 Task: Add a signature Katherine Jones containing With heartfelt thanks and warm wishes, Katherine Jones to email address softage.8@softage.net and add a label Green initiatives
Action: Mouse moved to (1149, 57)
Screenshot: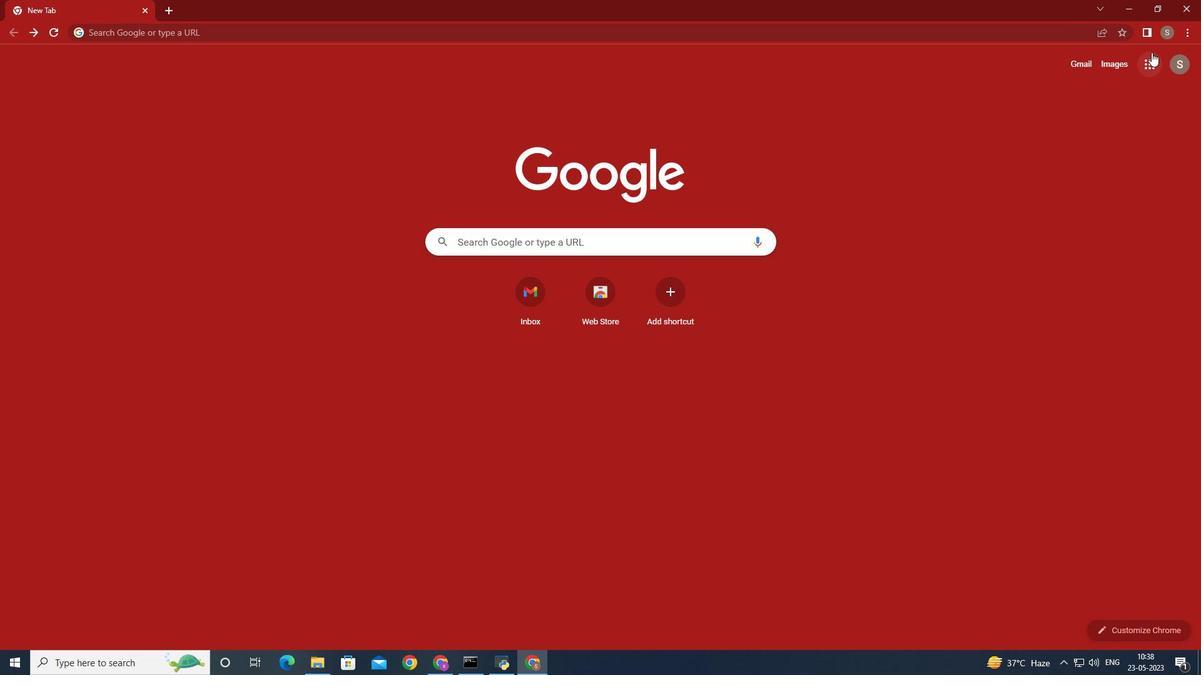 
Action: Mouse pressed left at (1149, 57)
Screenshot: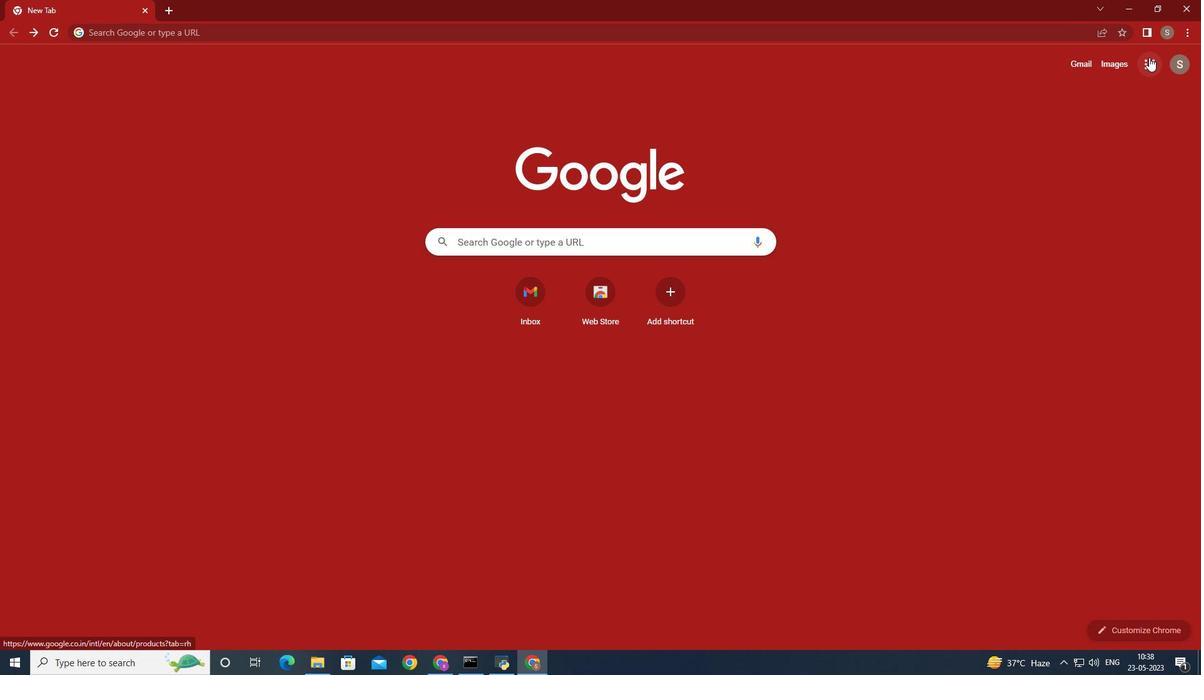 
Action: Mouse moved to (1110, 105)
Screenshot: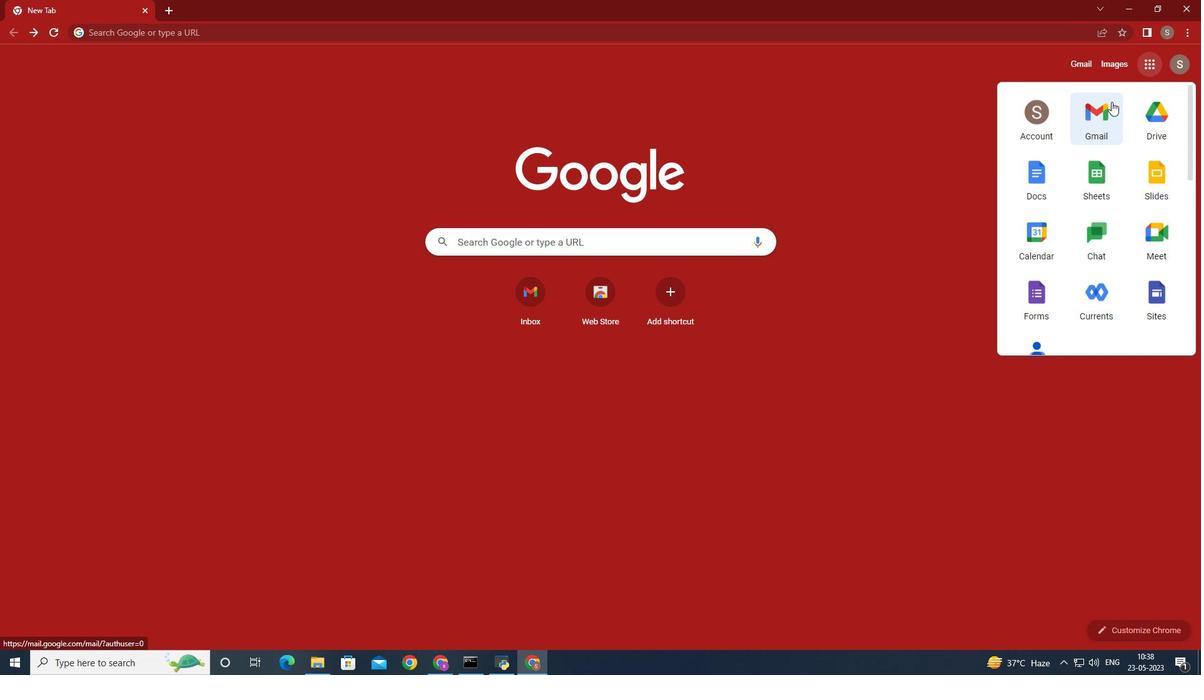 
Action: Mouse pressed left at (1110, 105)
Screenshot: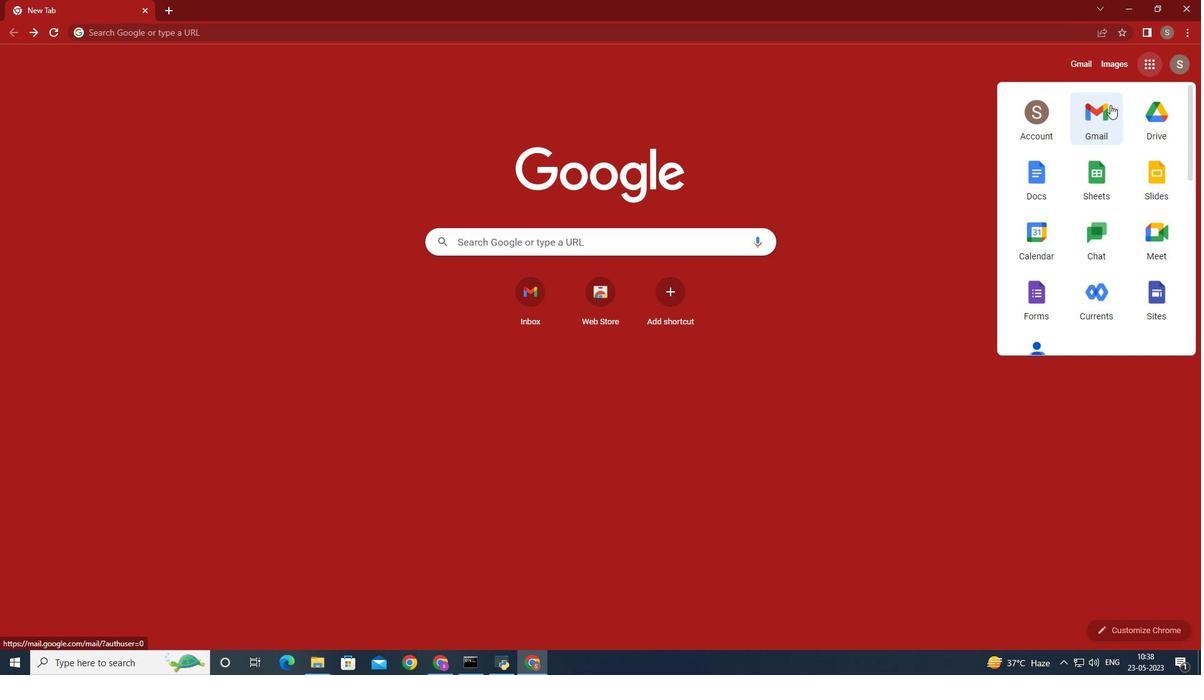 
Action: Mouse moved to (1060, 92)
Screenshot: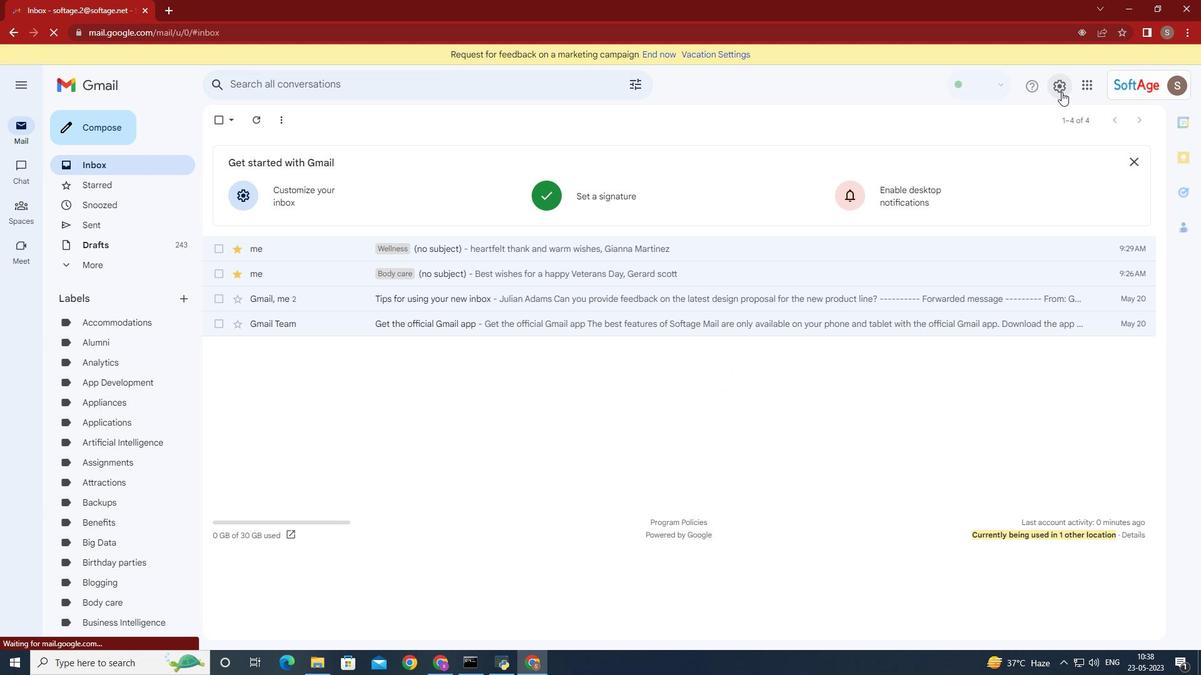 
Action: Mouse pressed left at (1060, 92)
Screenshot: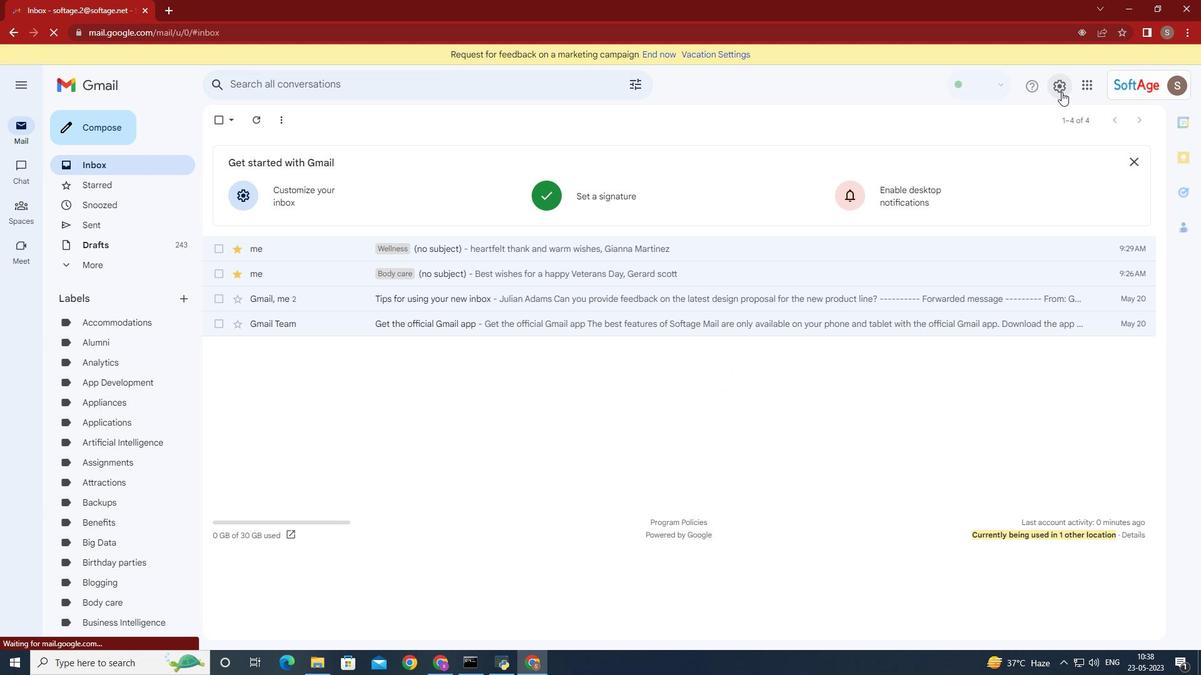 
Action: Mouse moved to (1054, 150)
Screenshot: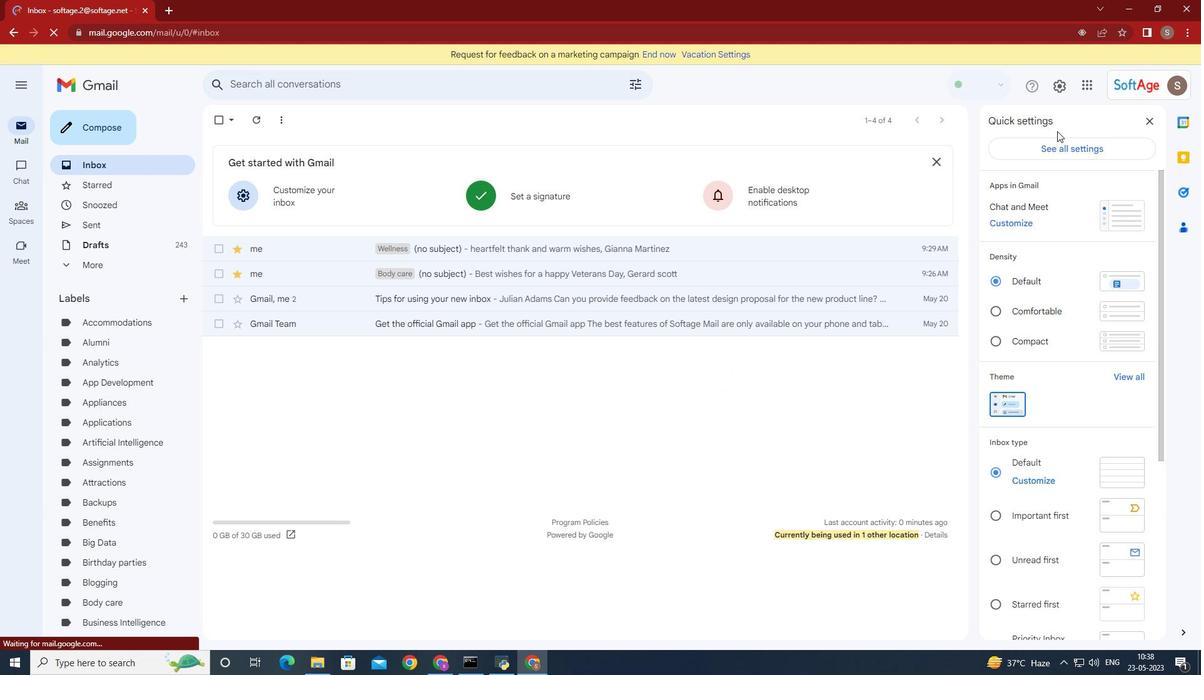 
Action: Mouse pressed left at (1054, 150)
Screenshot: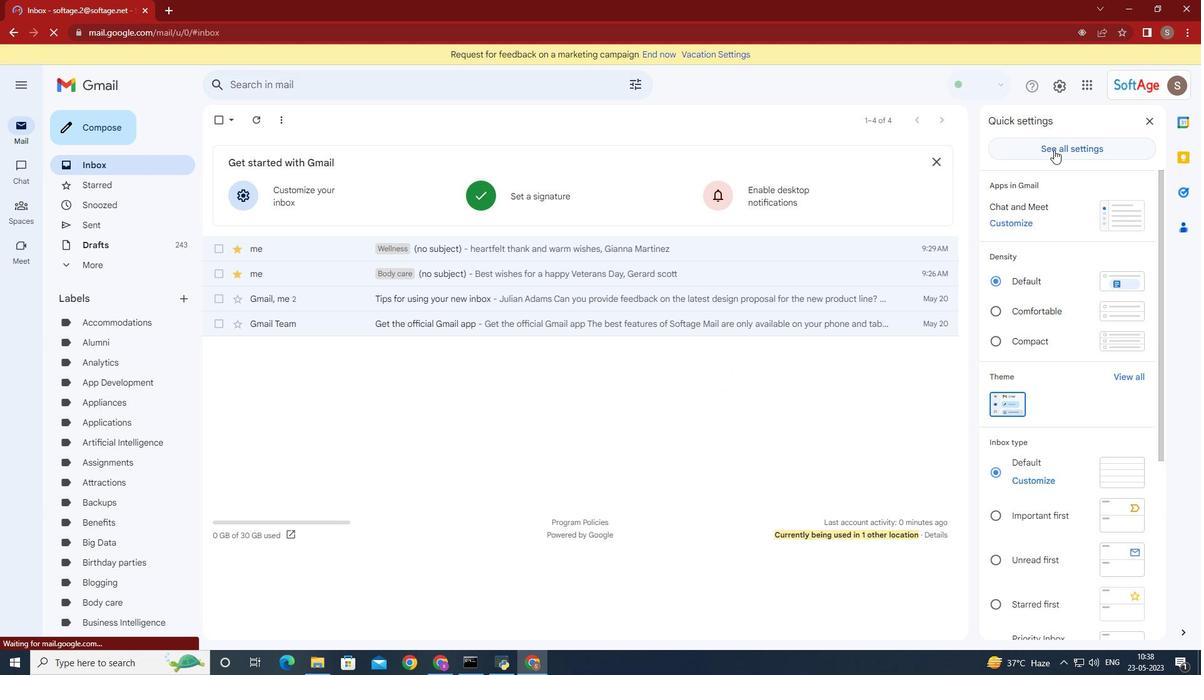 
Action: Mouse moved to (538, 369)
Screenshot: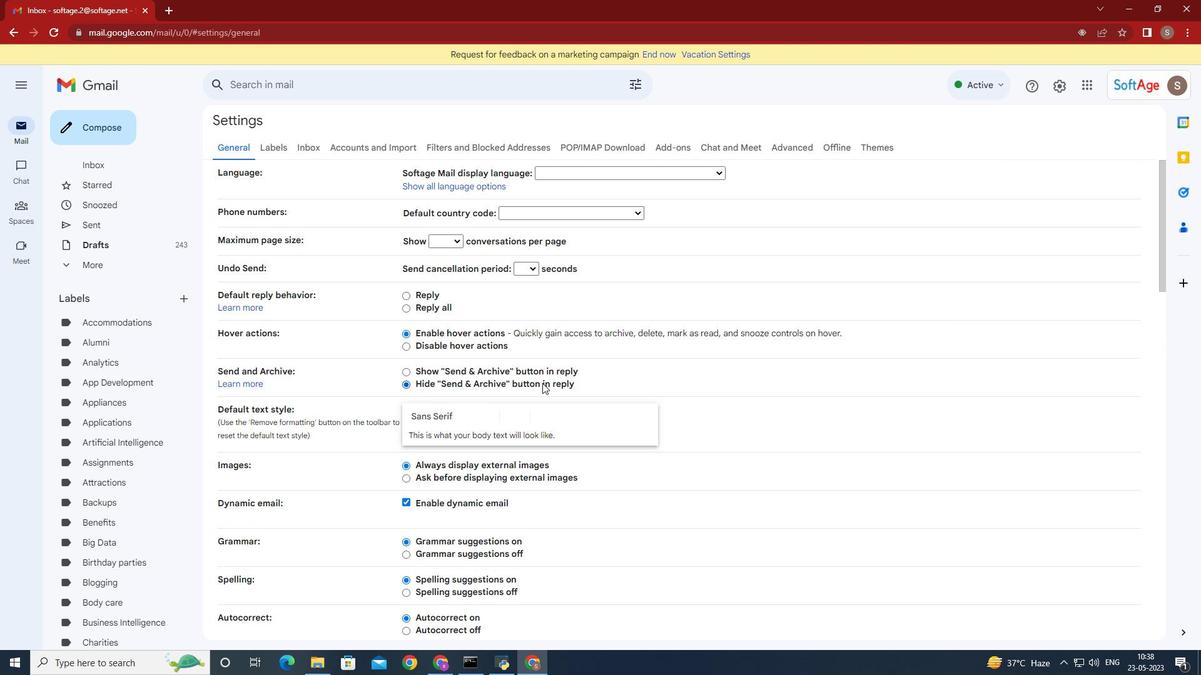 
Action: Mouse scrolled (538, 368) with delta (0, 0)
Screenshot: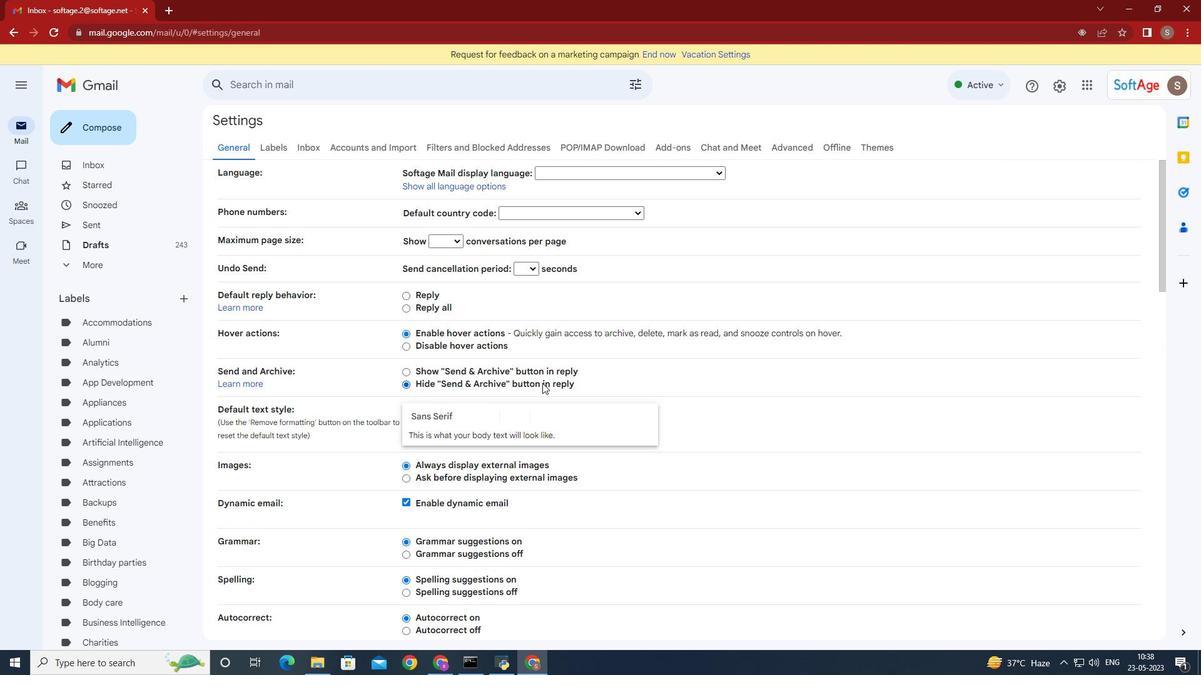 
Action: Mouse scrolled (538, 368) with delta (0, 0)
Screenshot: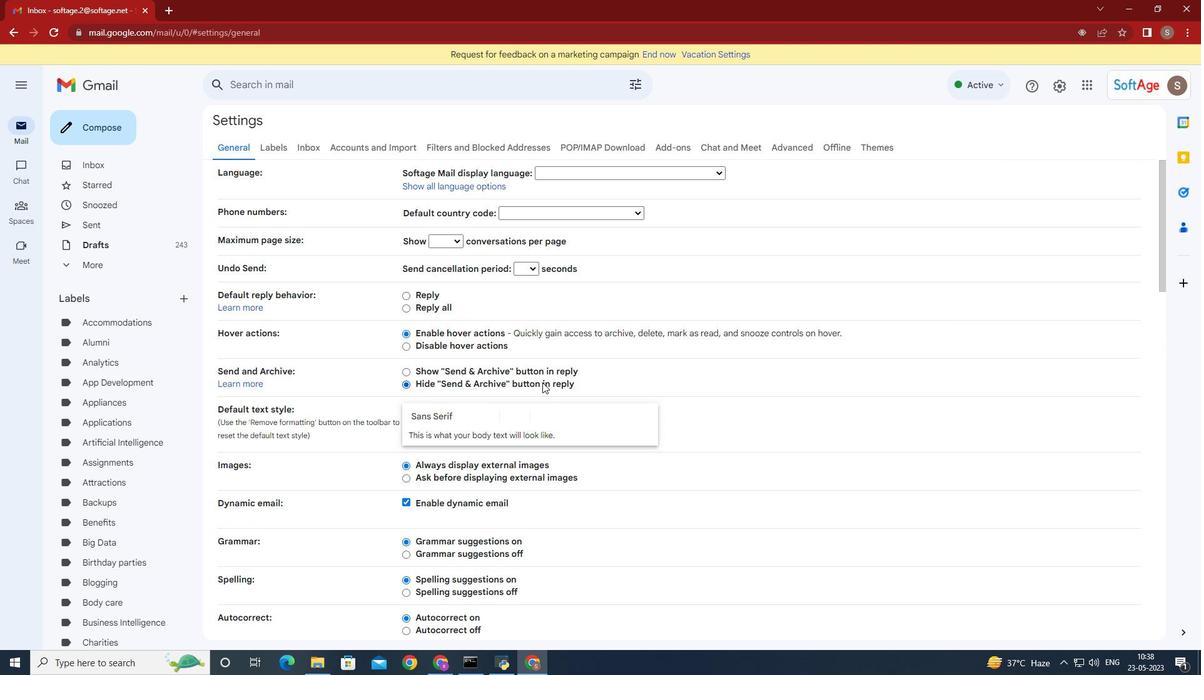 
Action: Mouse scrolled (538, 368) with delta (0, 0)
Screenshot: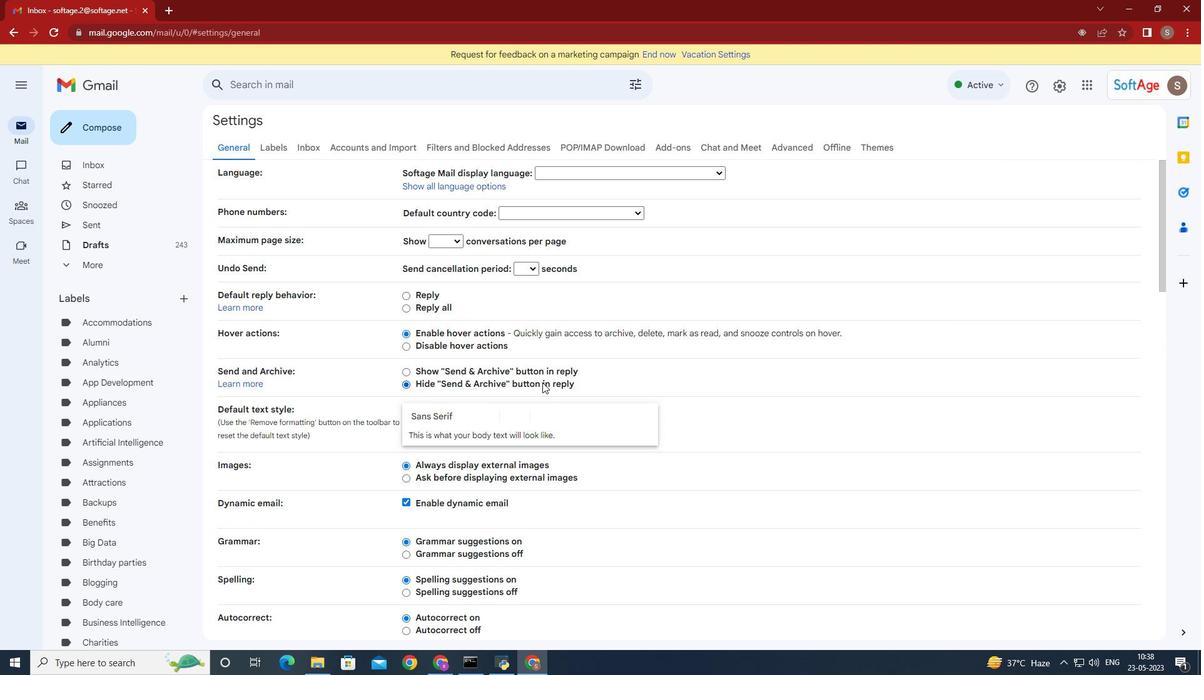 
Action: Mouse scrolled (538, 368) with delta (0, 0)
Screenshot: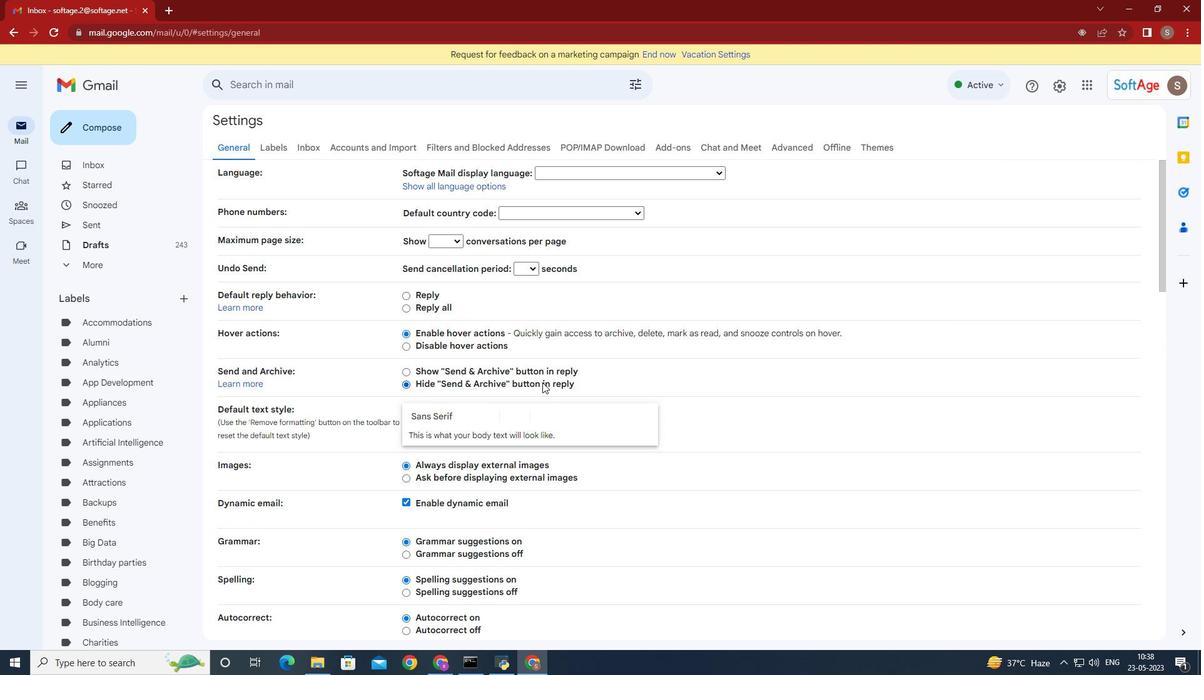 
Action: Mouse scrolled (538, 368) with delta (0, 0)
Screenshot: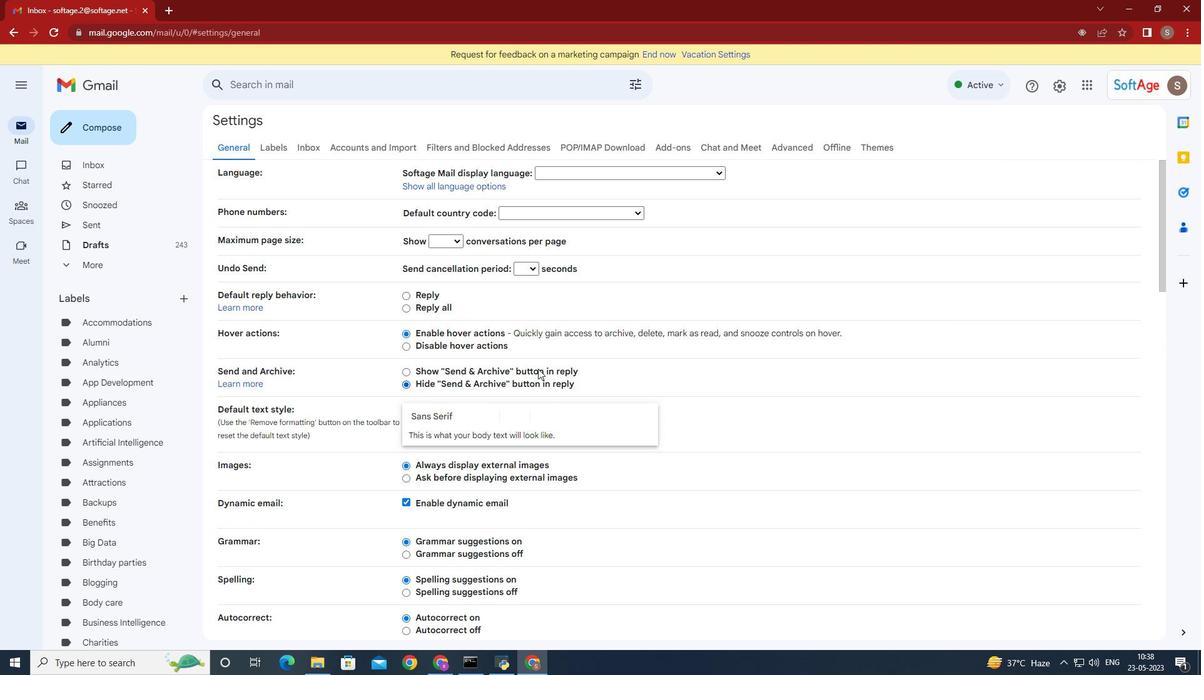 
Action: Mouse moved to (538, 368)
Screenshot: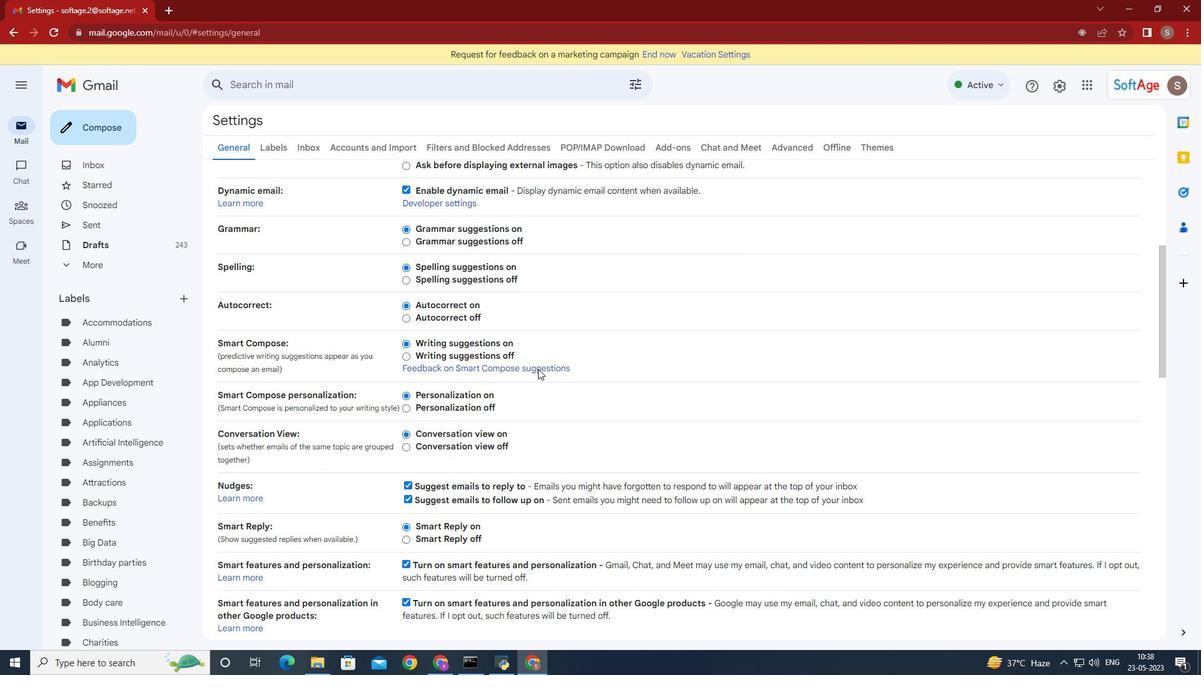 
Action: Mouse scrolled (538, 368) with delta (0, 0)
Screenshot: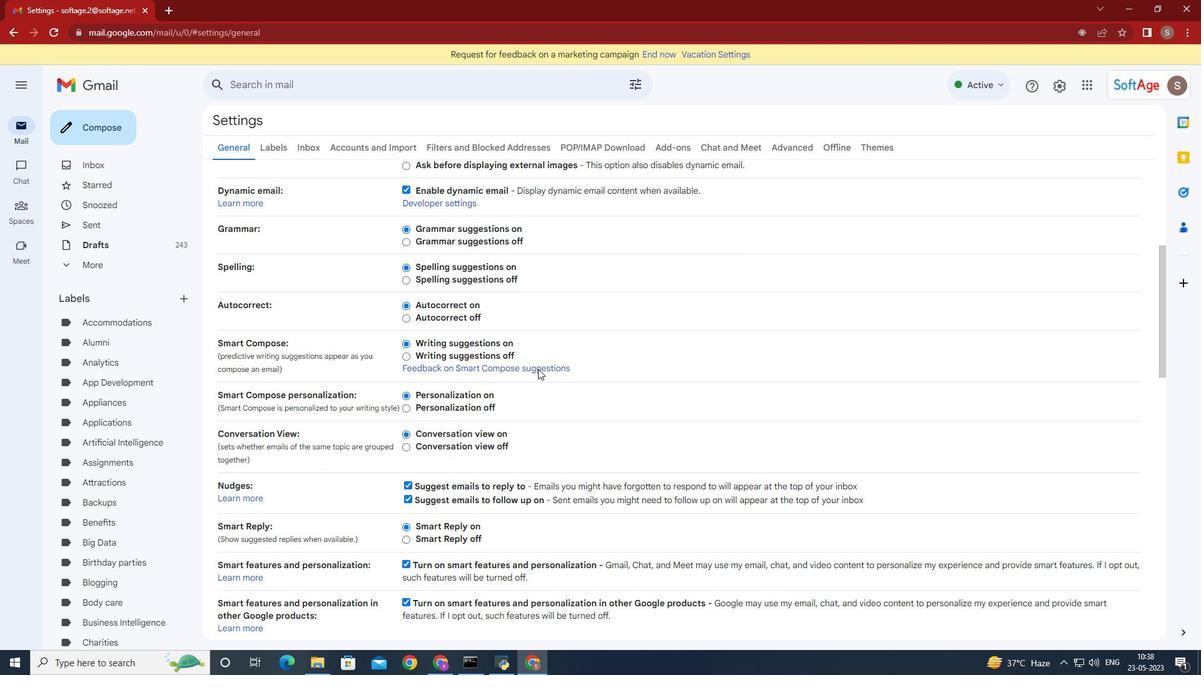 
Action: Mouse scrolled (538, 368) with delta (0, 0)
Screenshot: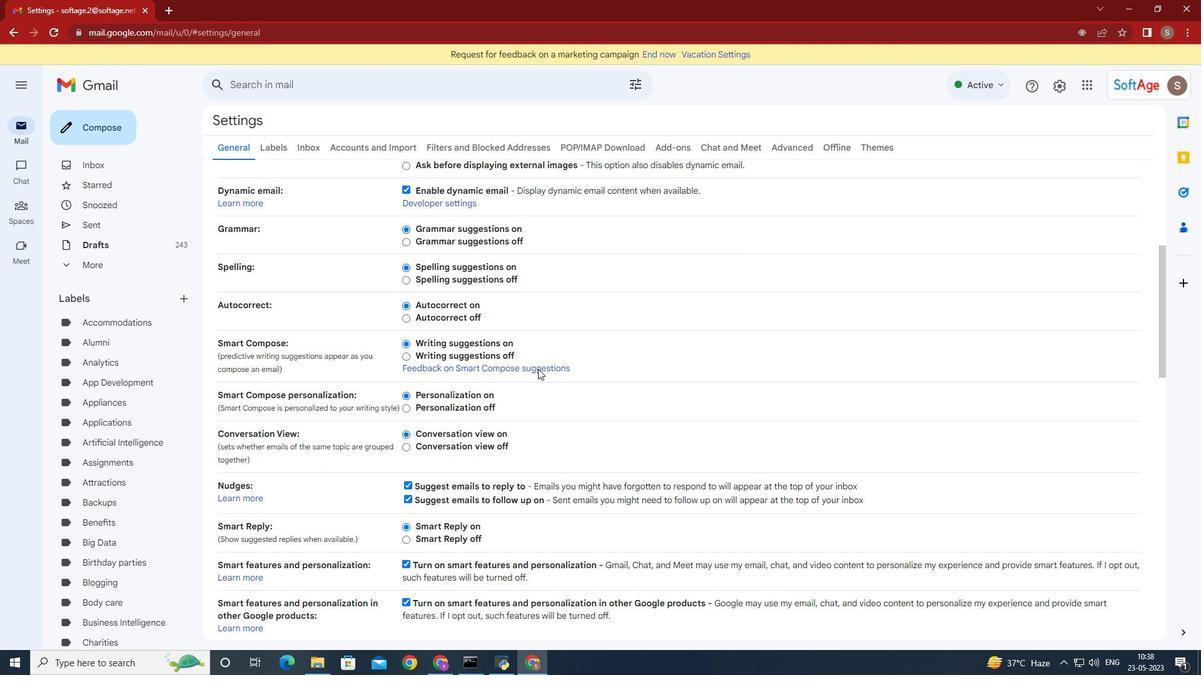 
Action: Mouse scrolled (538, 368) with delta (0, 0)
Screenshot: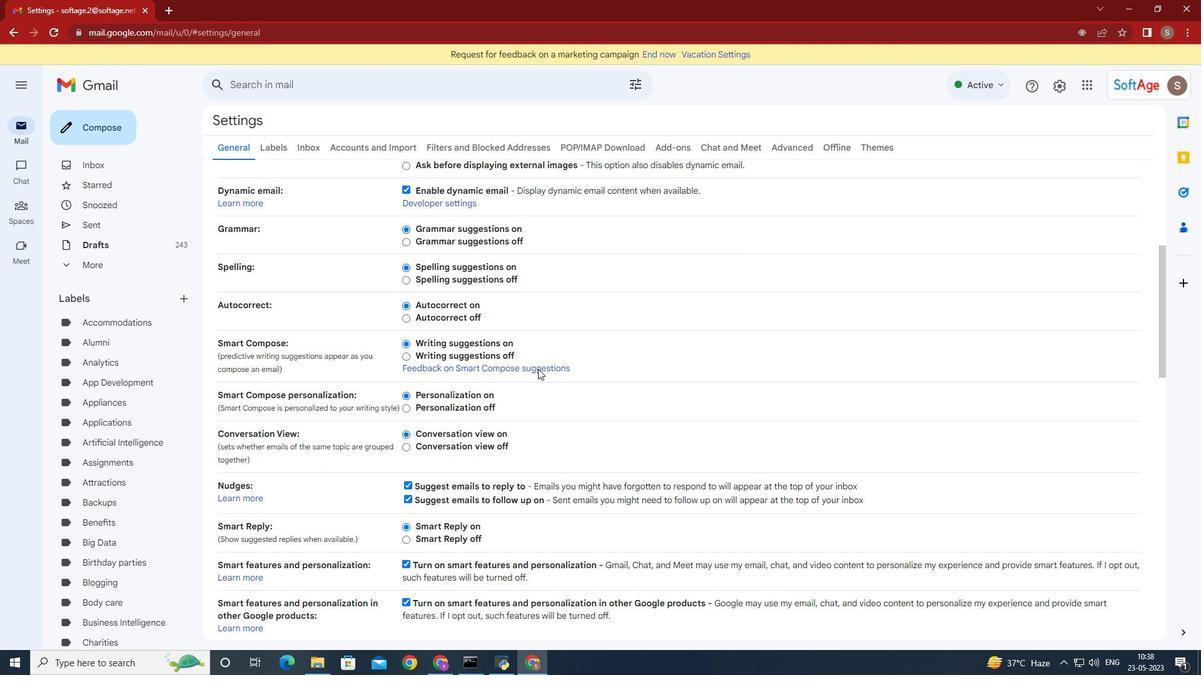 
Action: Mouse scrolled (538, 368) with delta (0, 0)
Screenshot: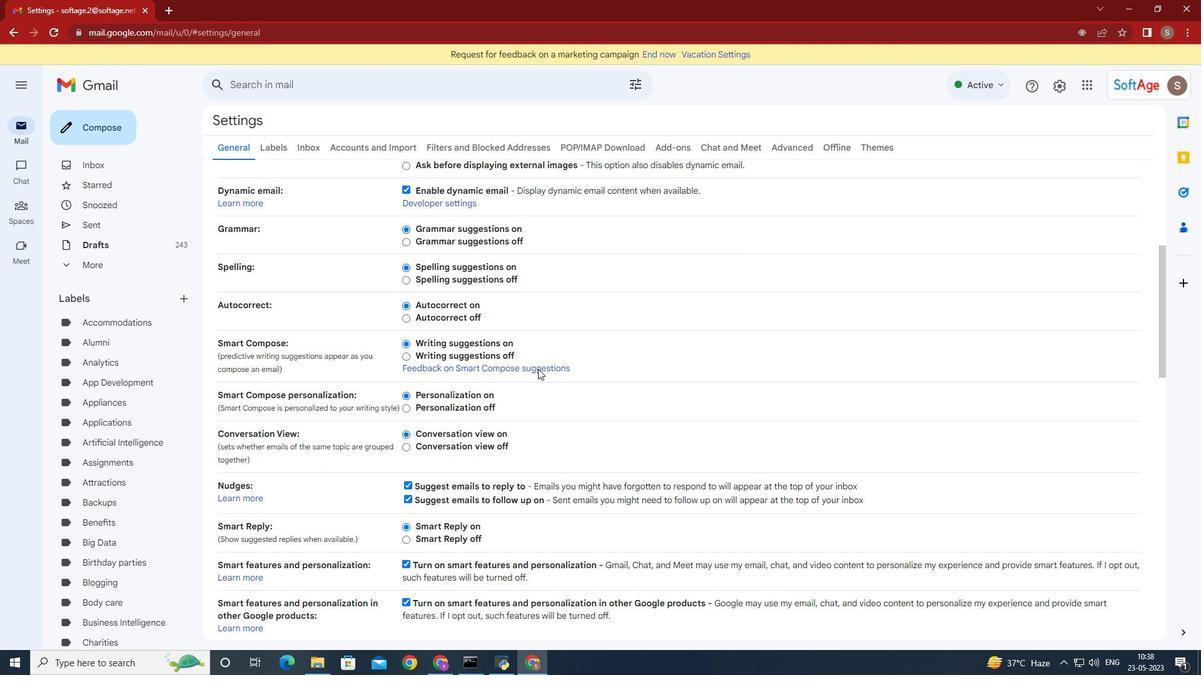 
Action: Mouse scrolled (538, 368) with delta (0, 0)
Screenshot: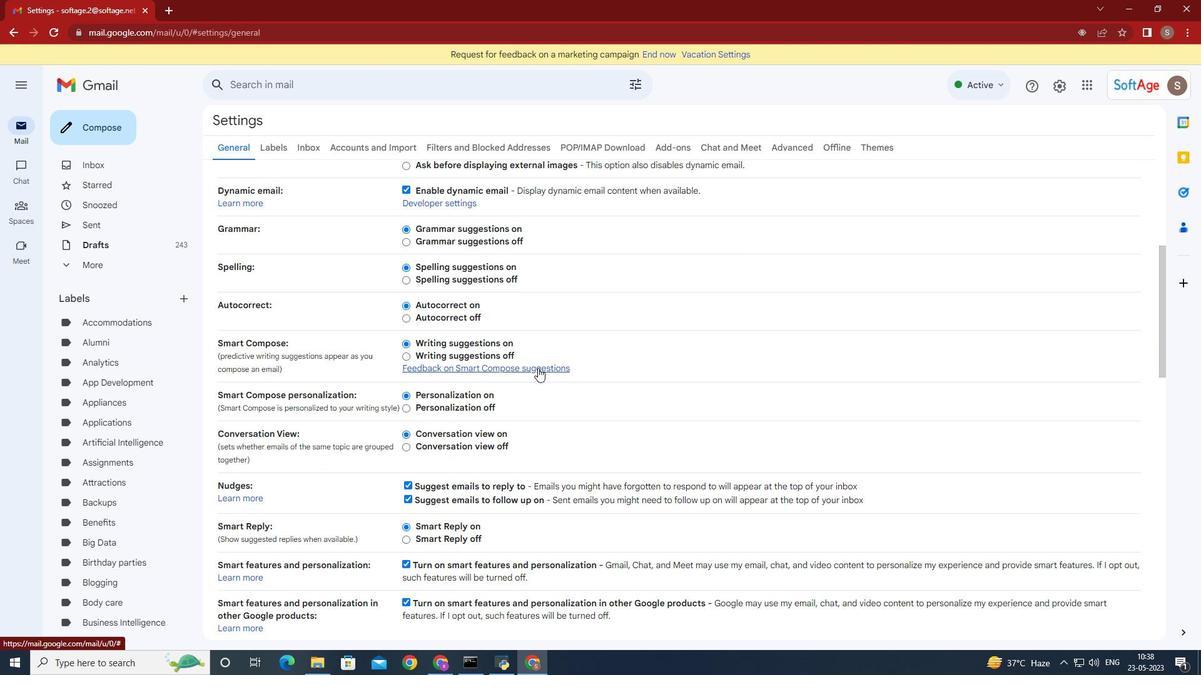 
Action: Mouse scrolled (538, 368) with delta (0, 0)
Screenshot: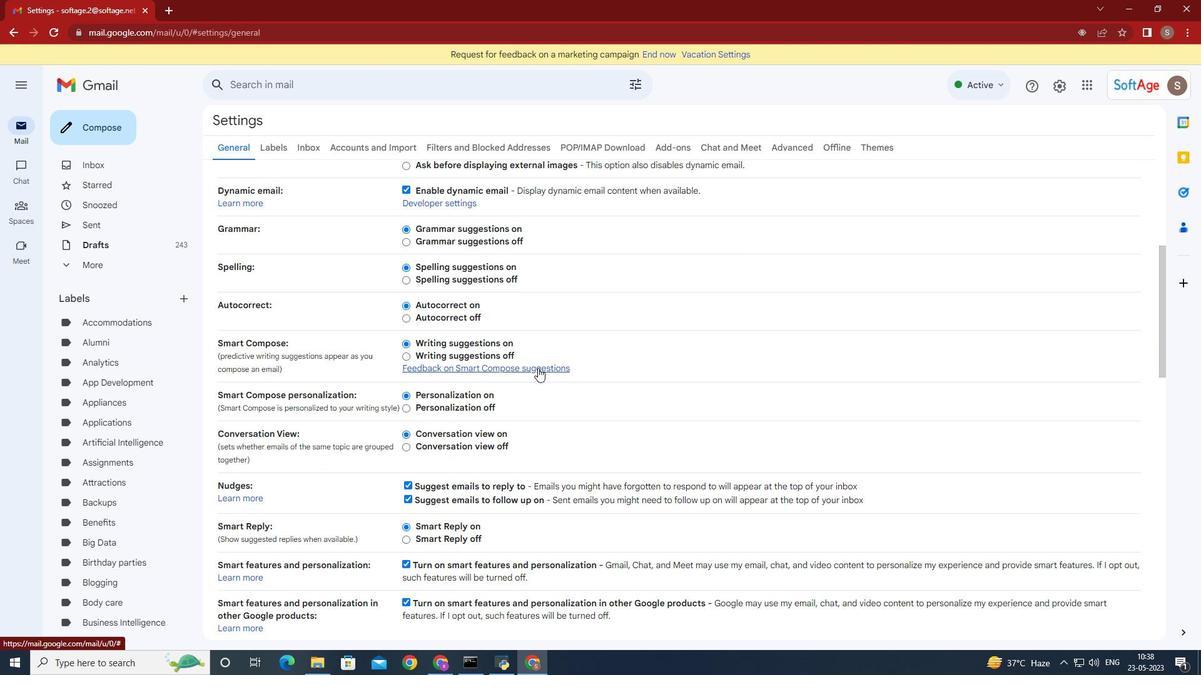 
Action: Mouse scrolled (538, 368) with delta (0, 0)
Screenshot: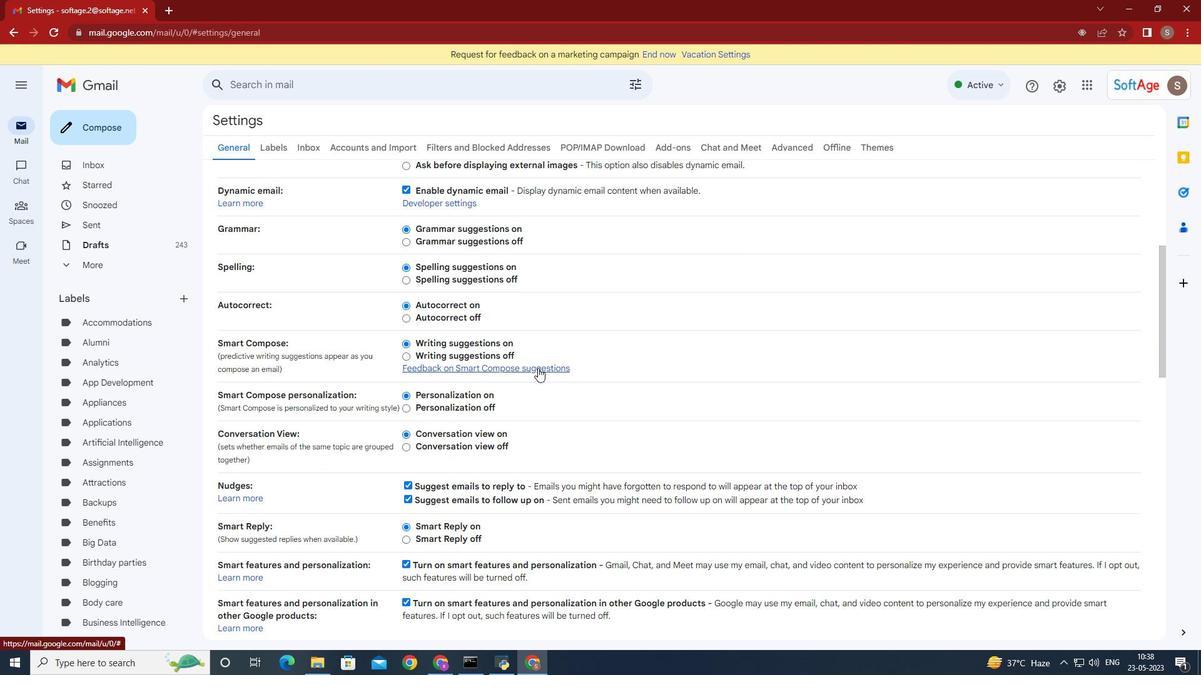 
Action: Mouse scrolled (538, 368) with delta (0, 0)
Screenshot: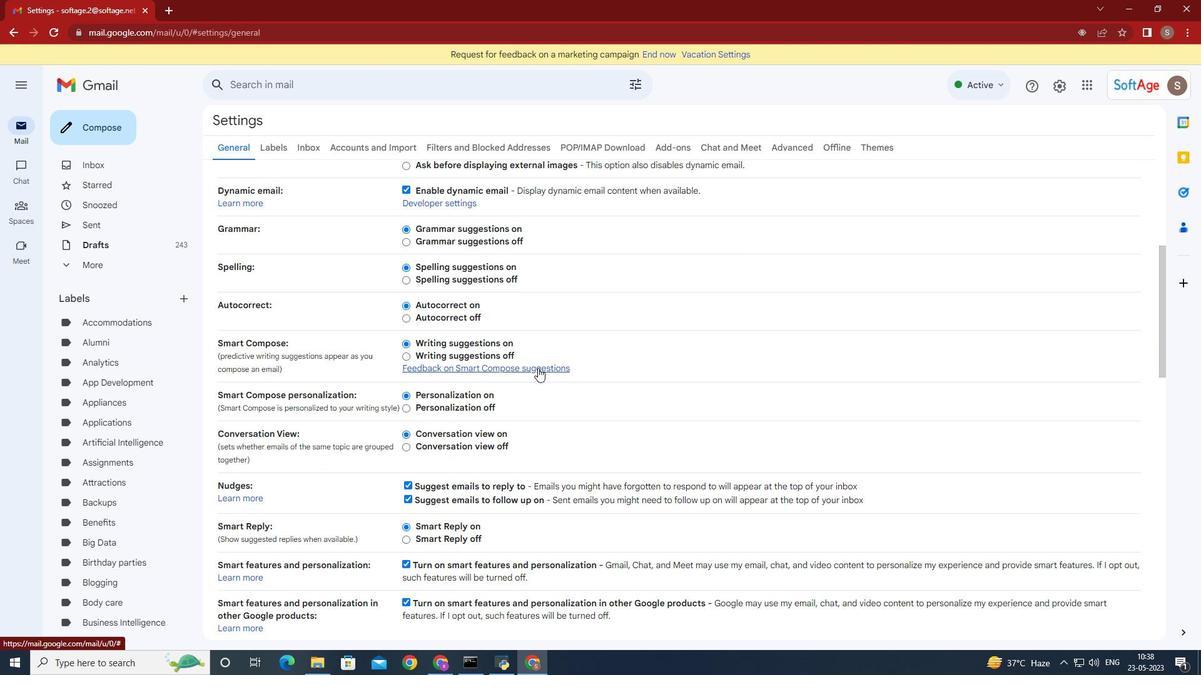 
Action: Mouse scrolled (538, 368) with delta (0, 0)
Screenshot: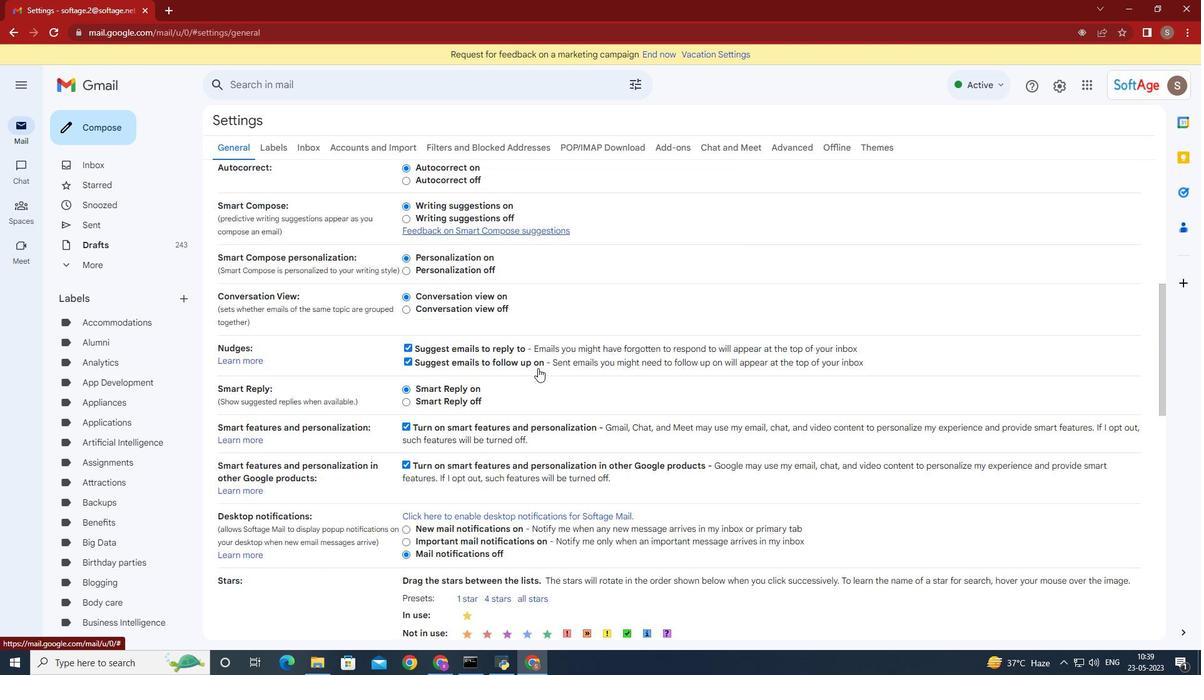 
Action: Mouse moved to (466, 513)
Screenshot: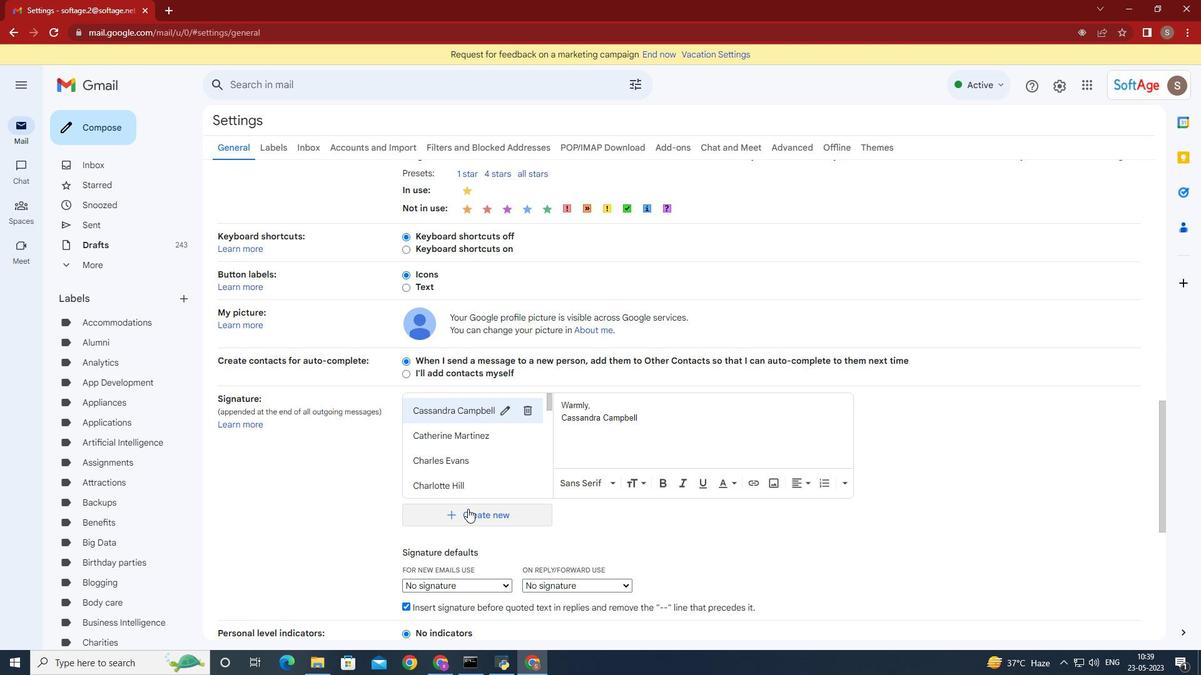 
Action: Mouse pressed left at (466, 513)
Screenshot: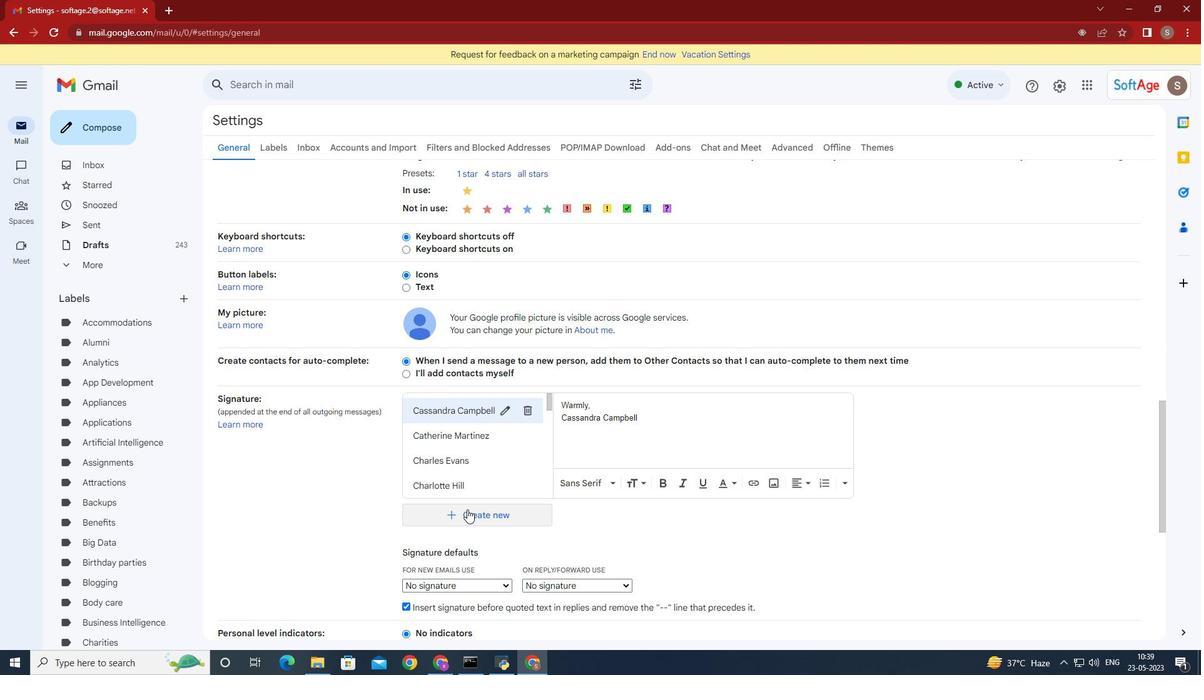 
Action: Mouse moved to (466, 511)
Screenshot: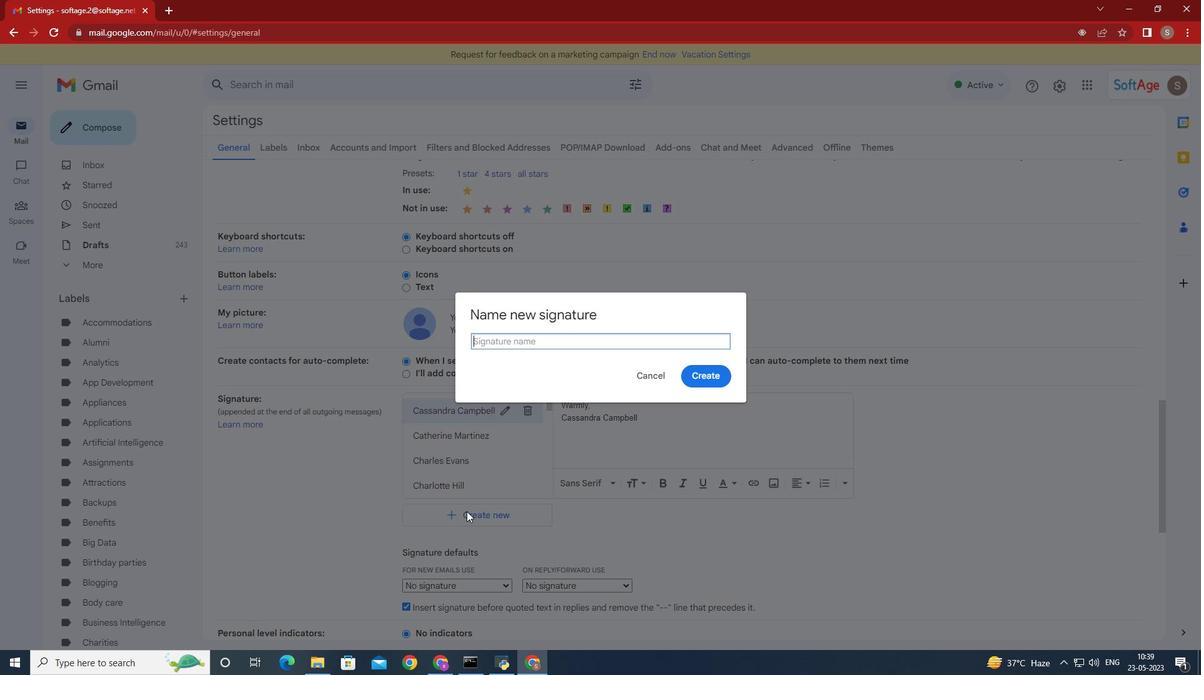 
Action: Key pressed <Key.shift><Key.shift><Key.shift><Key.shift><Key.shift><Key.shift><Key.shift><Key.shift><Key.shift><Key.shift><Key.shift><Key.shift><Key.shift><Key.shift><Key.shift><Key.shift><Key.shift><Key.shift><Key.shift><Key.shift><Key.shift><Key.shift>Katherine<Key.space><Key.caps_lock>J<Key.caps_lock>ones<Key.space>
Screenshot: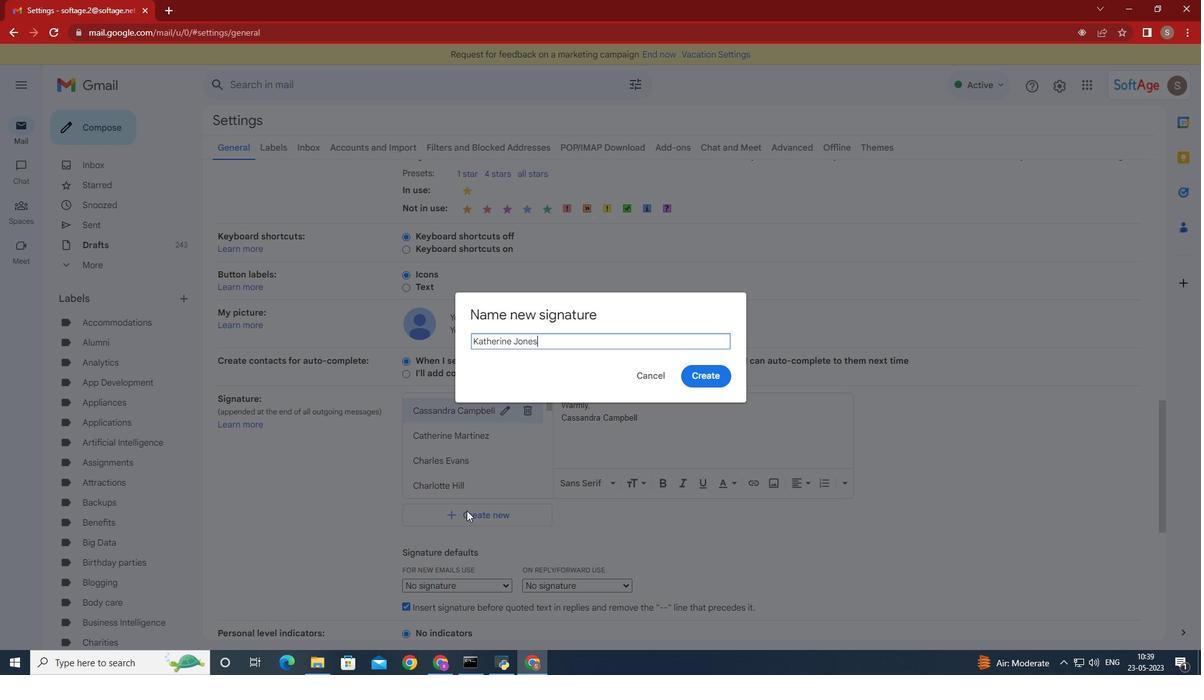 
Action: Mouse moved to (692, 374)
Screenshot: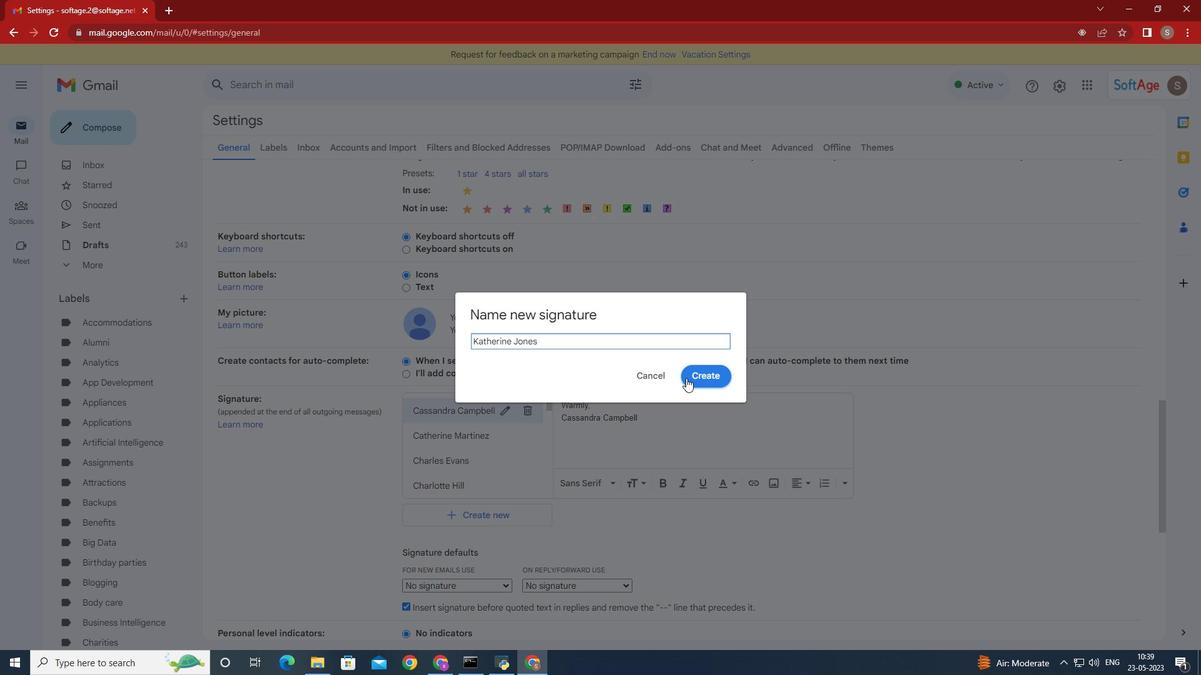 
Action: Mouse pressed left at (692, 374)
Screenshot: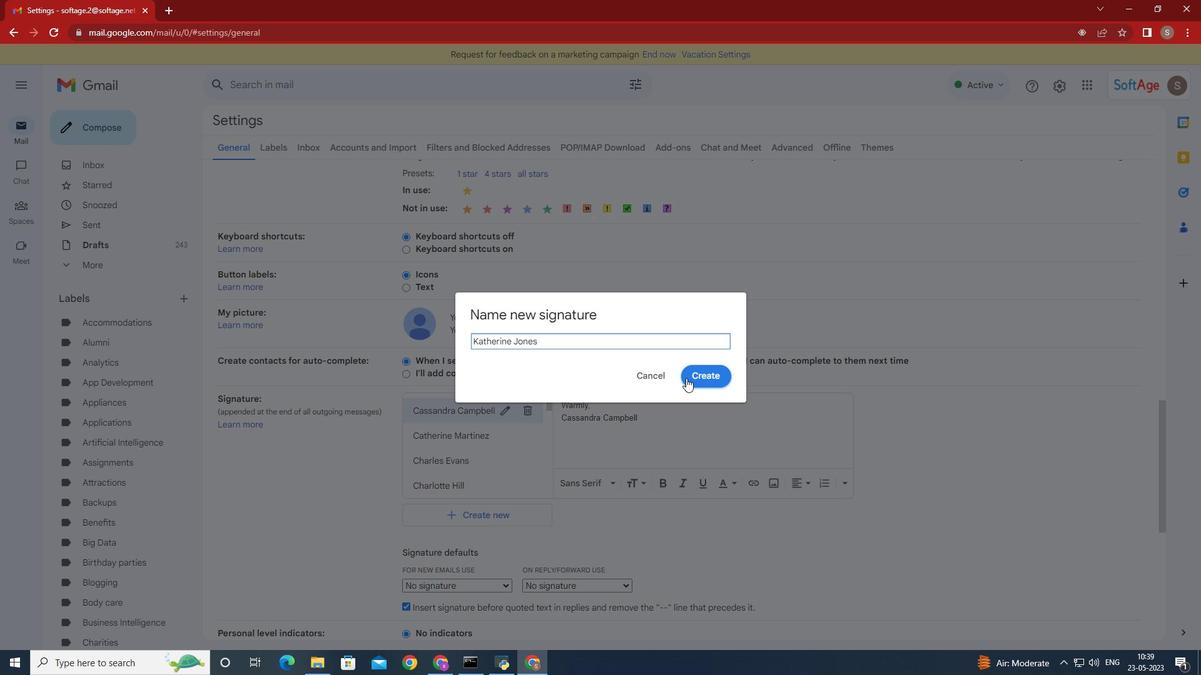 
Action: Mouse moved to (600, 385)
Screenshot: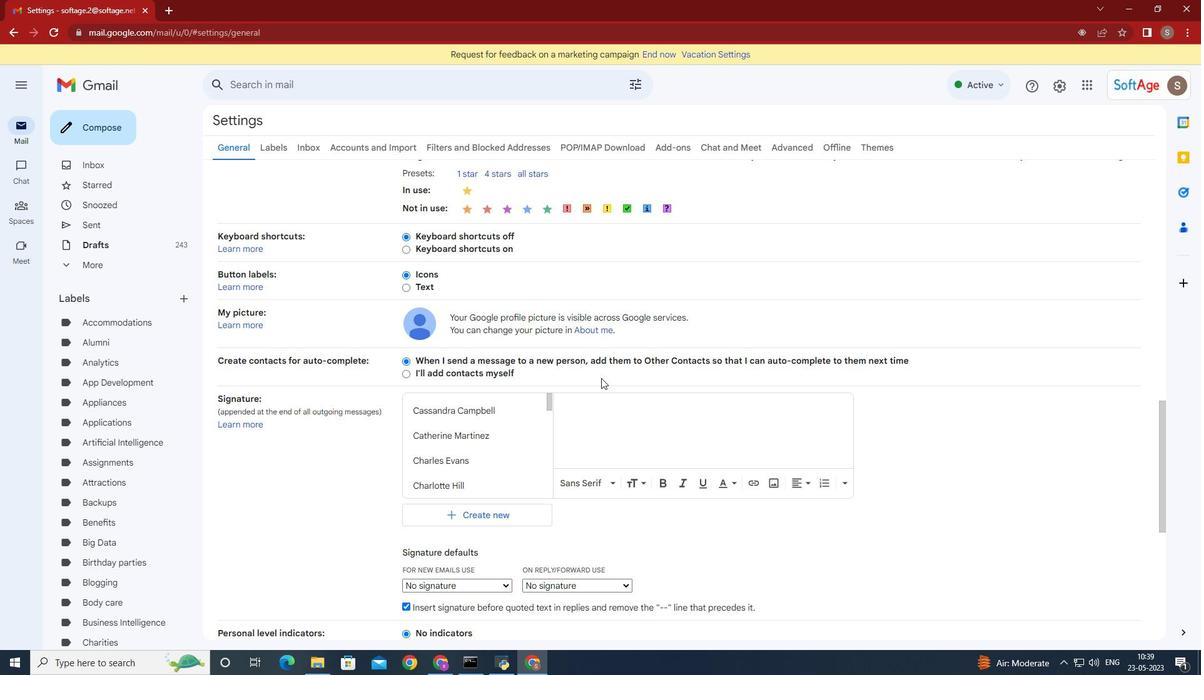 
Action: Key pressed hearty<Key.backspace>felt<Key.space>thanjks<Key.backspace><Key.backspace><Key.backspace>ks<Key.space>and<Key.space>warm<Key.space>wishes<Key.space>,<Key.enter><Key.shift><Key.shift><Key.shift><Key.shift><Key.shift><Key.shift><Key.shift><Key.shift><Key.shift><Key.shift><Key.shift><Key.shift><Key.shift><Key.shift><Key.shift><Key.shift><Key.shift><Key.shift><Key.shift><Key.shift><Key.shift><Key.shift><Key.shift><Key.shift><Key.shift><Key.shift><Key.shift><Key.shift><Key.shift><Key.shift><Key.shift><Key.shift><Key.shift><Key.shift><Key.shift><Key.shift><Key.shift><Key.shift><Key.shift><Key.shift><Key.shift><Key.shift><Key.shift><Key.shift><Key.shift><Key.shift>Katherine<Key.space><Key.shift><Key.shift>Jones
Screenshot: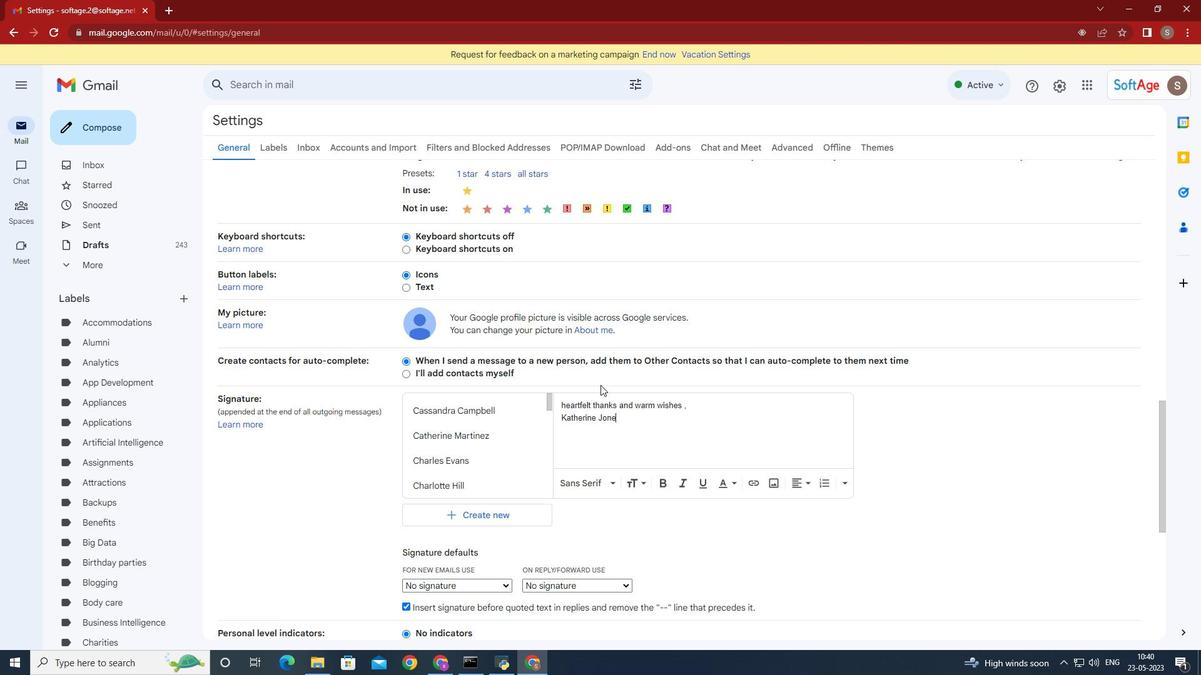 
Action: Mouse moved to (532, 492)
Screenshot: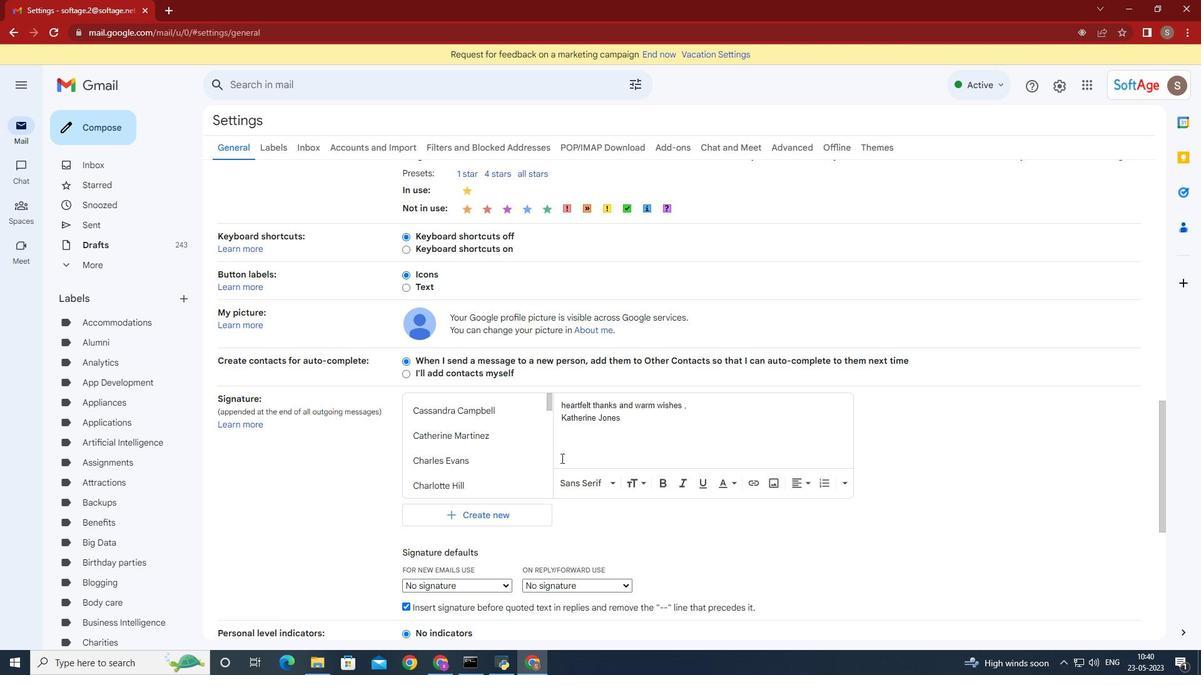 
Action: Mouse scrolled (532, 491) with delta (0, 0)
Screenshot: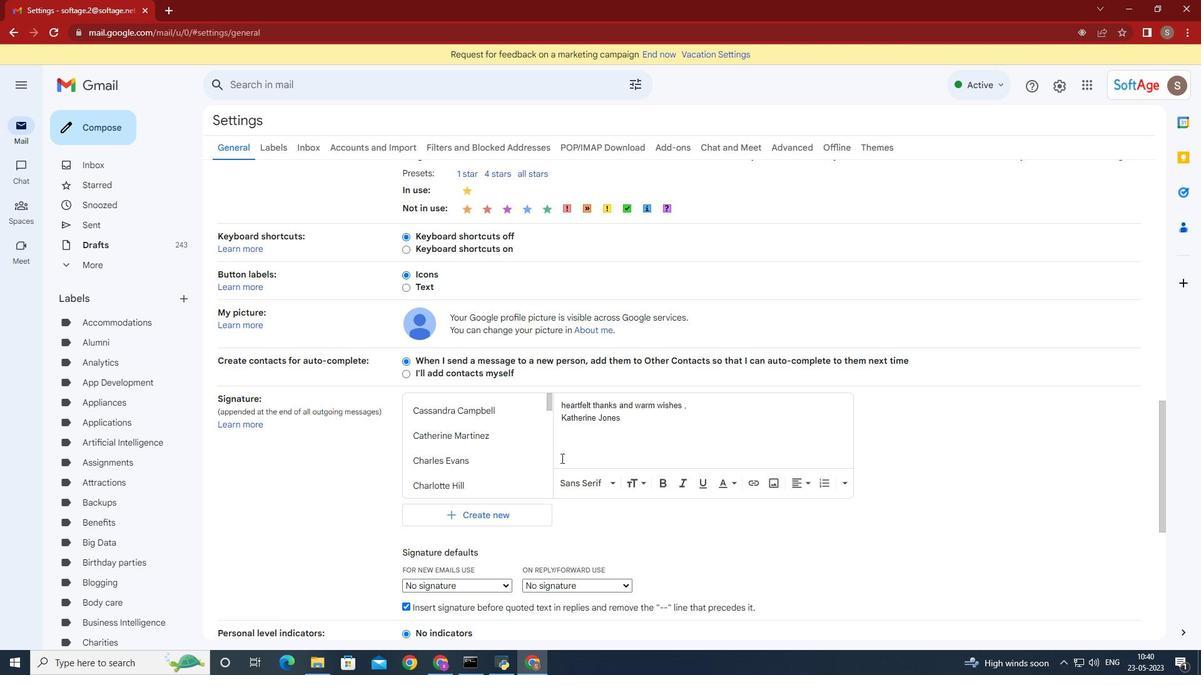
Action: Mouse moved to (531, 493)
Screenshot: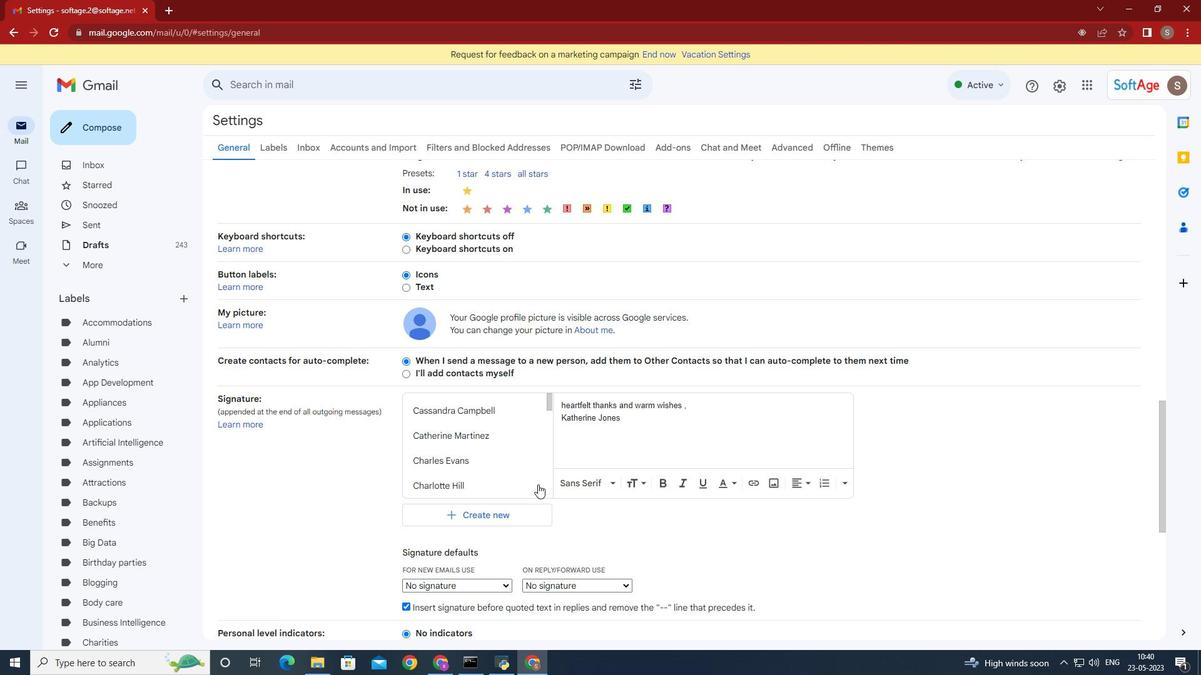 
Action: Mouse scrolled (531, 492) with delta (0, 0)
Screenshot: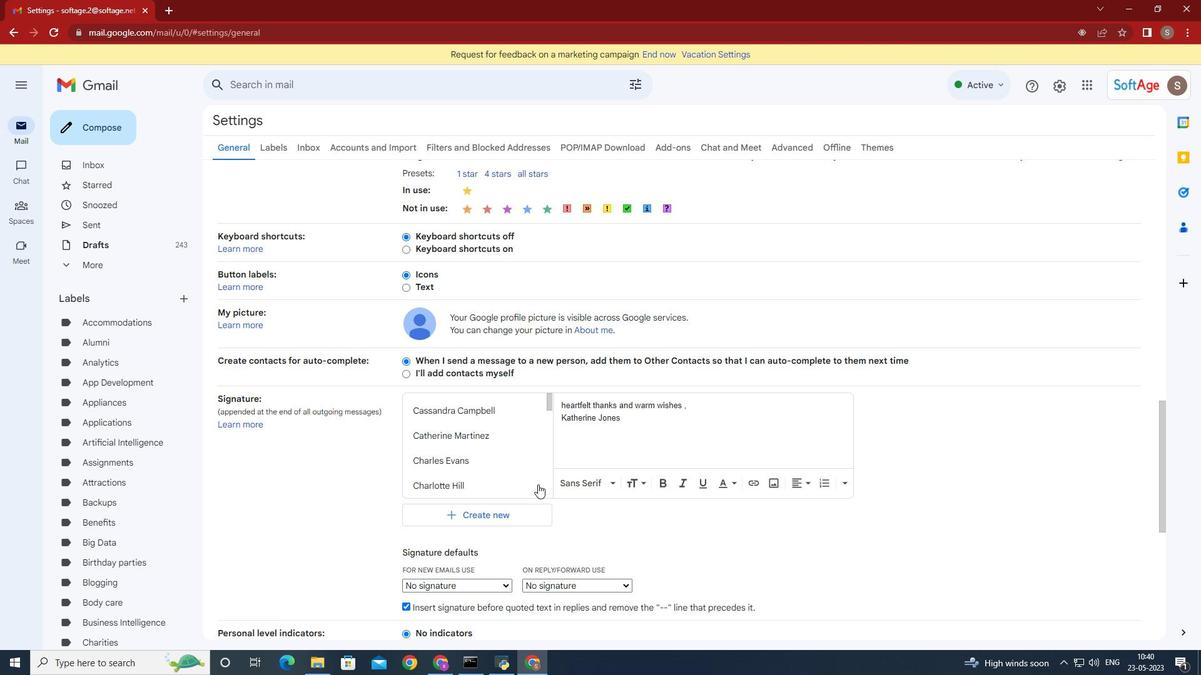 
Action: Mouse moved to (480, 579)
Screenshot: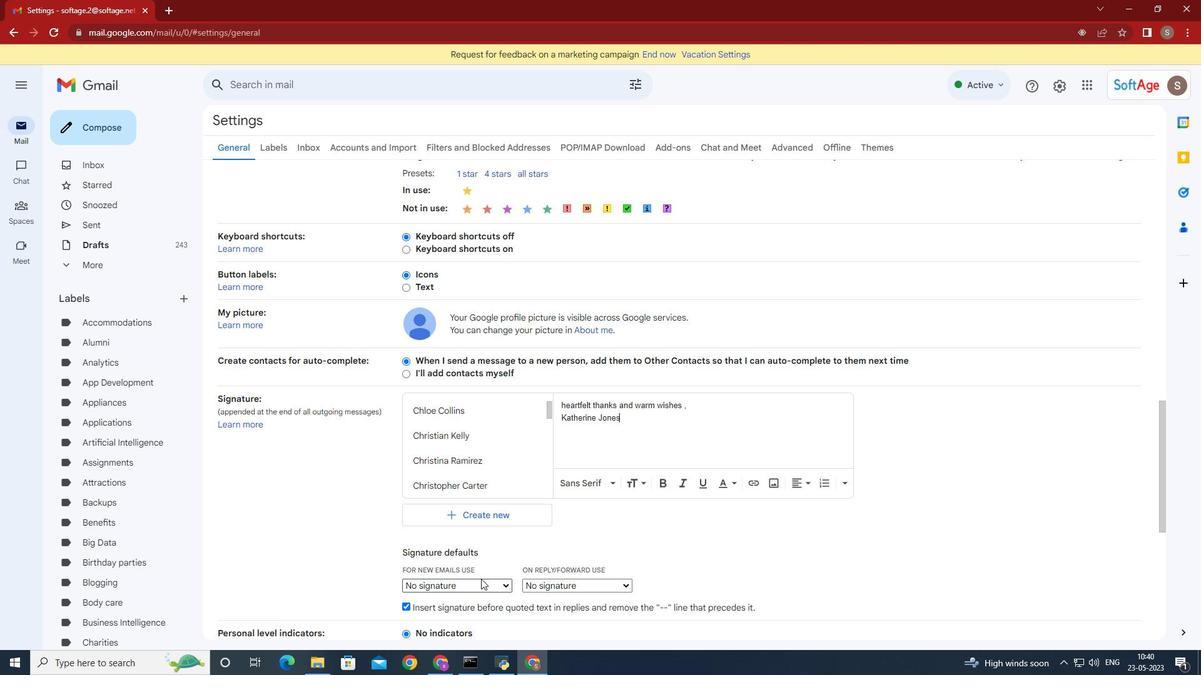 
Action: Mouse scrolled (480, 578) with delta (0, 0)
Screenshot: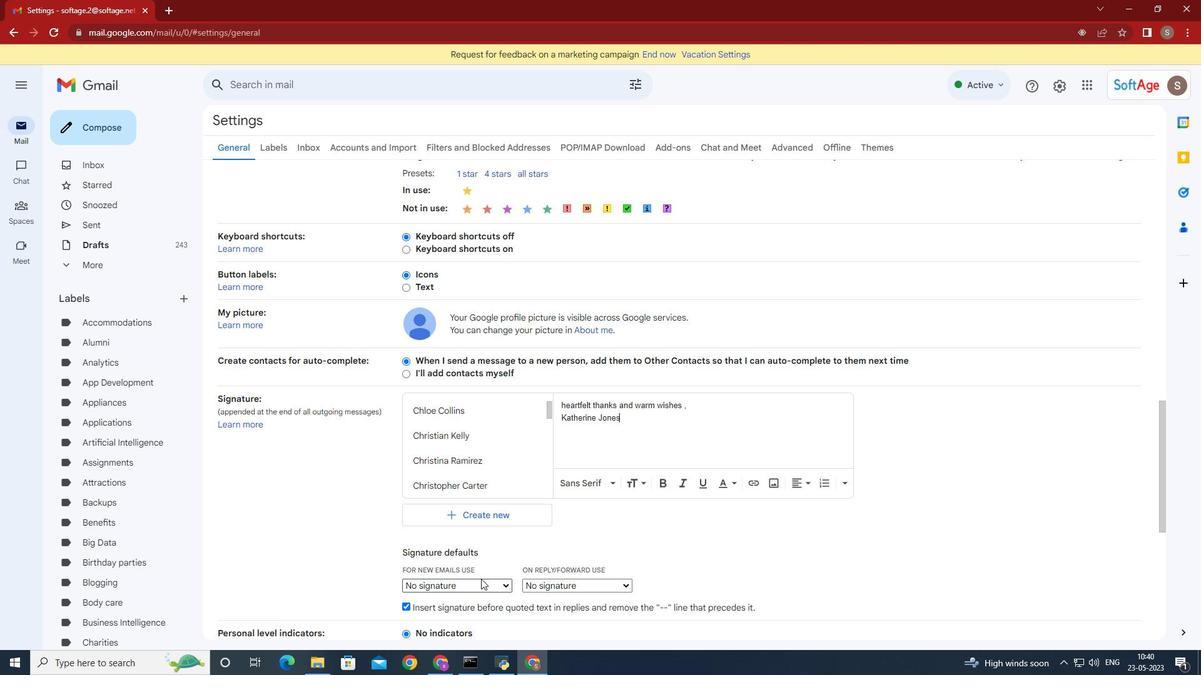 
Action: Mouse moved to (483, 509)
Screenshot: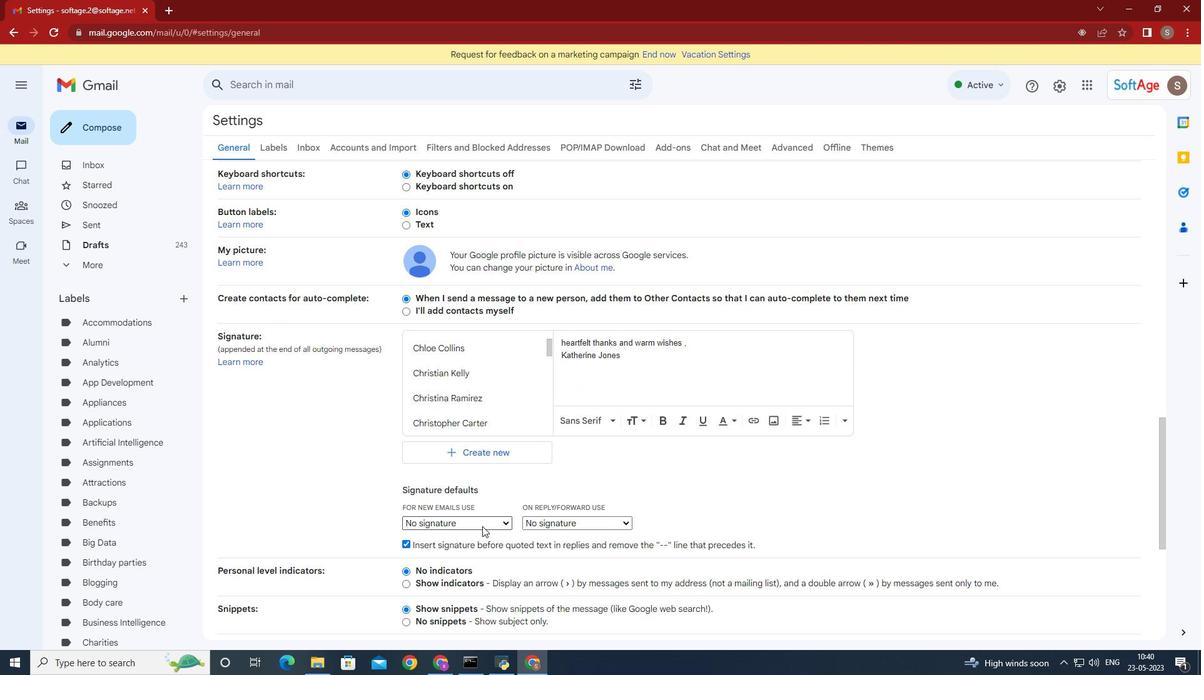 
Action: Mouse pressed left at (483, 509)
Screenshot: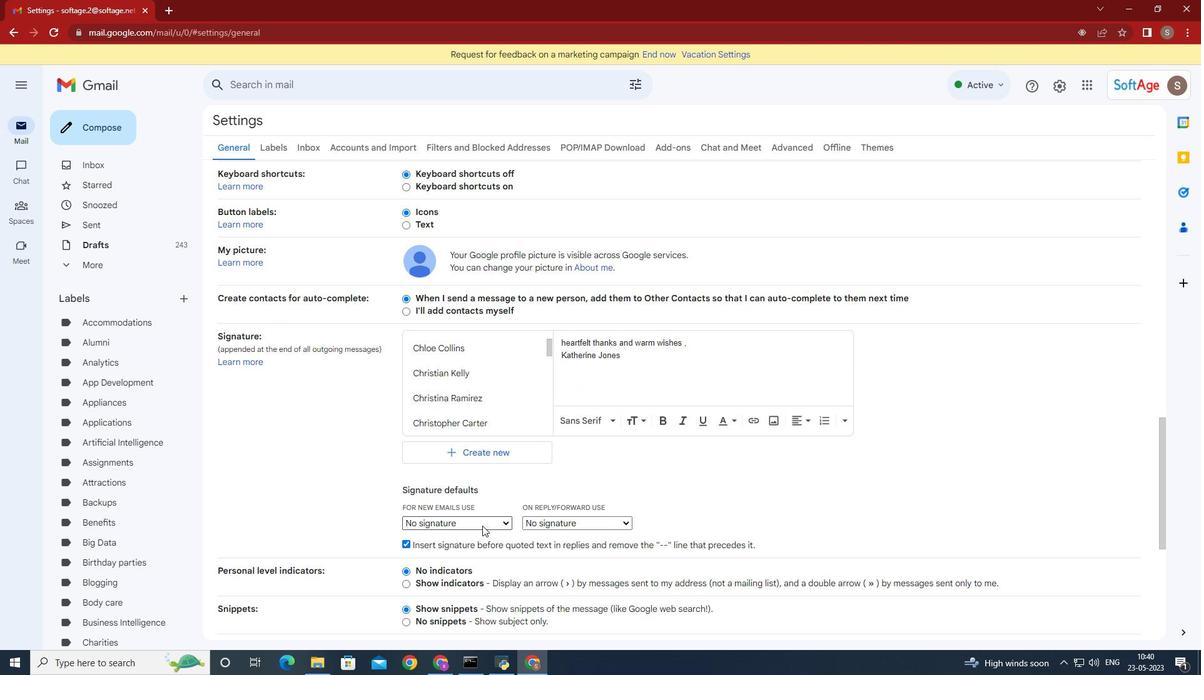 
Action: Mouse moved to (483, 519)
Screenshot: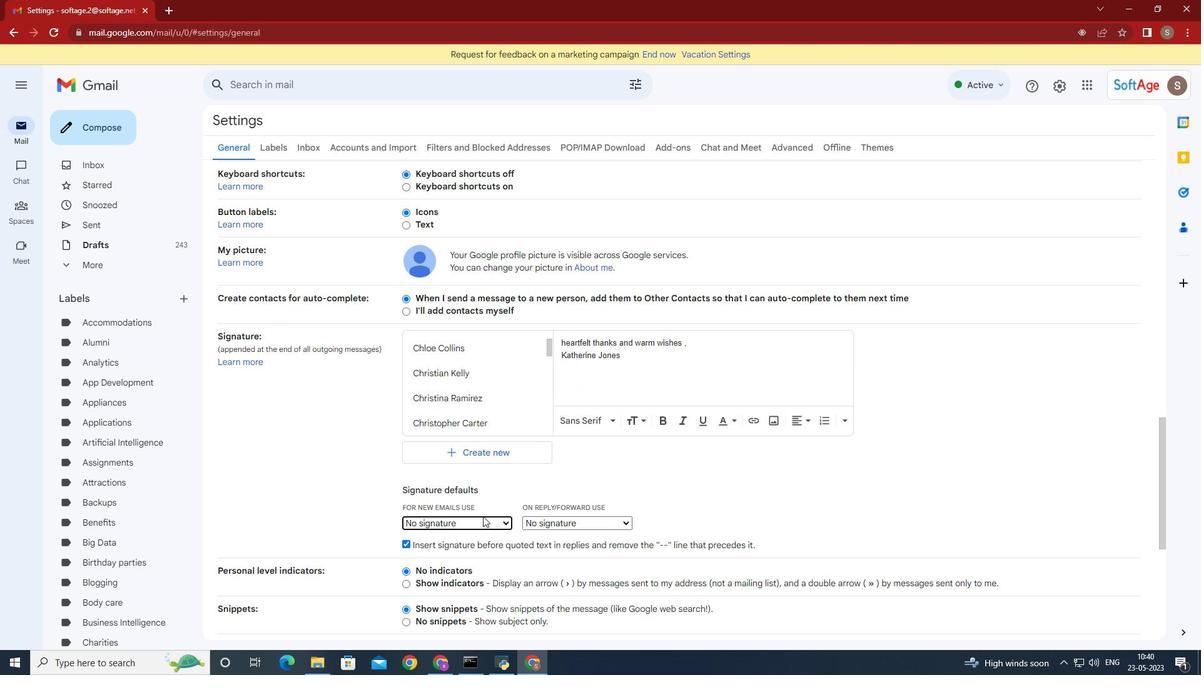 
Action: Mouse pressed left at (483, 519)
Screenshot: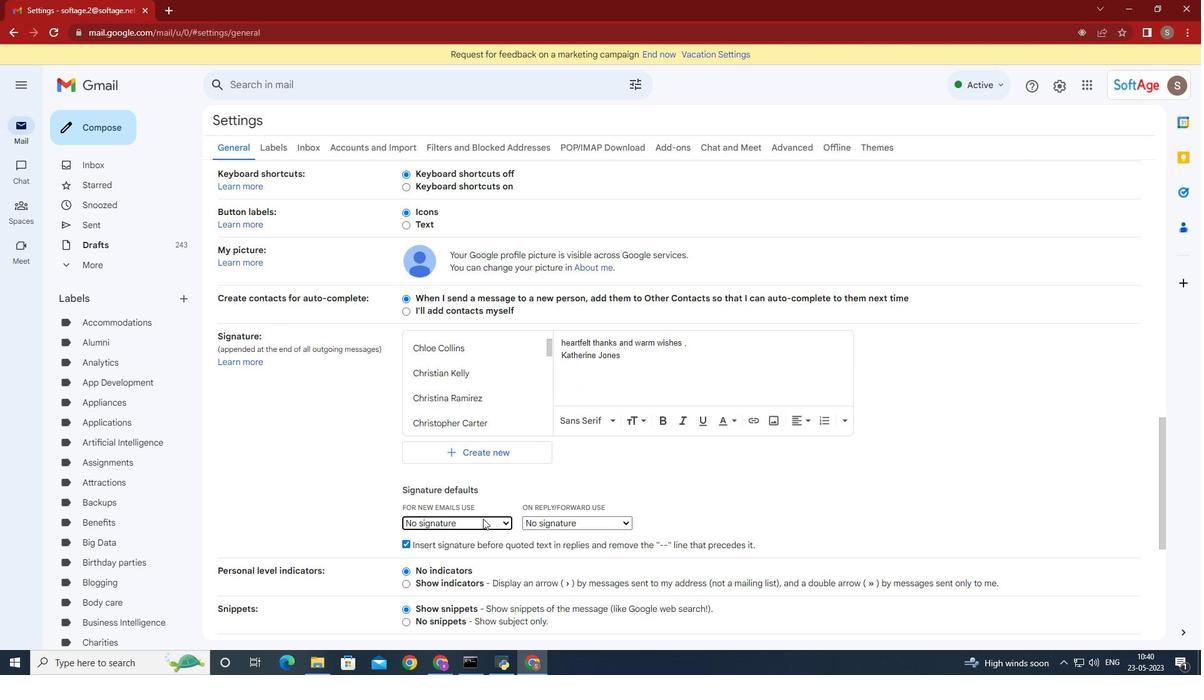 
Action: Mouse scrolled (483, 518) with delta (0, 0)
Screenshot: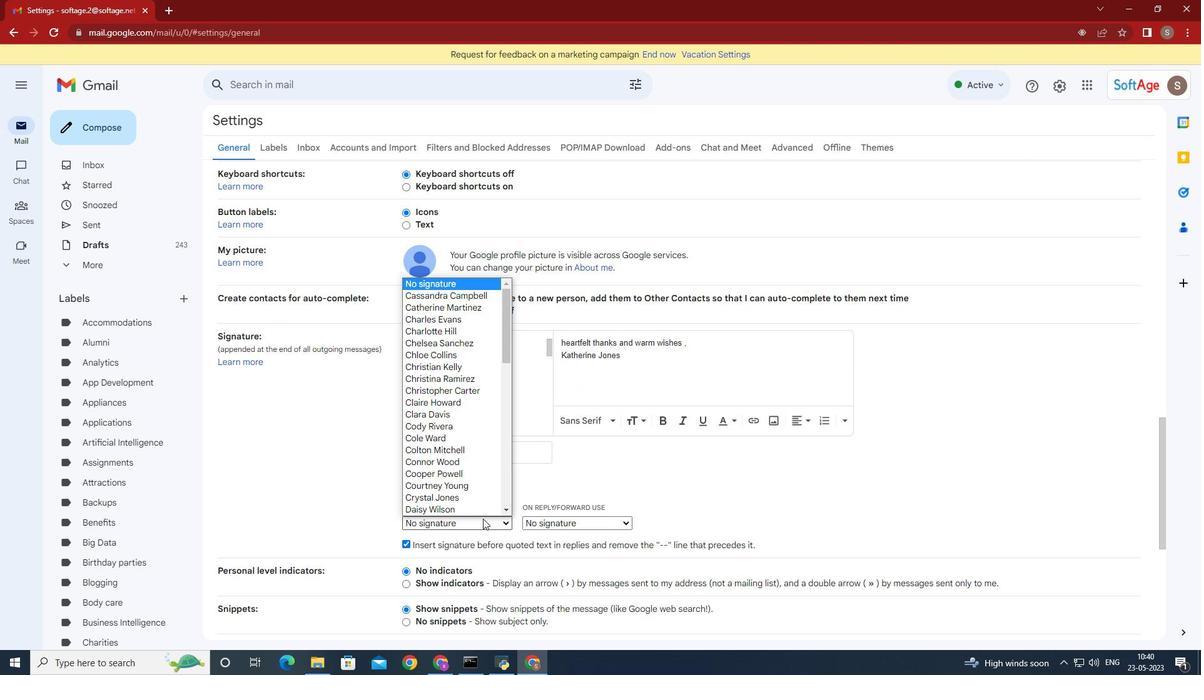 
Action: Mouse scrolled (483, 518) with delta (0, 0)
Screenshot: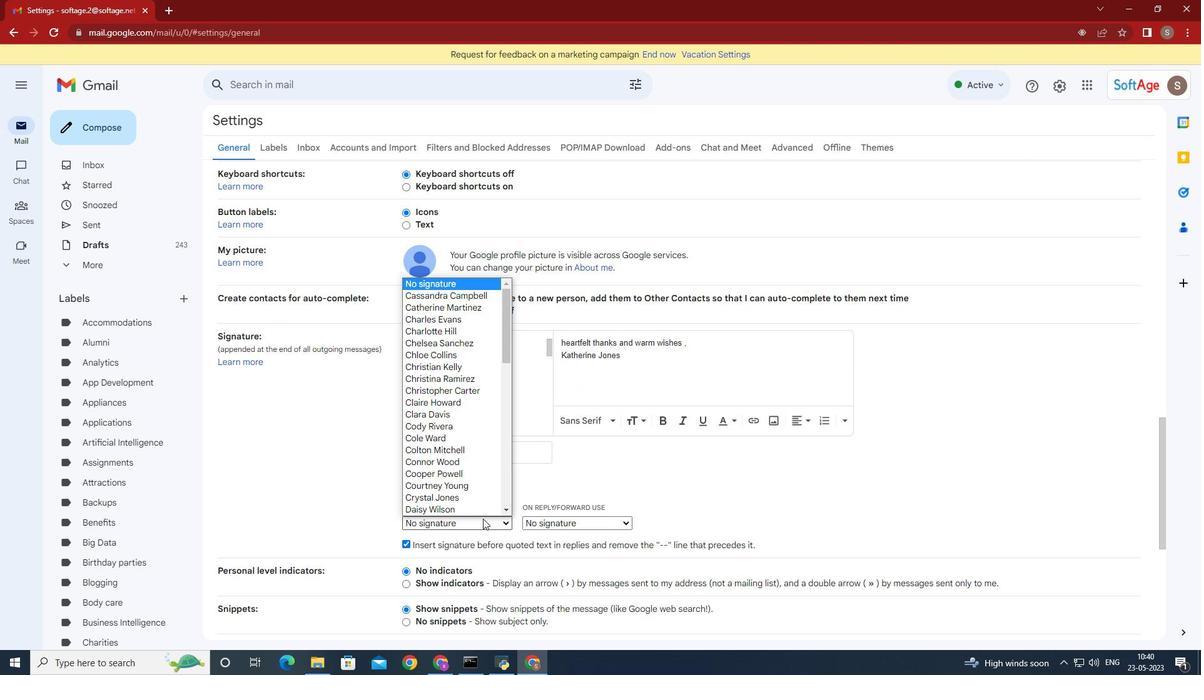 
Action: Mouse scrolled (483, 518) with delta (0, 0)
Screenshot: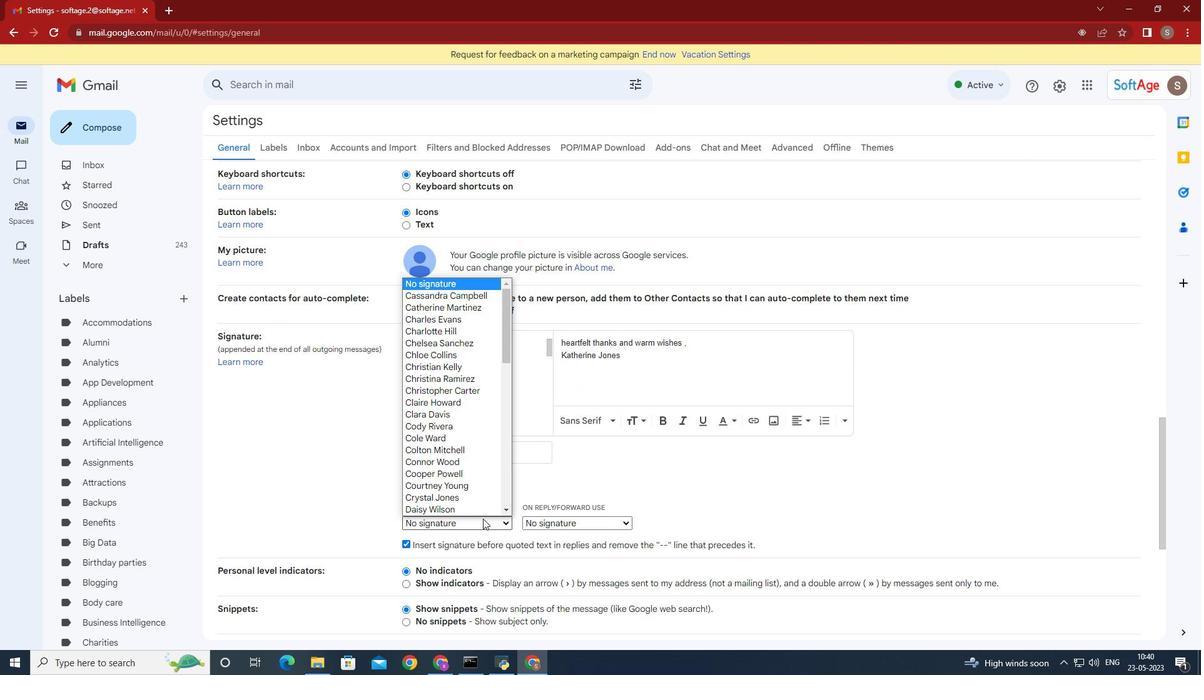 
Action: Mouse scrolled (483, 518) with delta (0, 0)
Screenshot: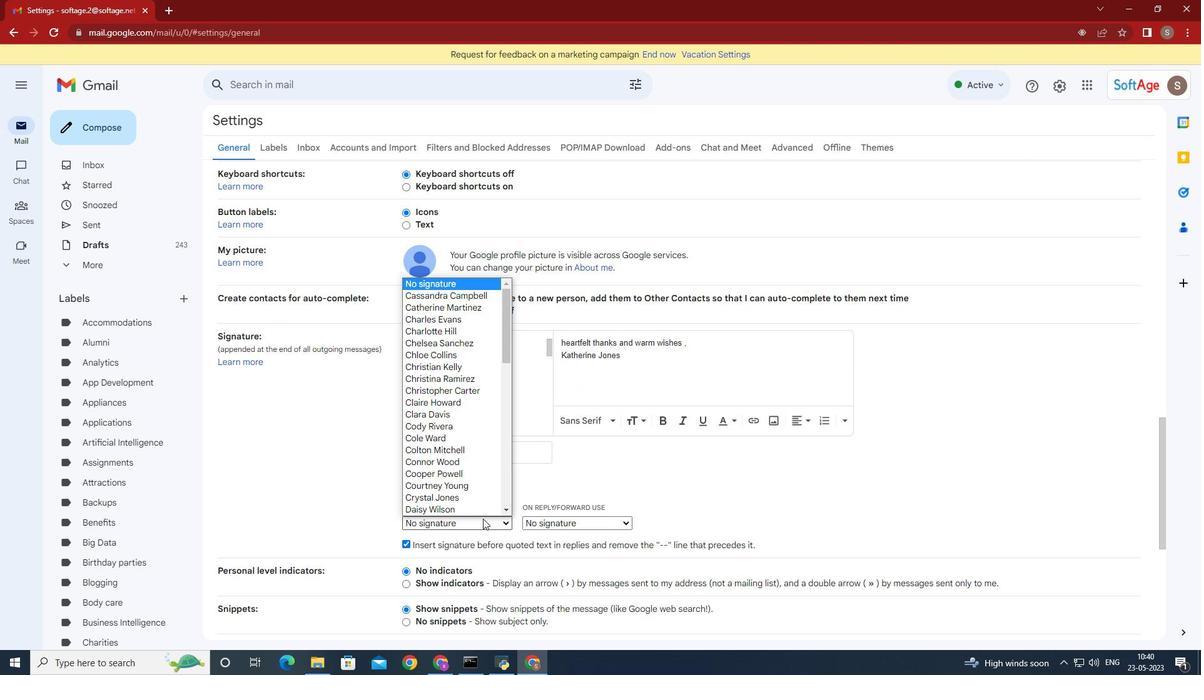 
Action: Mouse moved to (449, 273)
Screenshot: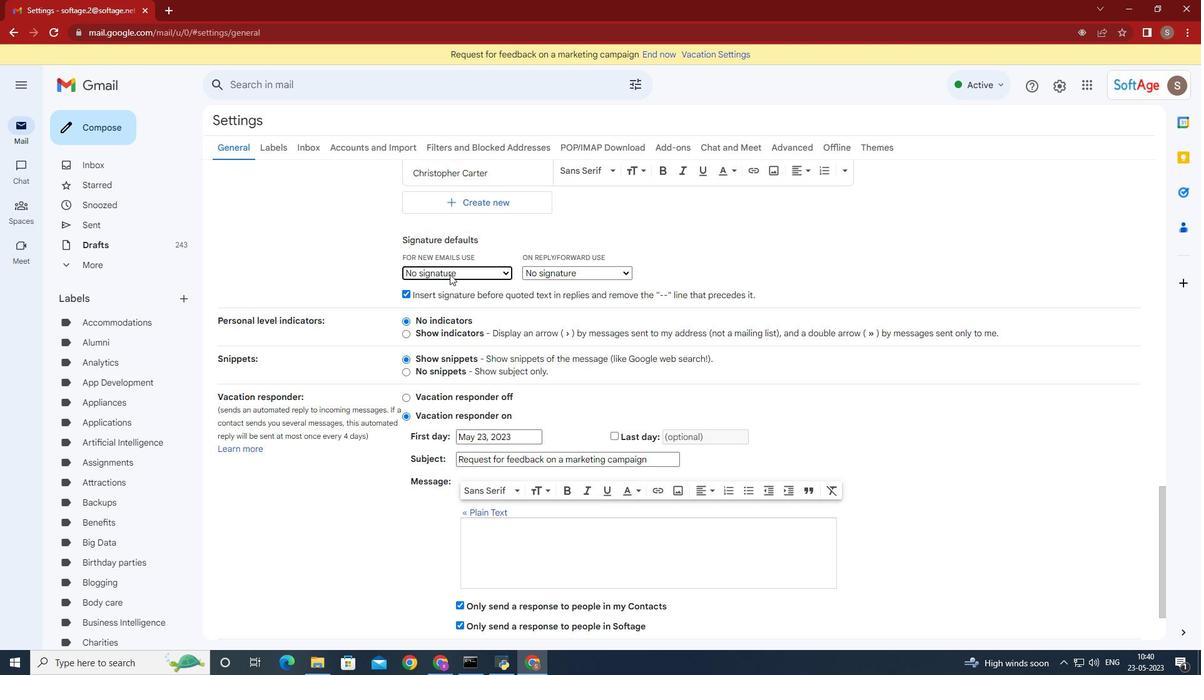 
Action: Mouse pressed left at (449, 273)
Screenshot: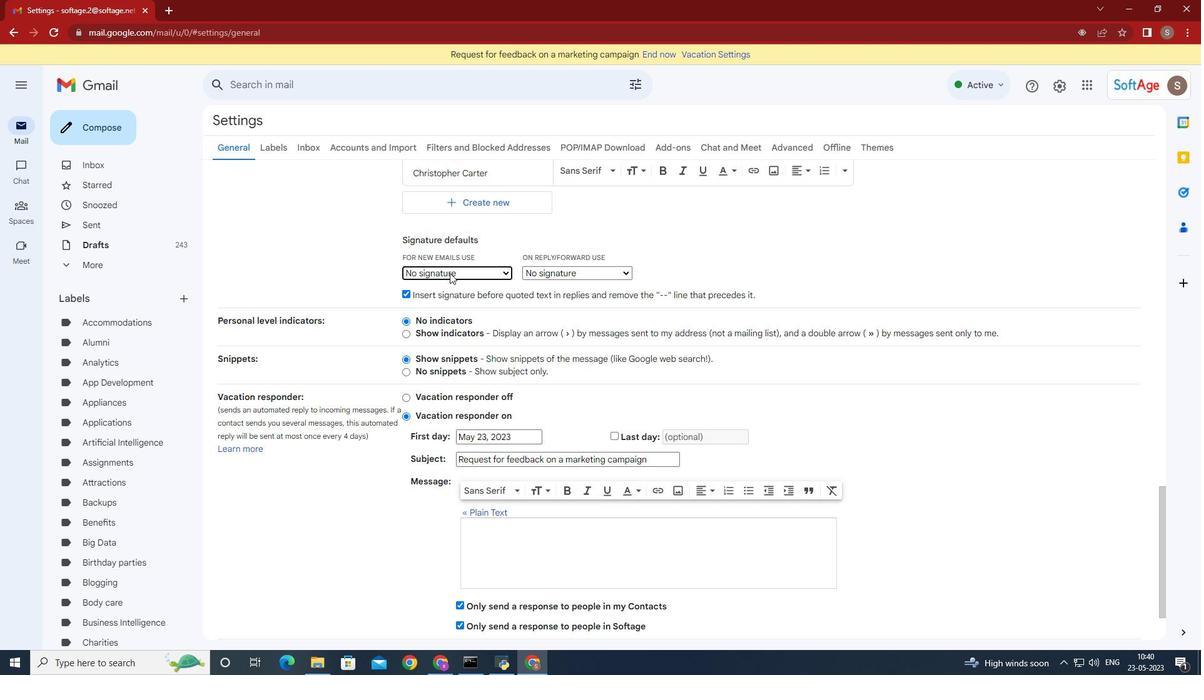 
Action: Mouse moved to (442, 373)
Screenshot: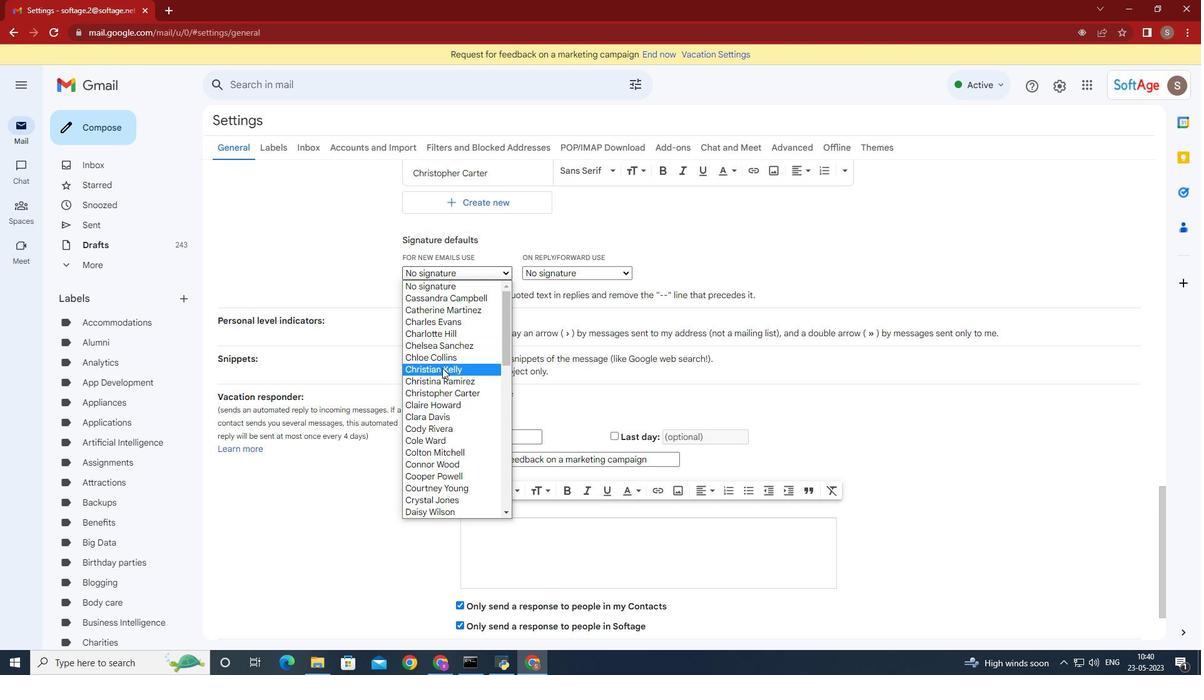 
Action: Mouse scrolled (442, 372) with delta (0, 0)
Screenshot: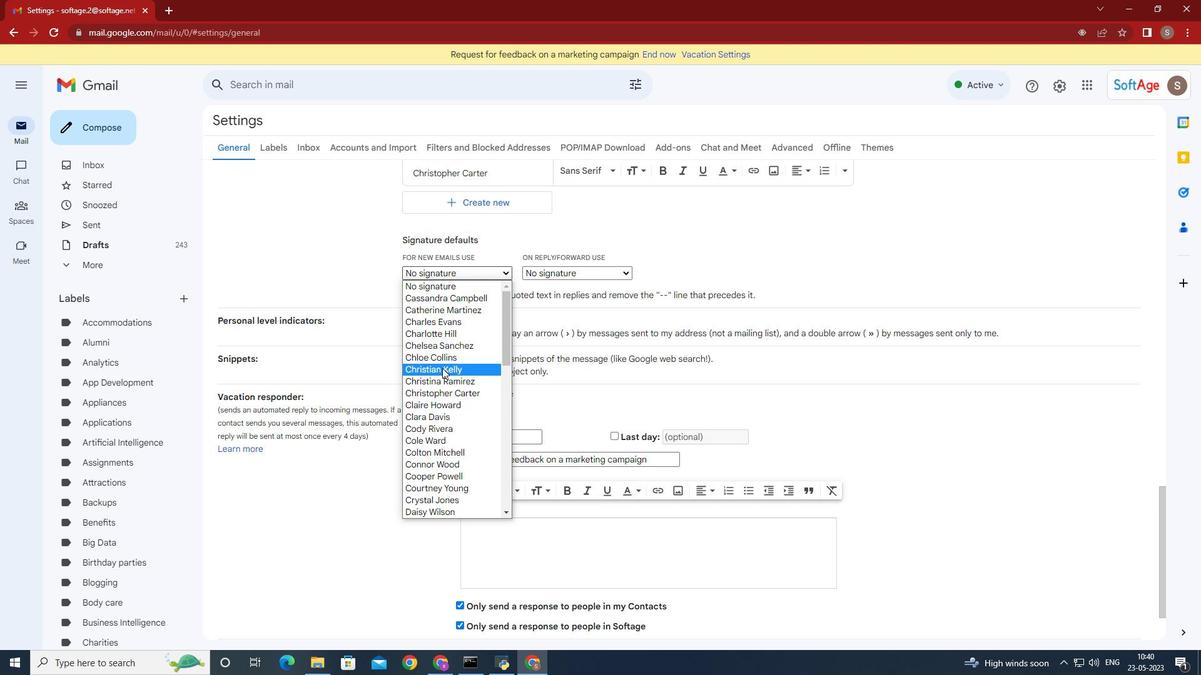 
Action: Mouse scrolled (442, 372) with delta (0, 0)
Screenshot: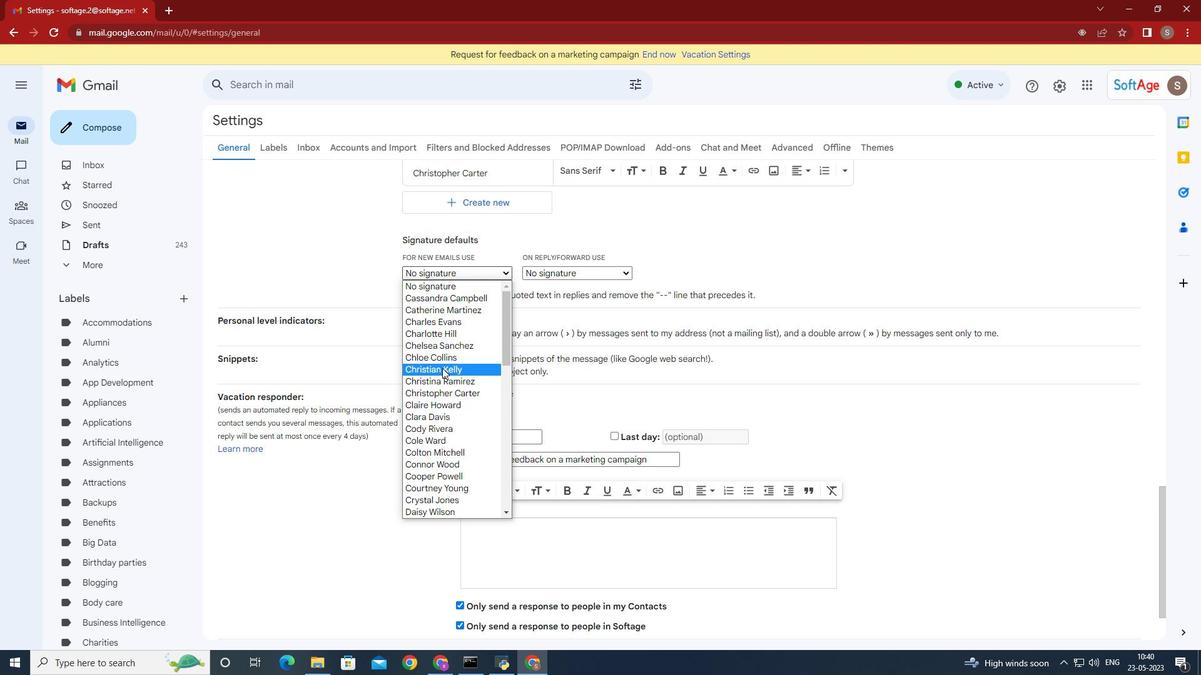 
Action: Mouse moved to (442, 373)
Screenshot: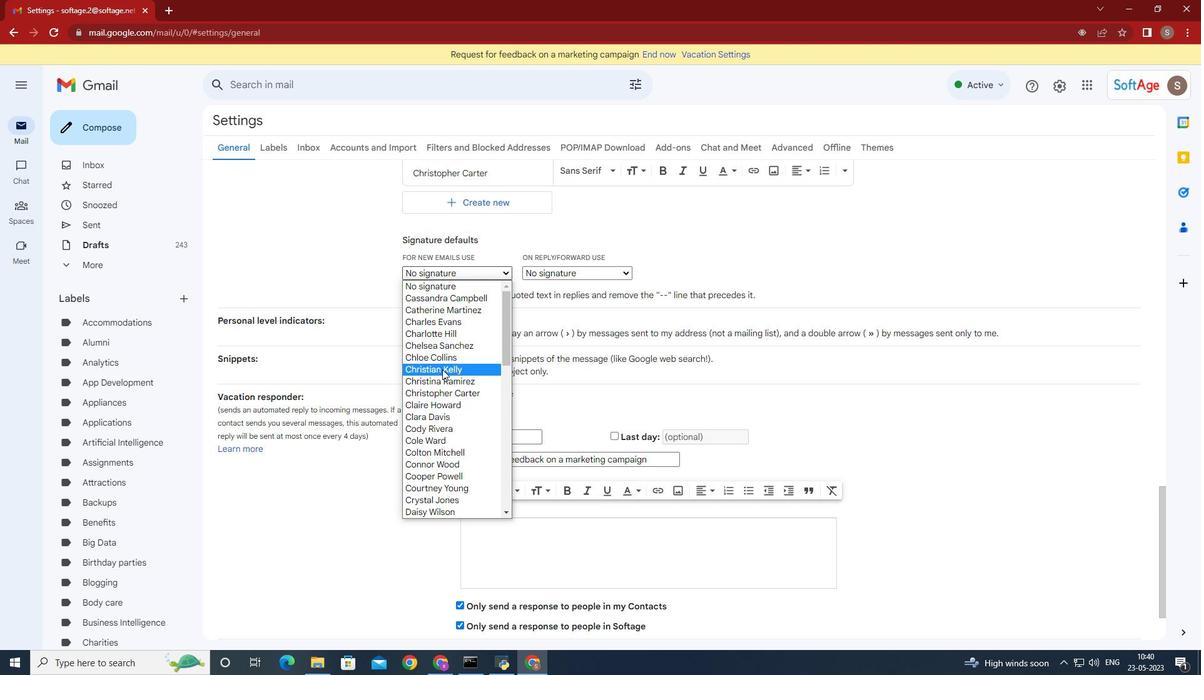 
Action: Mouse scrolled (442, 373) with delta (0, 0)
Screenshot: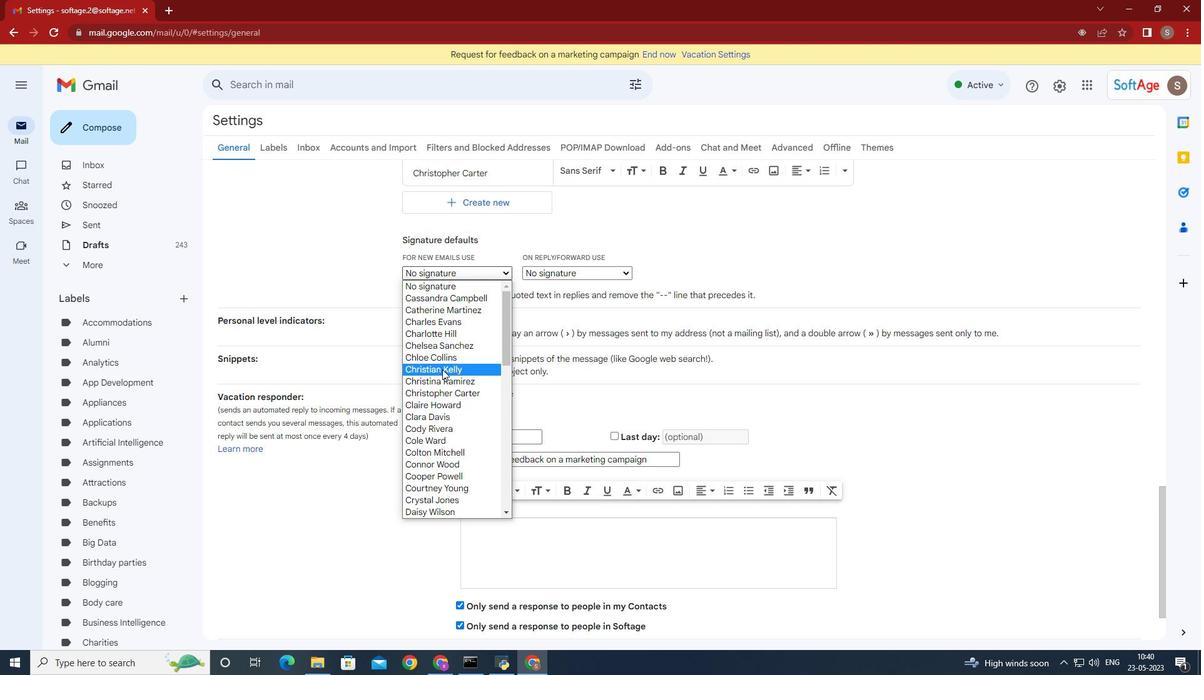 
Action: Mouse moved to (443, 393)
Screenshot: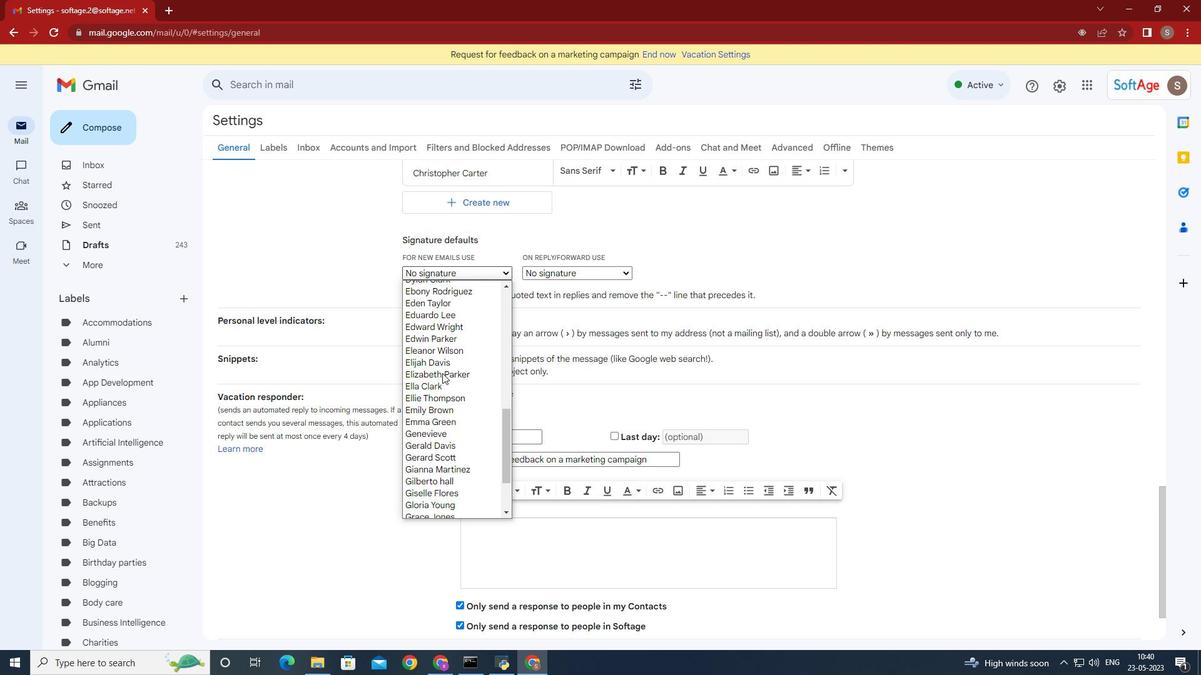 
Action: Mouse scrolled (443, 392) with delta (0, 0)
Screenshot: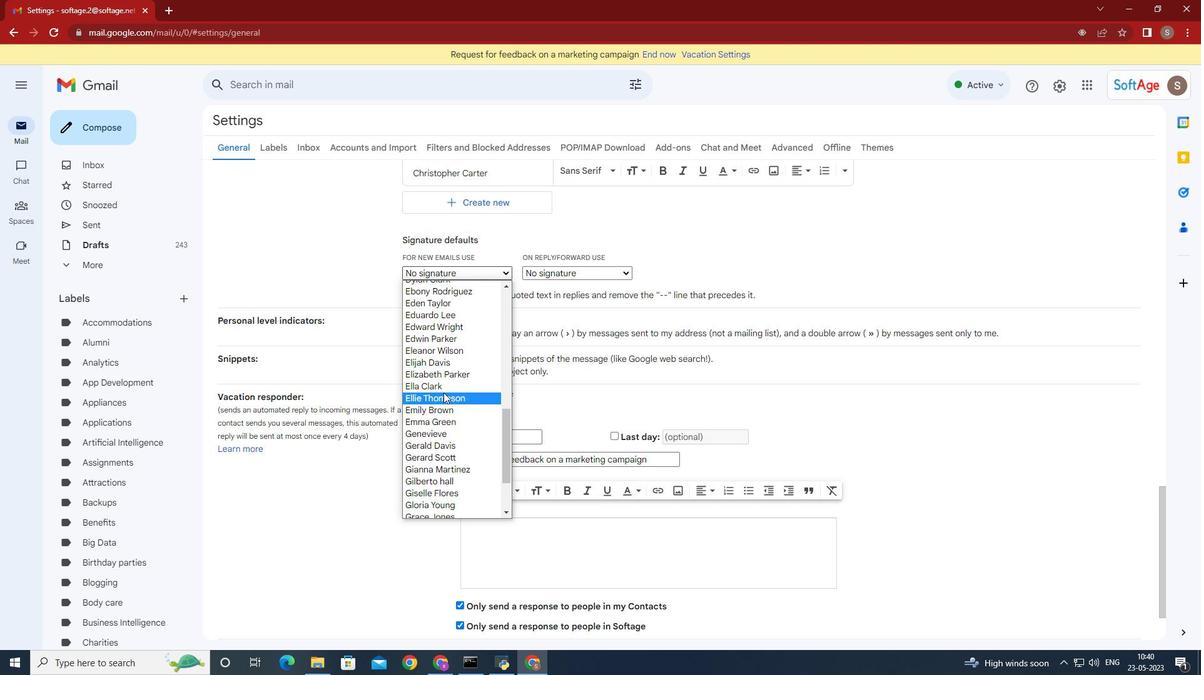 
Action: Mouse scrolled (443, 392) with delta (0, 0)
Screenshot: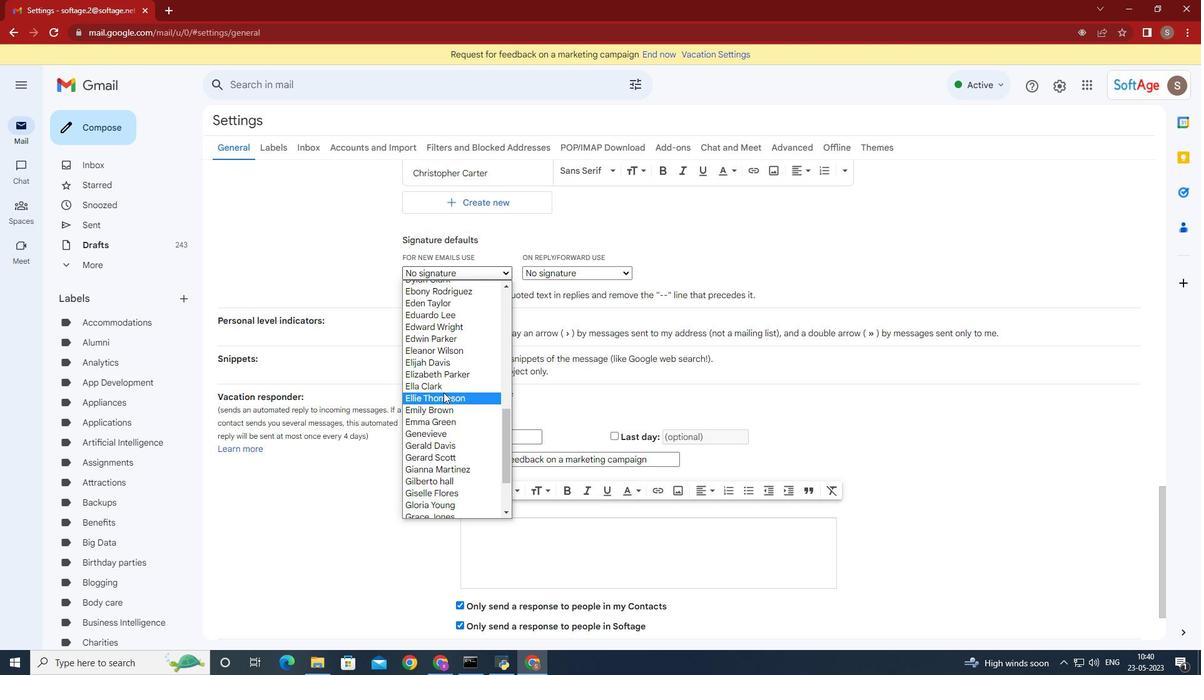 
Action: Mouse scrolled (443, 392) with delta (0, 0)
Screenshot: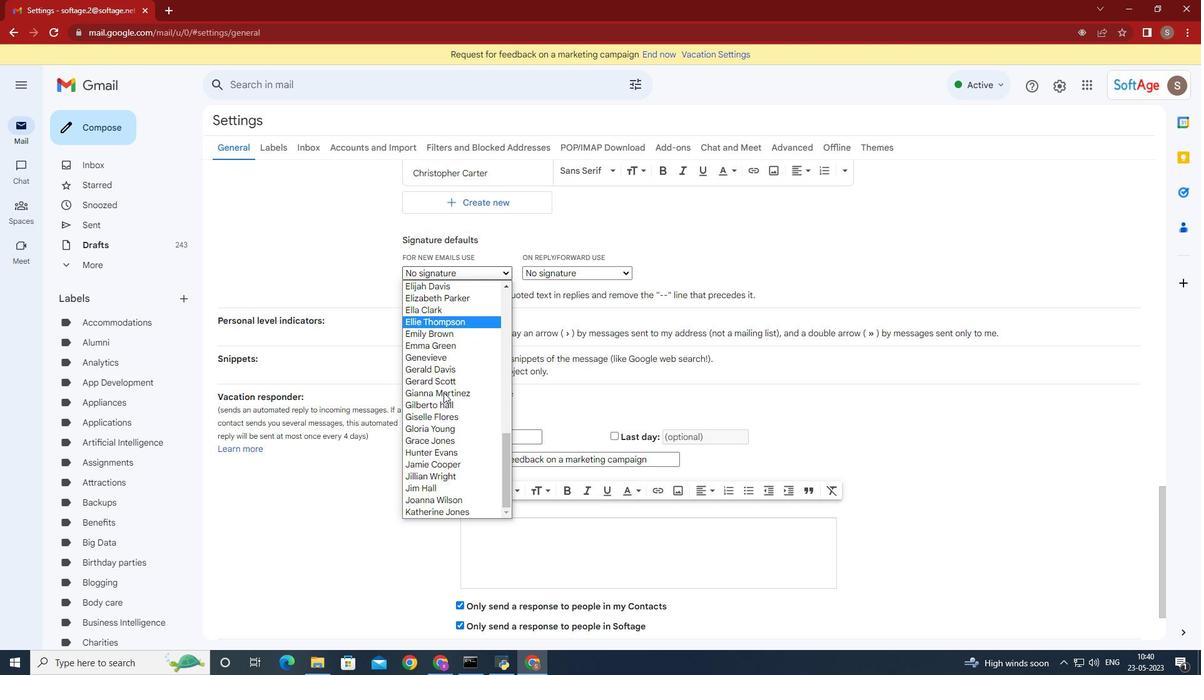 
Action: Mouse moved to (443, 393)
Screenshot: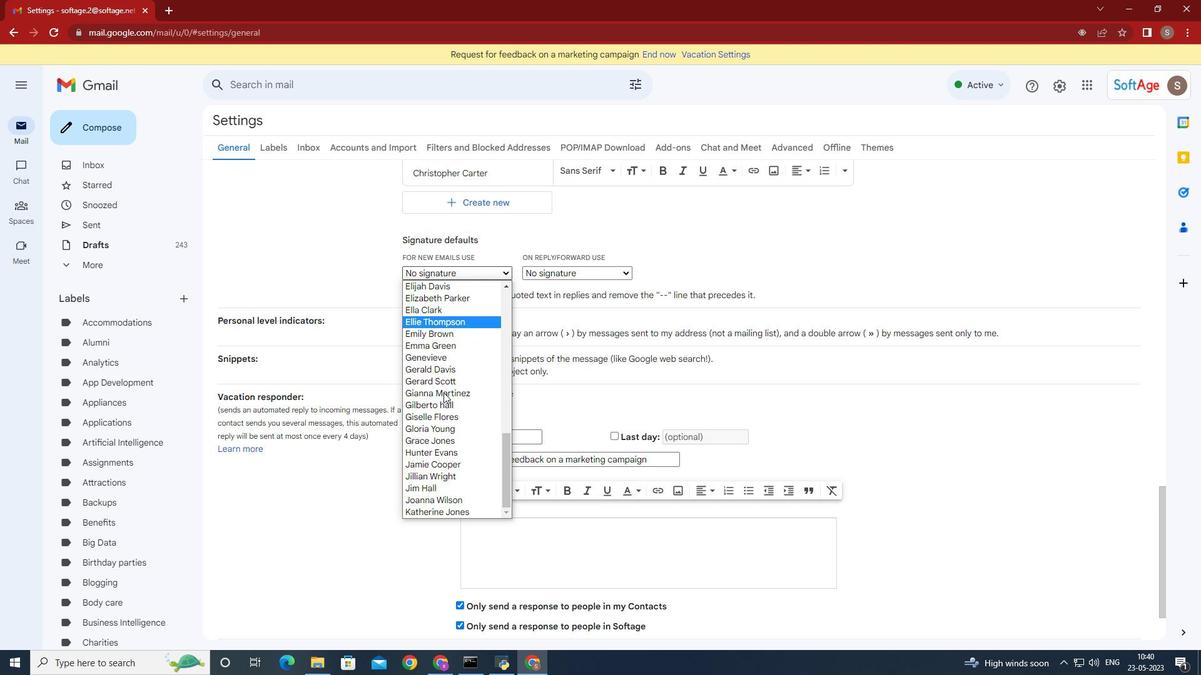 
Action: Mouse scrolled (443, 393) with delta (0, 0)
Screenshot: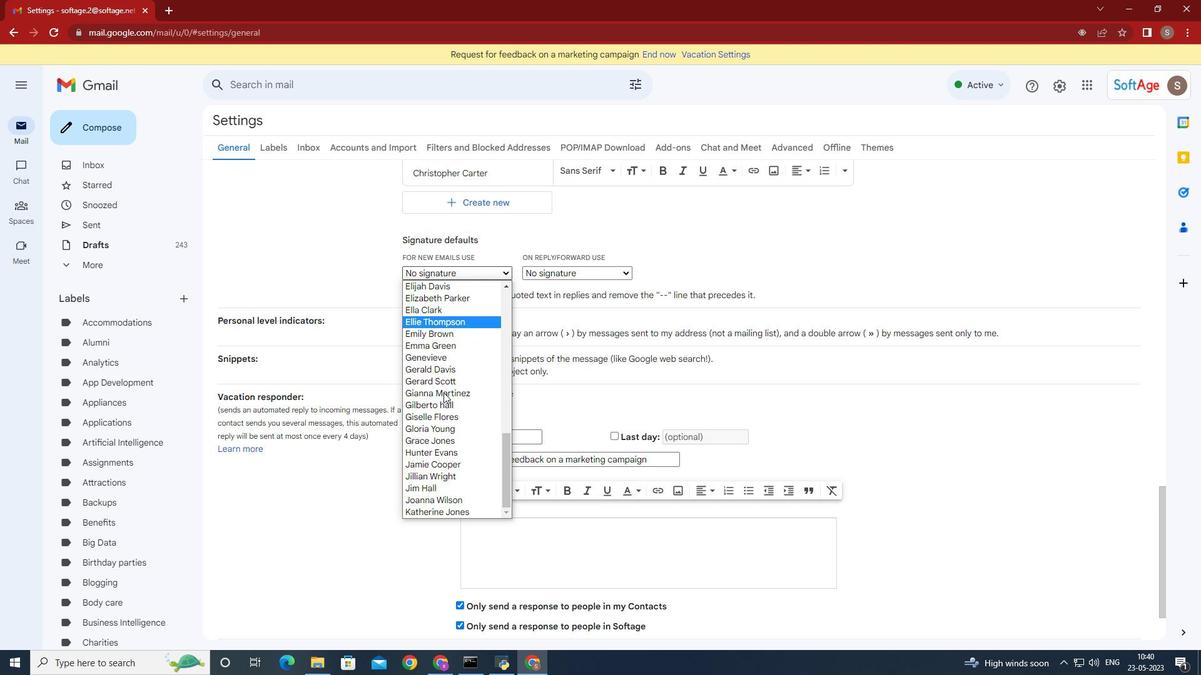 
Action: Mouse scrolled (443, 393) with delta (0, 0)
Screenshot: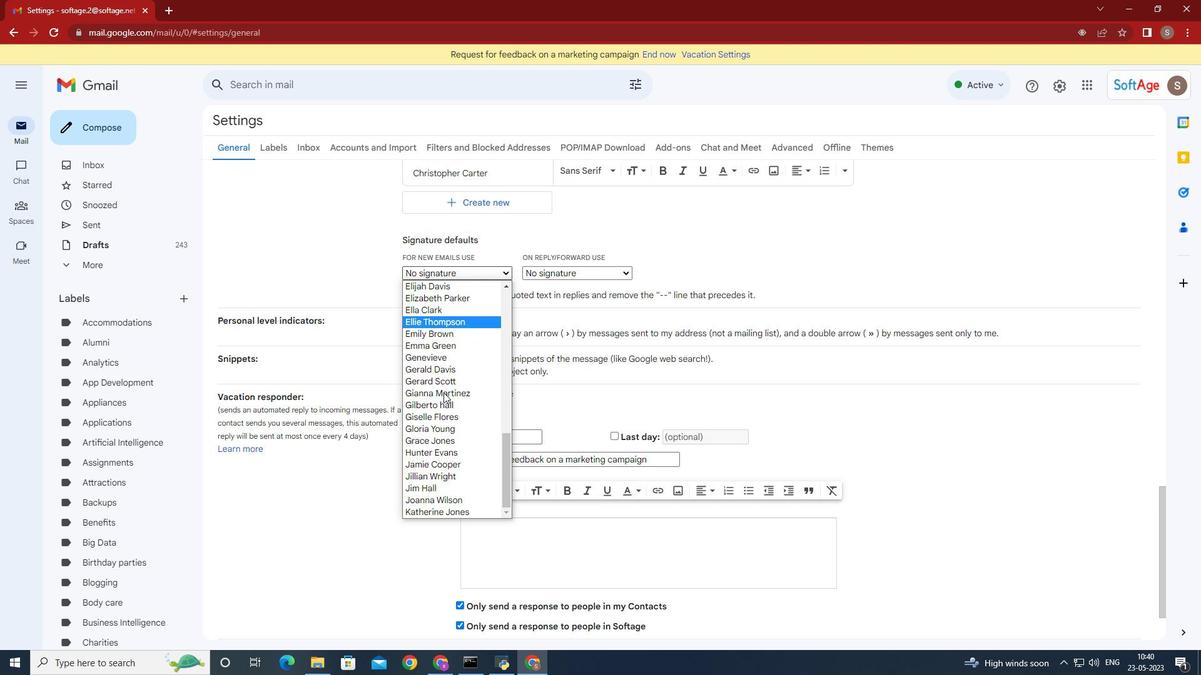 
Action: Mouse moved to (463, 515)
Screenshot: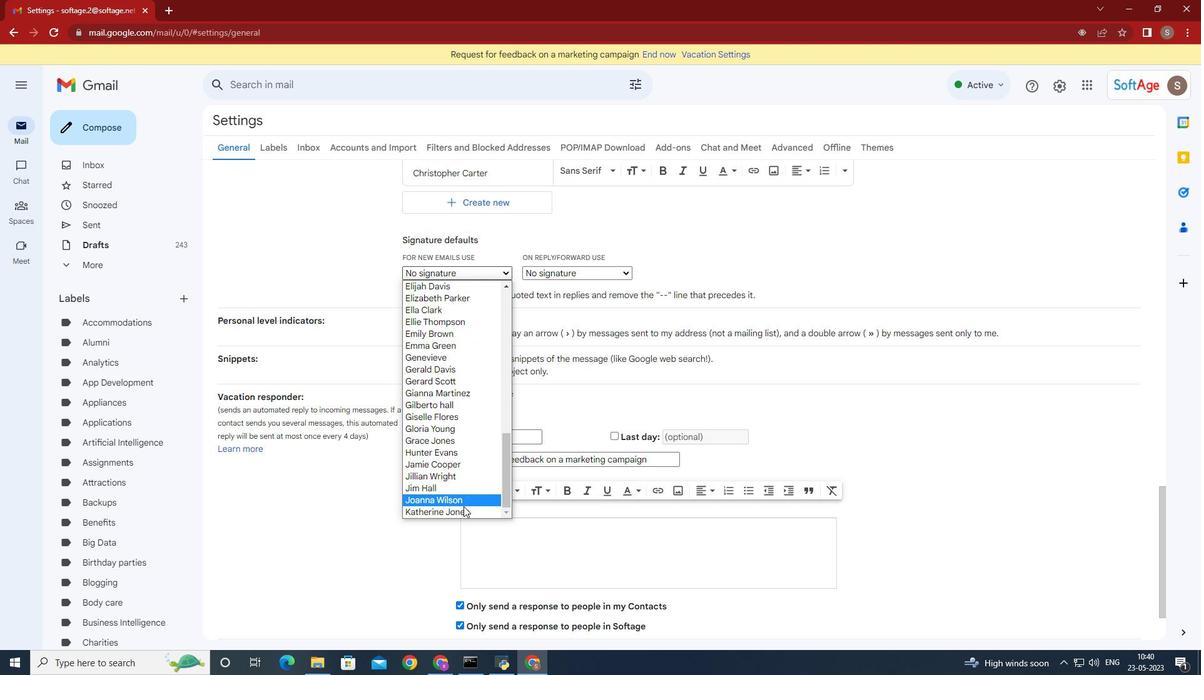 
Action: Mouse pressed left at (463, 515)
Screenshot: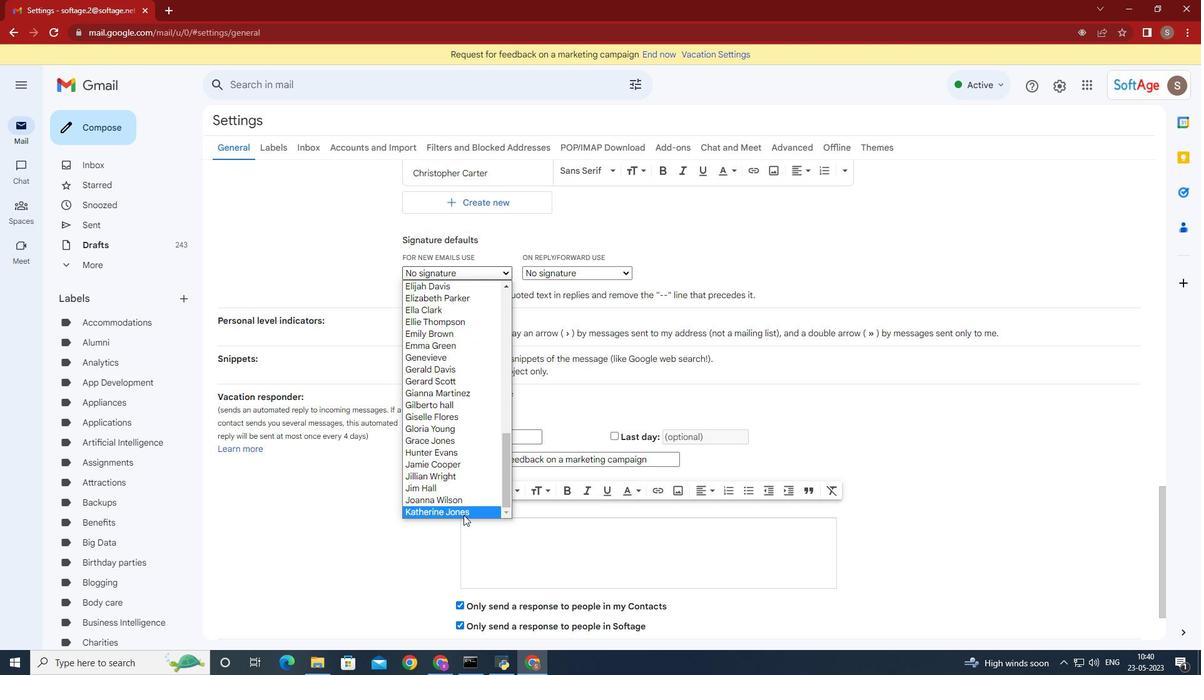 
Action: Mouse moved to (571, 265)
Screenshot: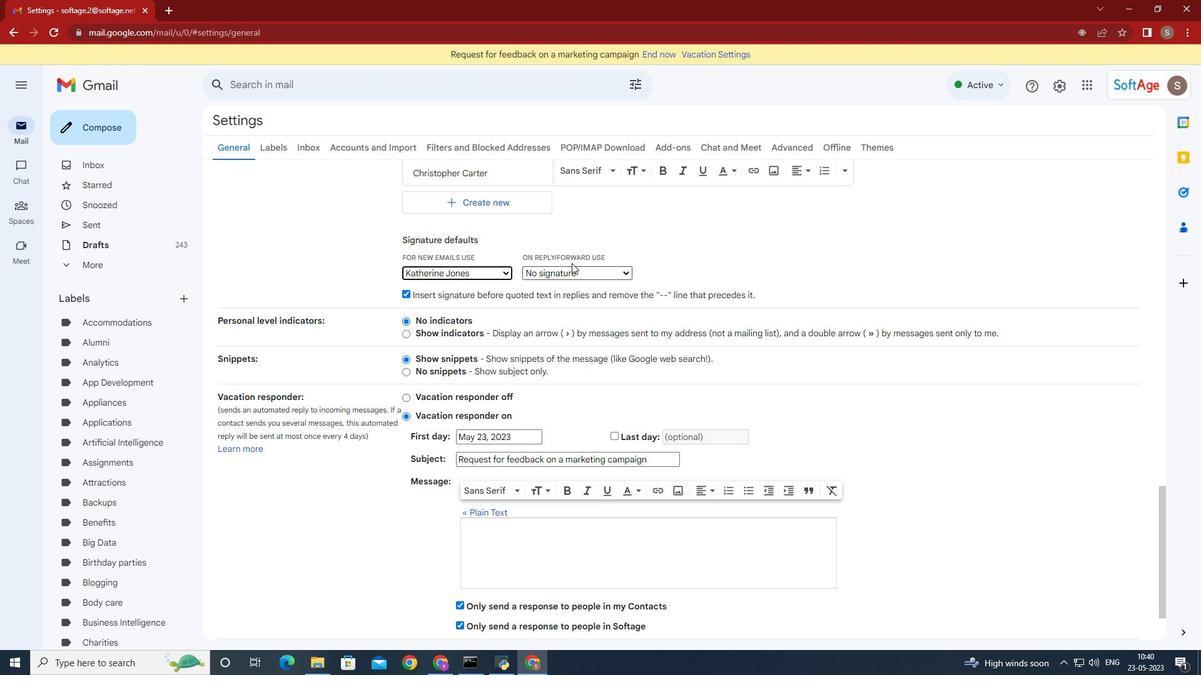 
Action: Mouse pressed left at (571, 265)
Screenshot: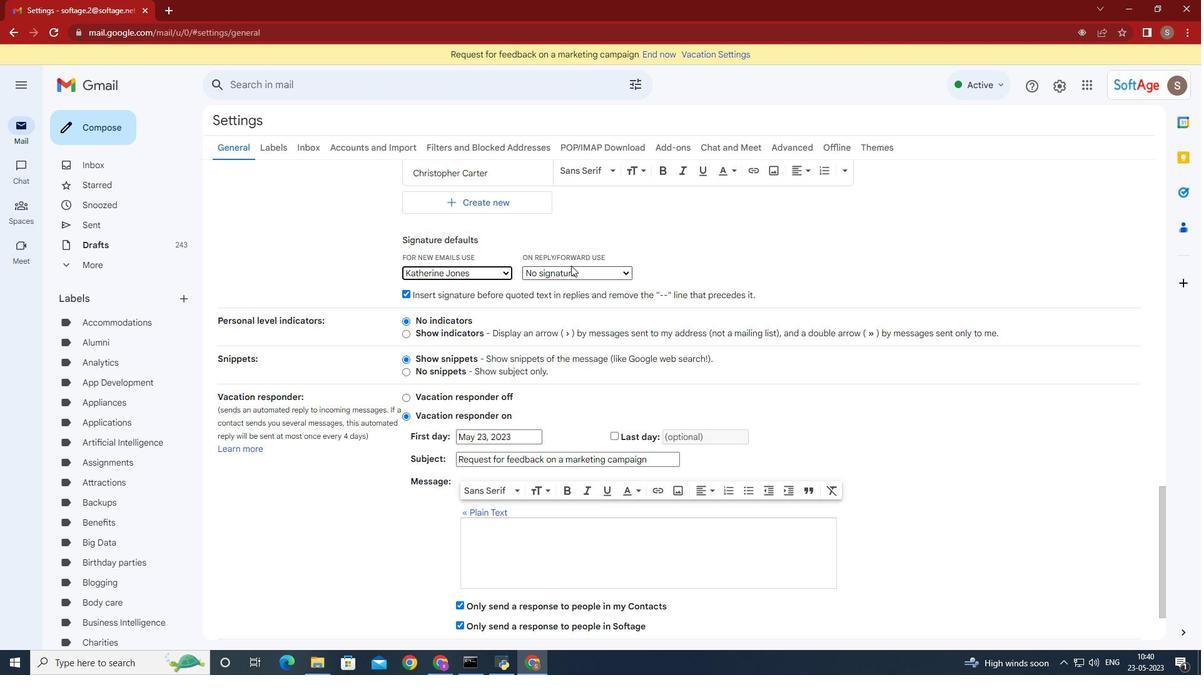 
Action: Mouse moved to (571, 270)
Screenshot: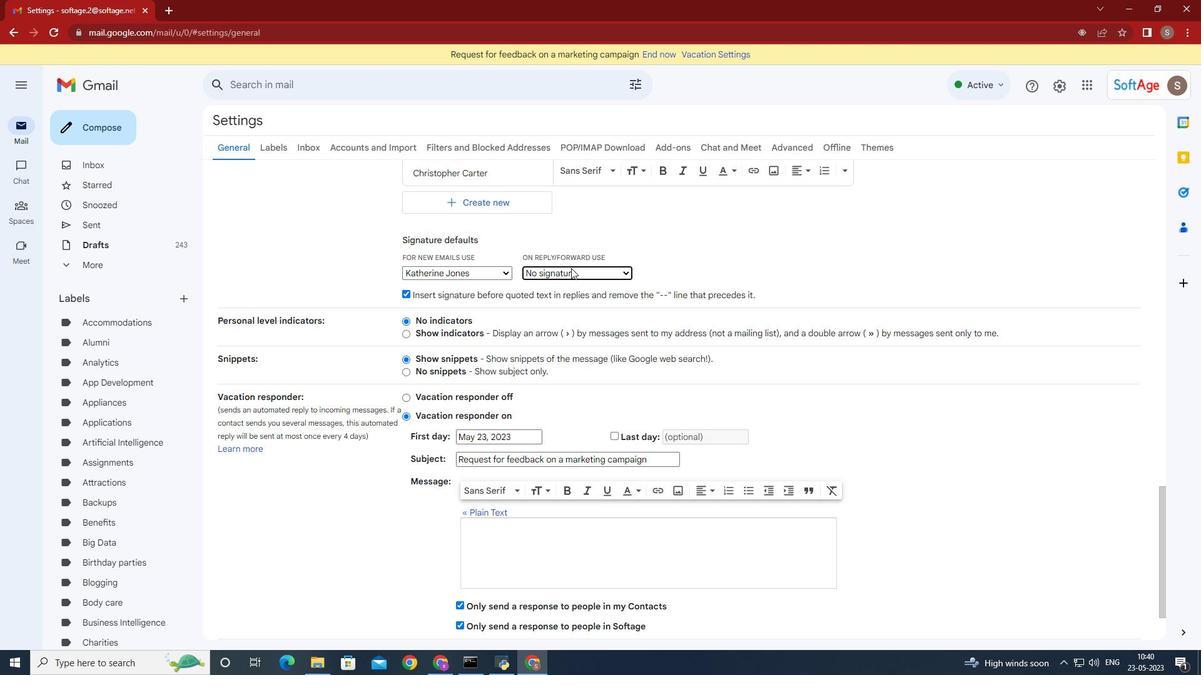
Action: Mouse pressed left at (571, 270)
Screenshot: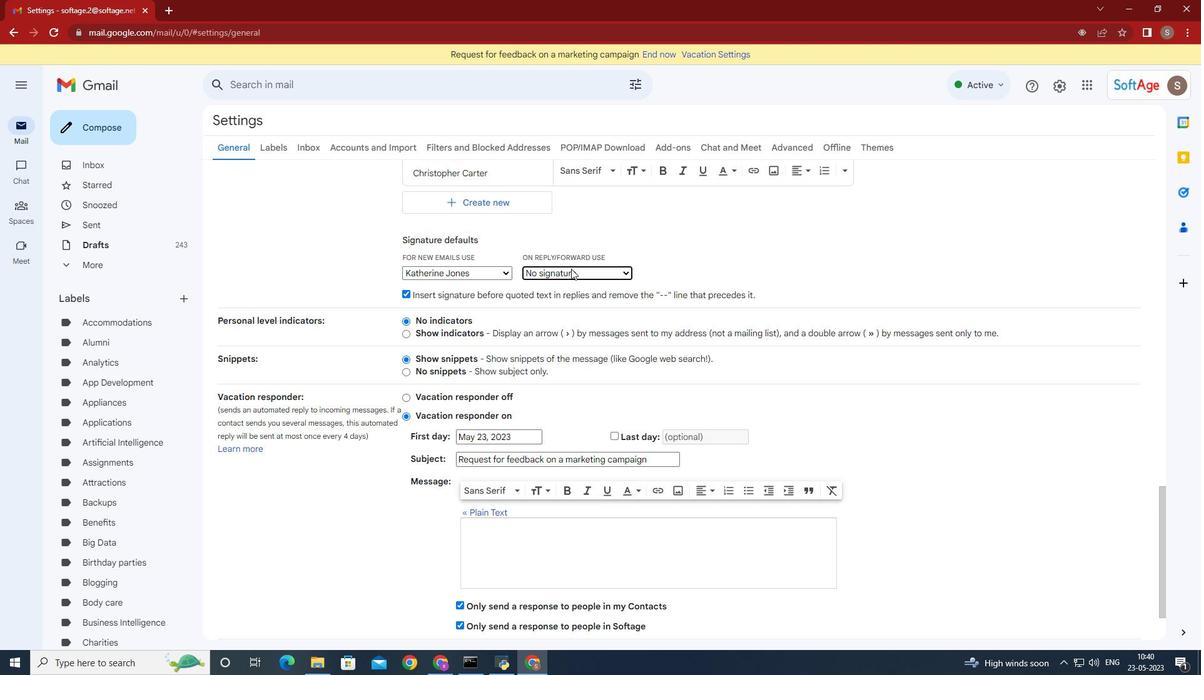 
Action: Mouse moved to (568, 314)
Screenshot: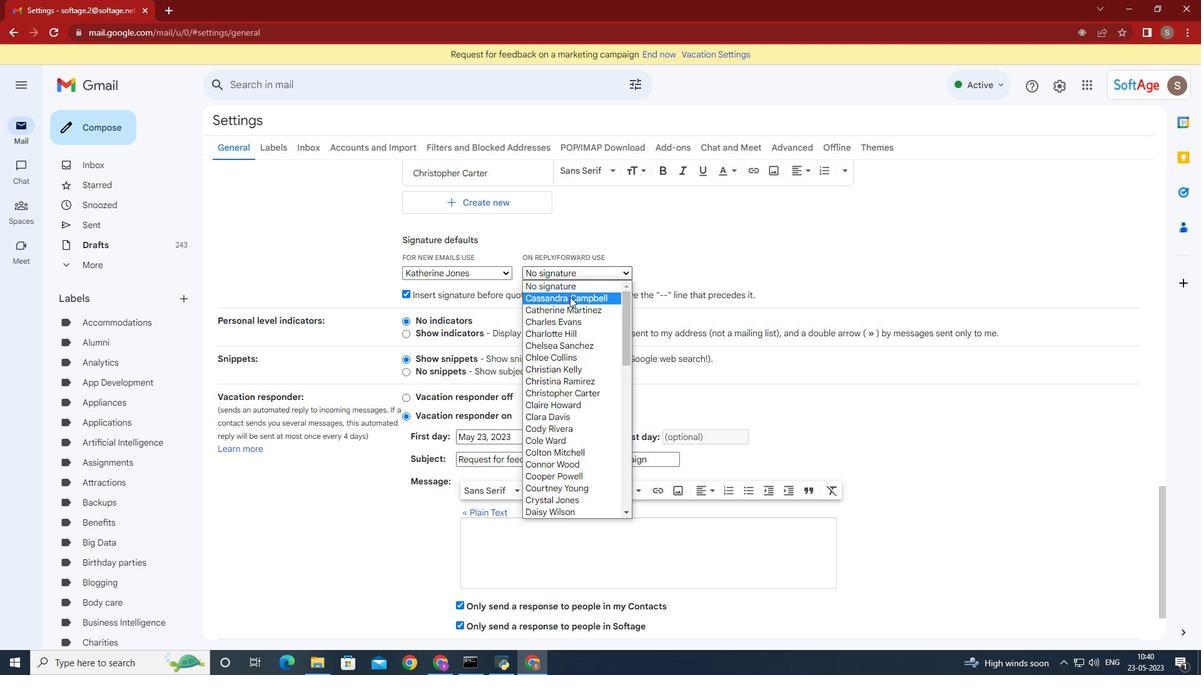 
Action: Mouse scrolled (568, 313) with delta (0, 0)
Screenshot: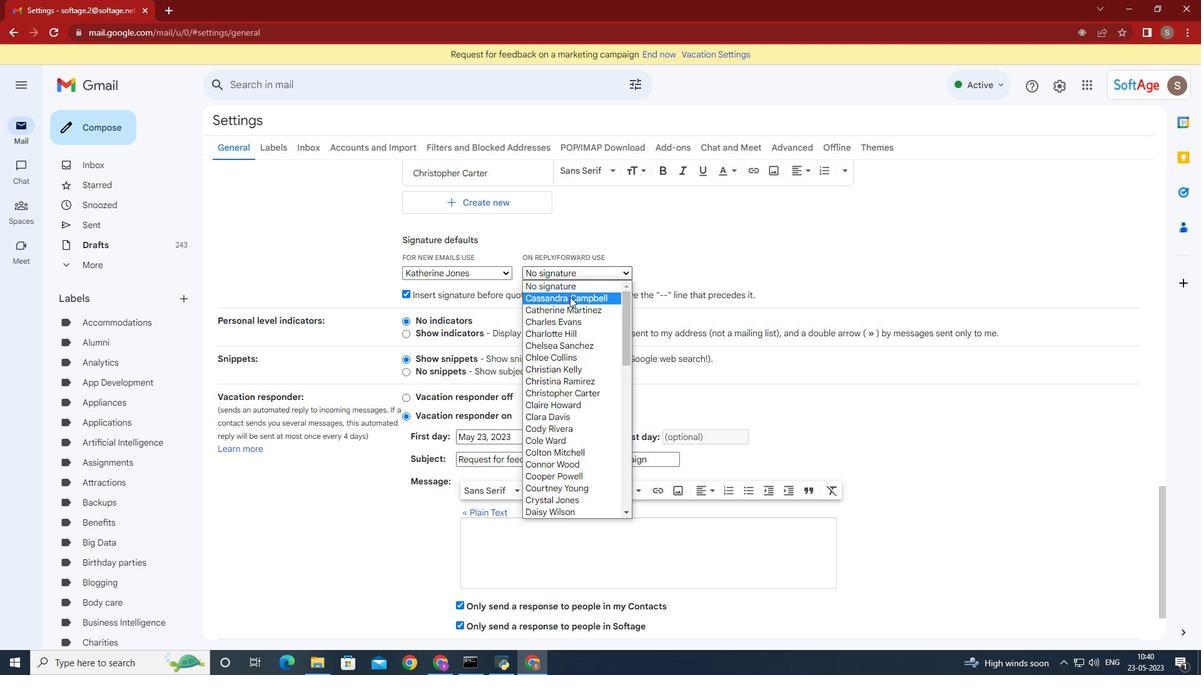 
Action: Mouse moved to (567, 346)
Screenshot: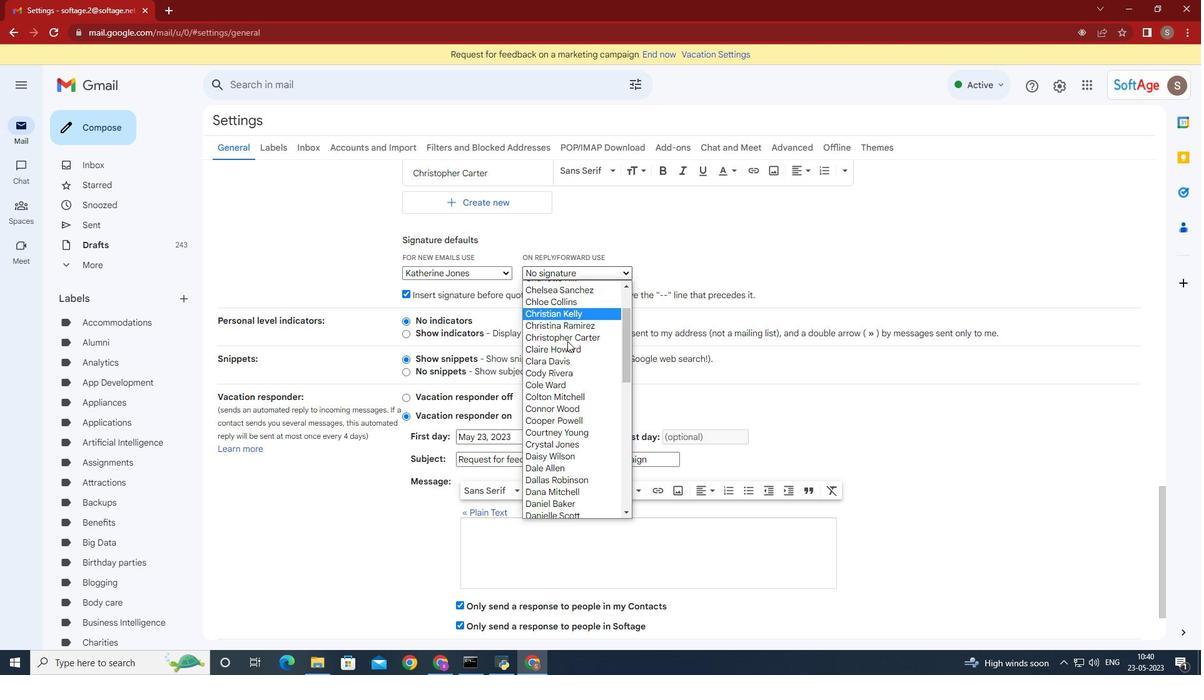
Action: Mouse scrolled (567, 345) with delta (0, 0)
Screenshot: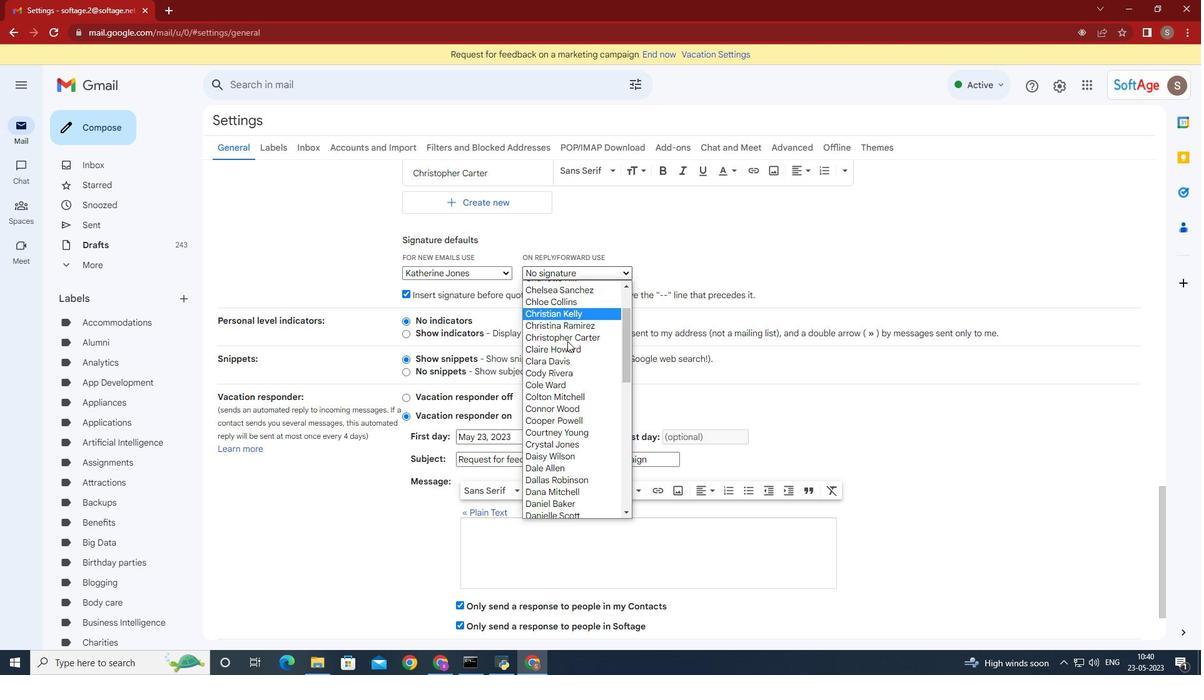 
Action: Mouse scrolled (567, 345) with delta (0, 0)
Screenshot: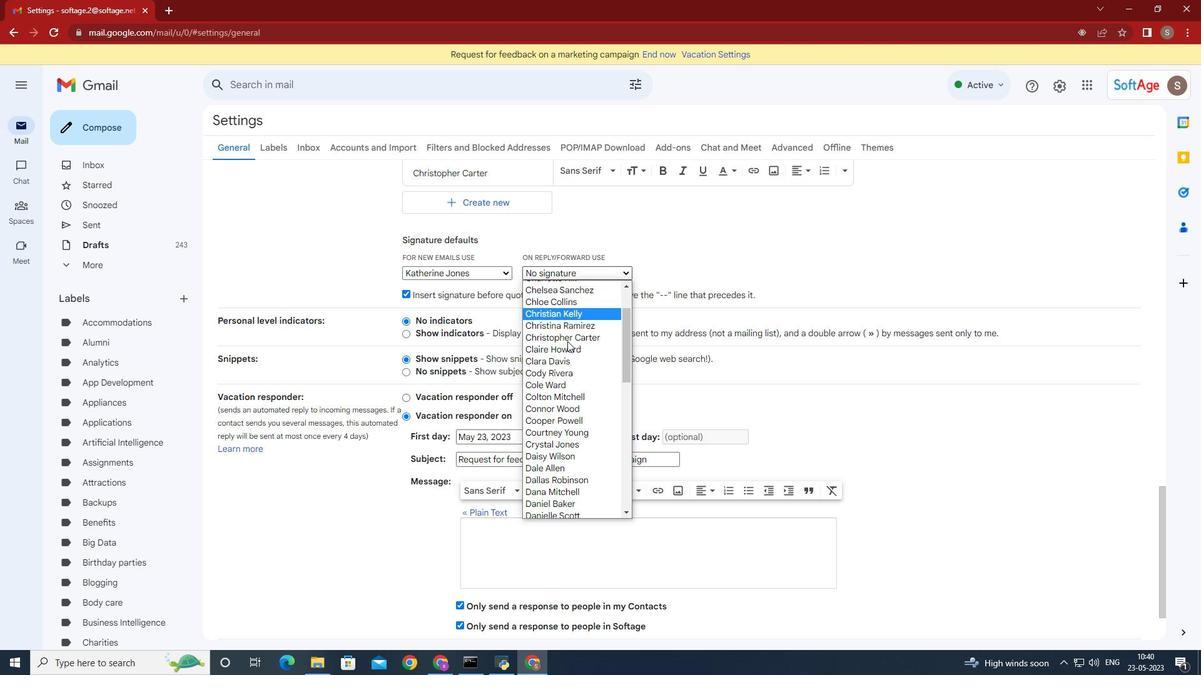 
Action: Mouse moved to (567, 346)
Screenshot: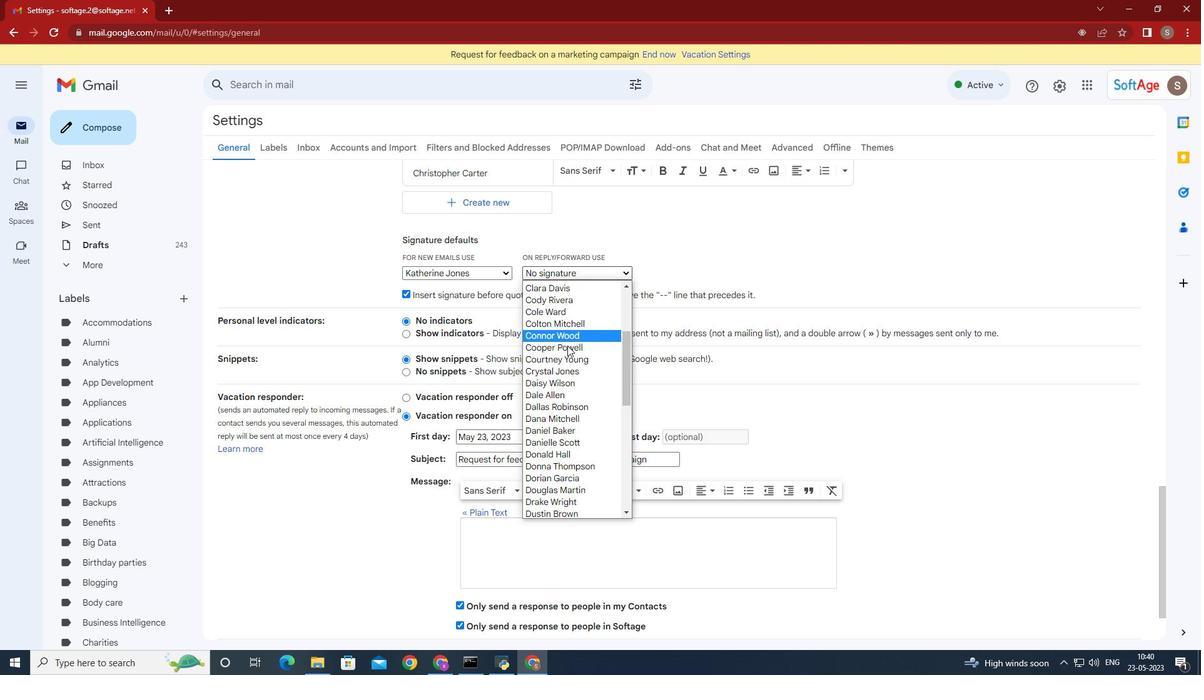 
Action: Mouse scrolled (567, 345) with delta (0, 0)
Screenshot: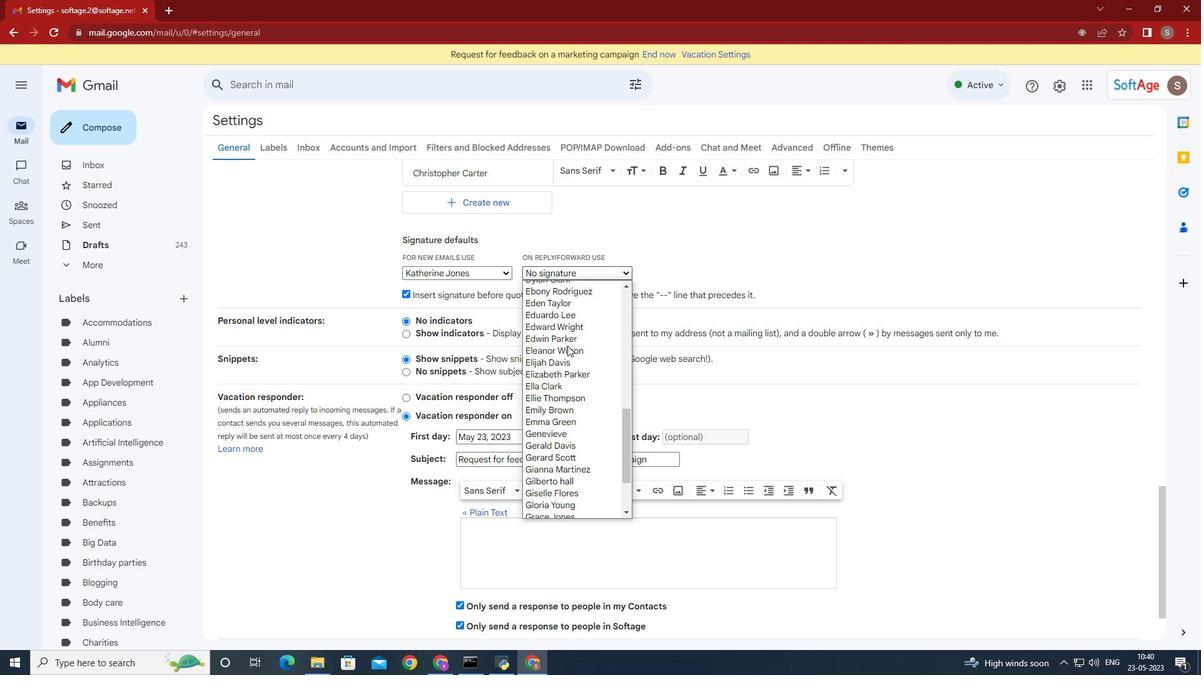 
Action: Mouse scrolled (567, 345) with delta (0, 0)
Screenshot: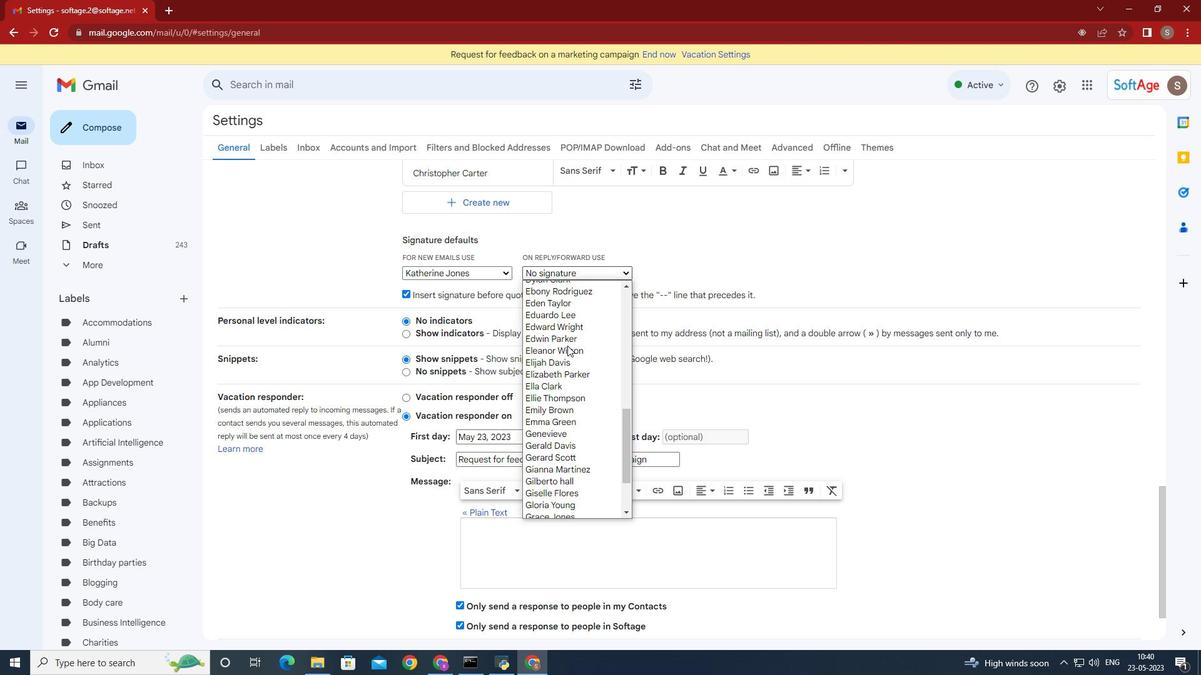 
Action: Mouse scrolled (567, 345) with delta (0, 0)
Screenshot: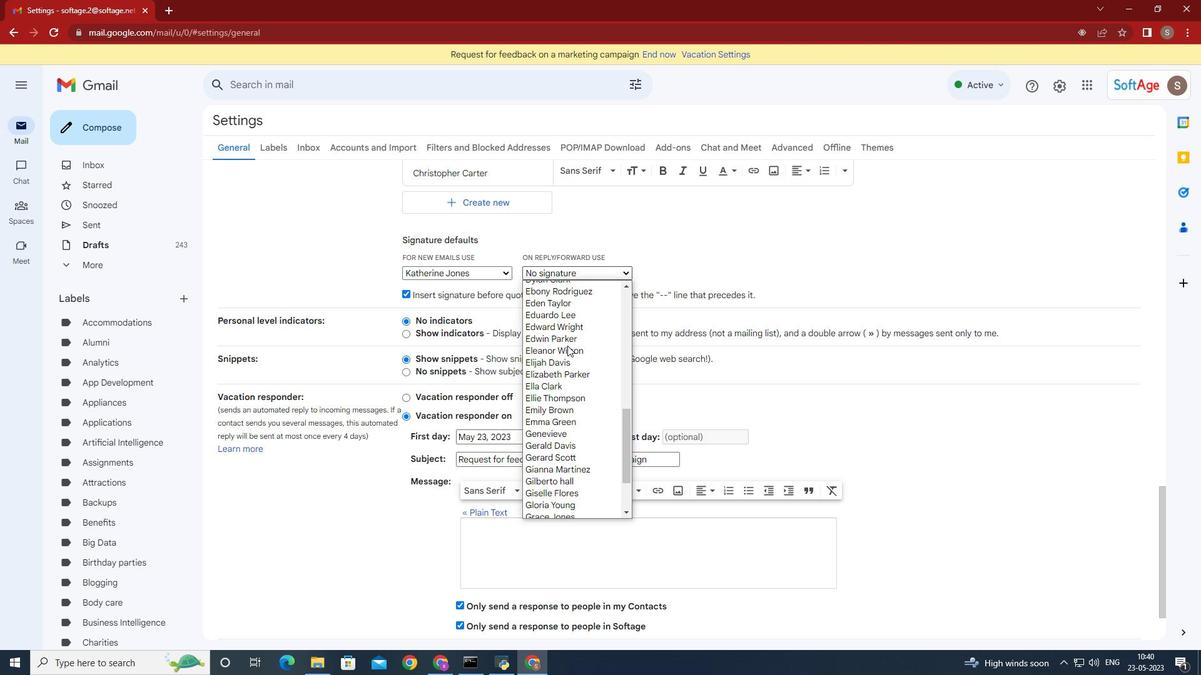 
Action: Mouse scrolled (567, 345) with delta (0, 0)
Screenshot: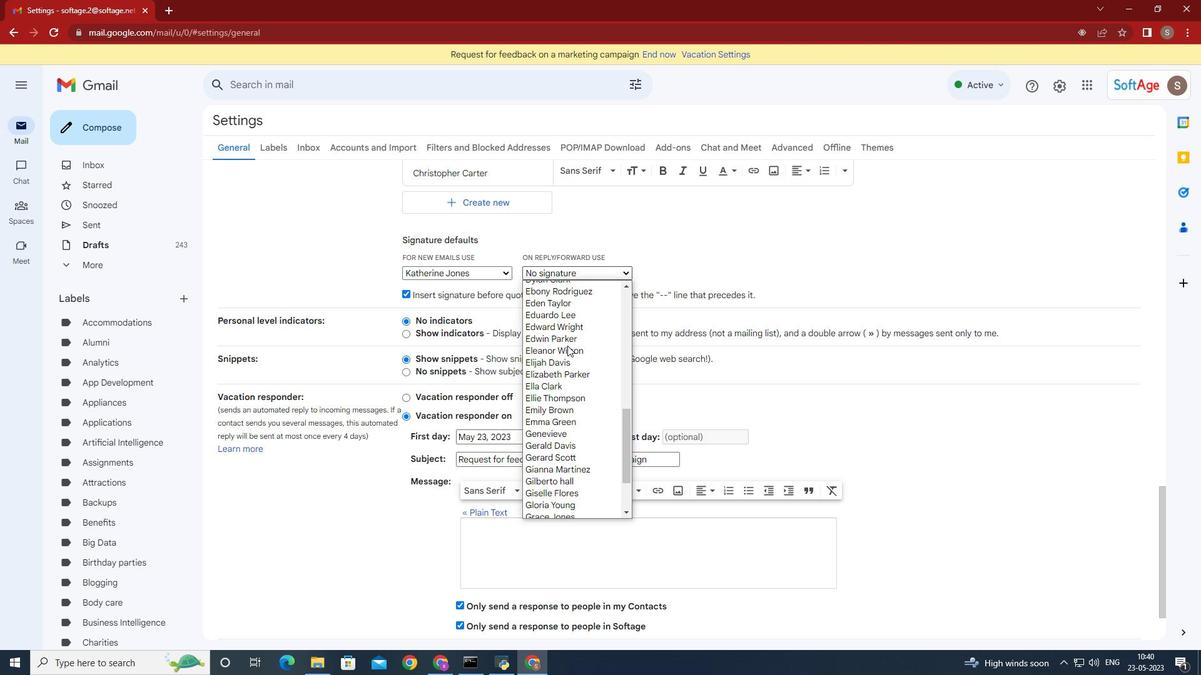
Action: Mouse scrolled (567, 345) with delta (0, 0)
Screenshot: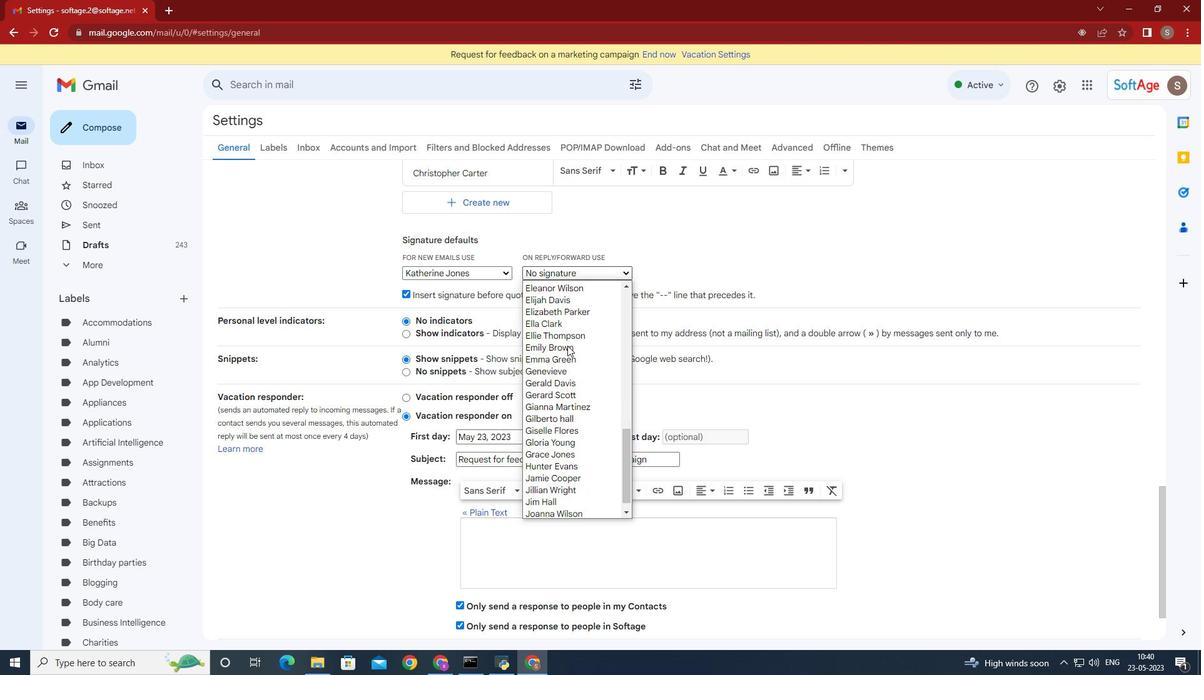 
Action: Mouse scrolled (567, 345) with delta (0, 0)
Screenshot: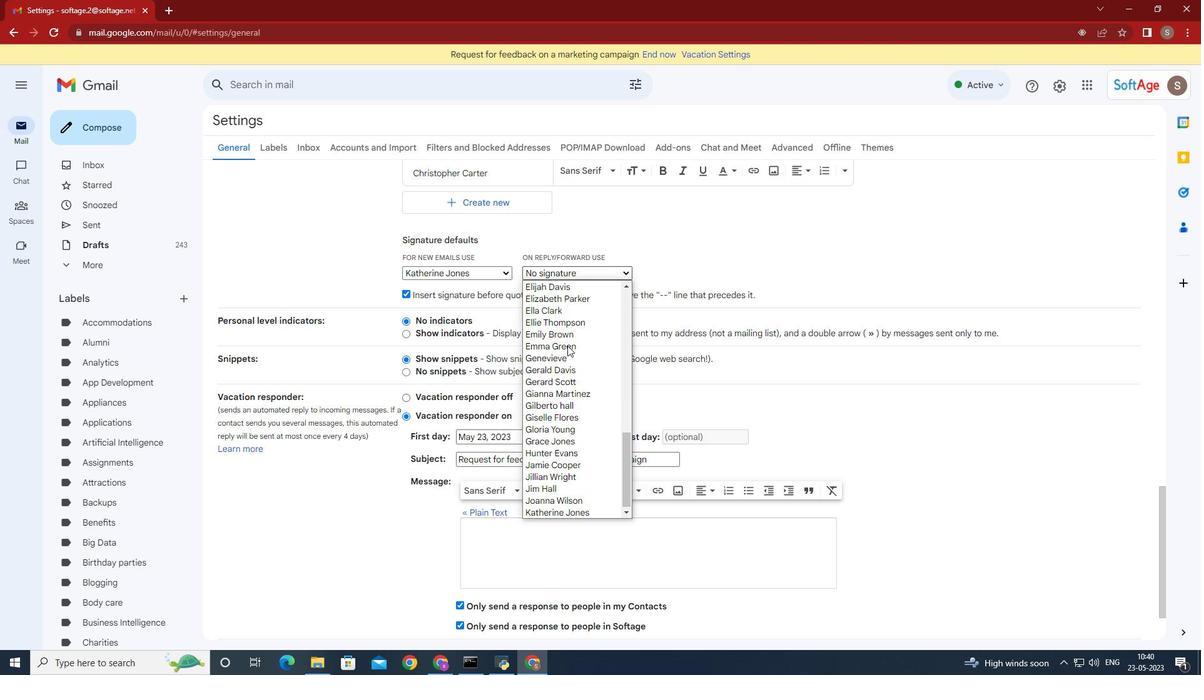 
Action: Mouse scrolled (567, 345) with delta (0, 0)
Screenshot: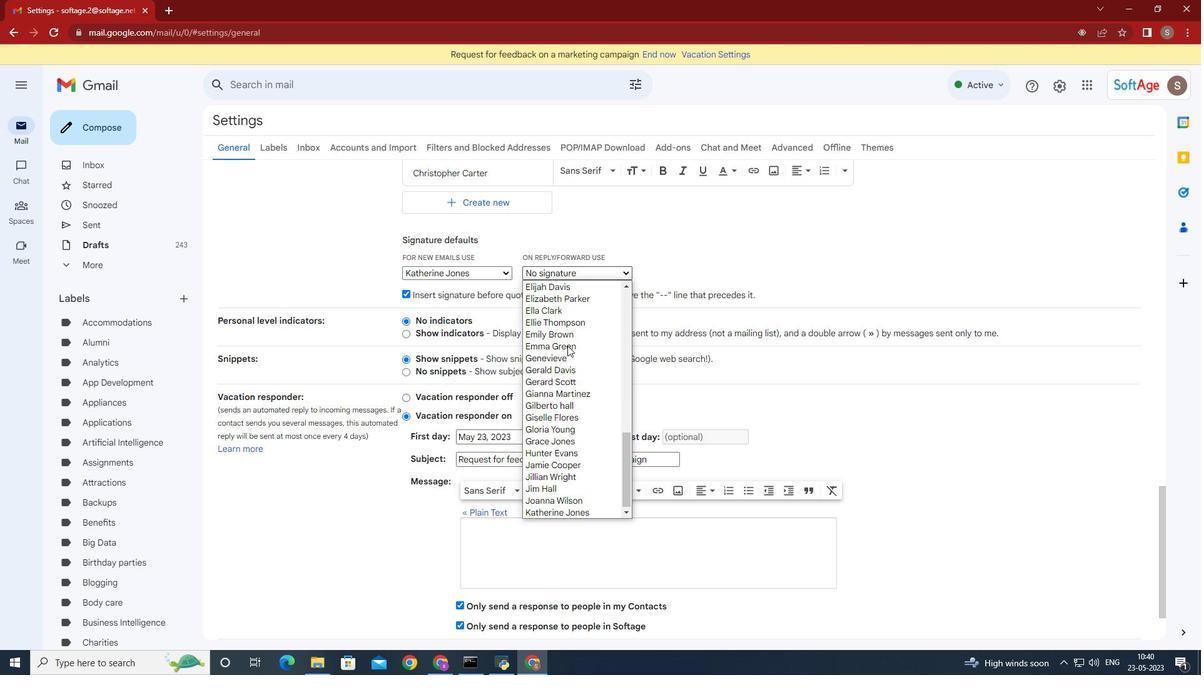 
Action: Mouse scrolled (567, 345) with delta (0, 0)
Screenshot: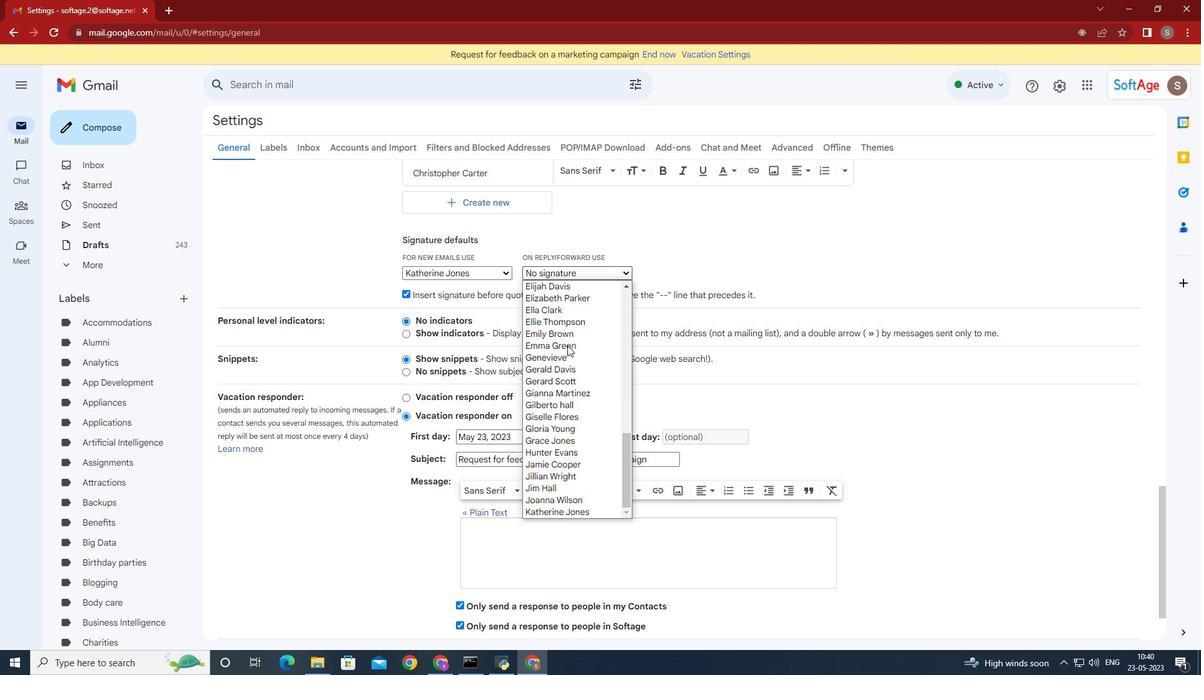 
Action: Mouse scrolled (567, 345) with delta (0, 0)
Screenshot: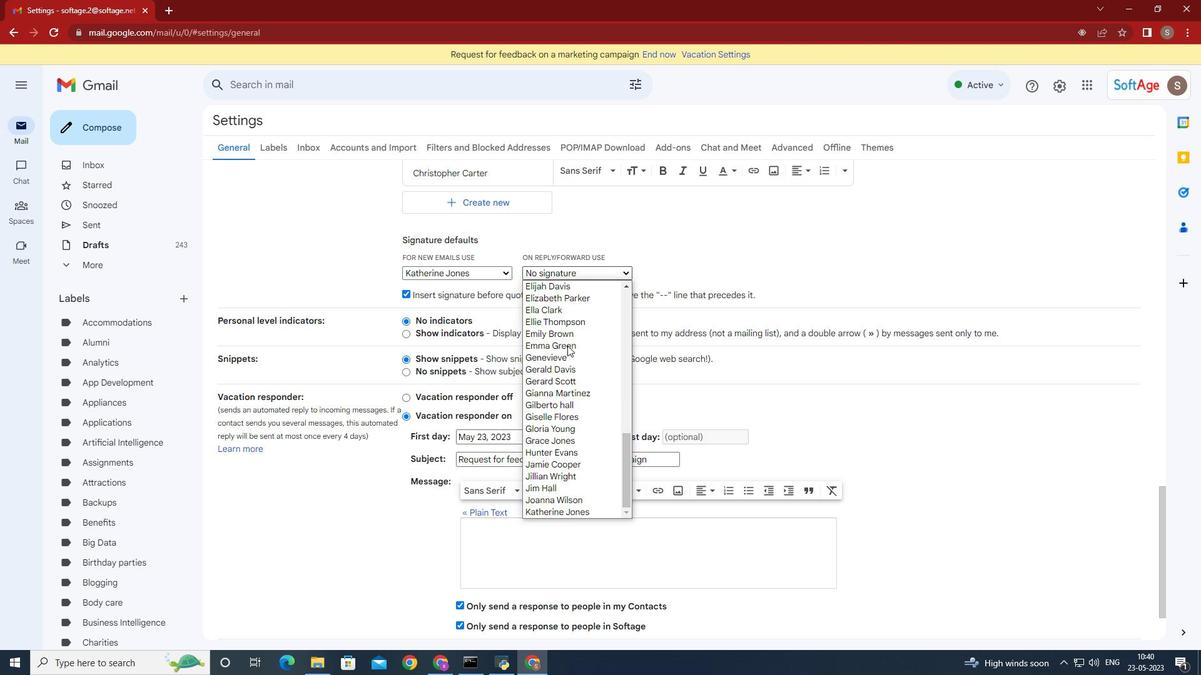 
Action: Mouse scrolled (567, 345) with delta (0, 0)
Screenshot: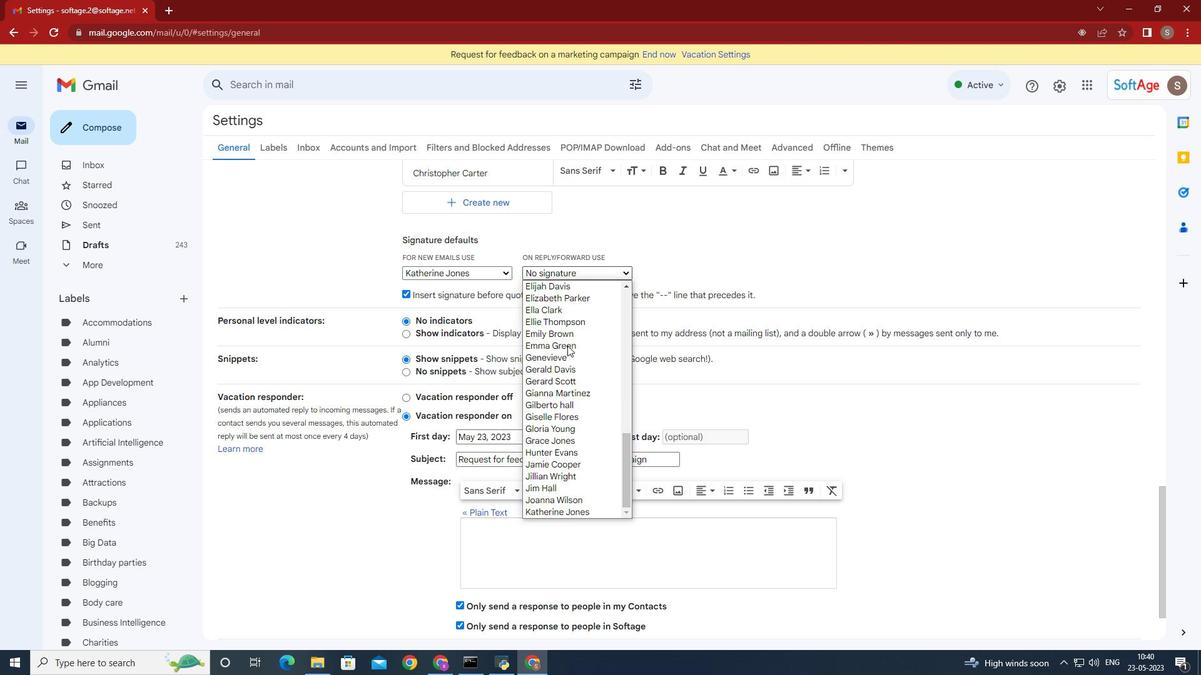 
Action: Mouse scrolled (567, 345) with delta (0, 0)
Screenshot: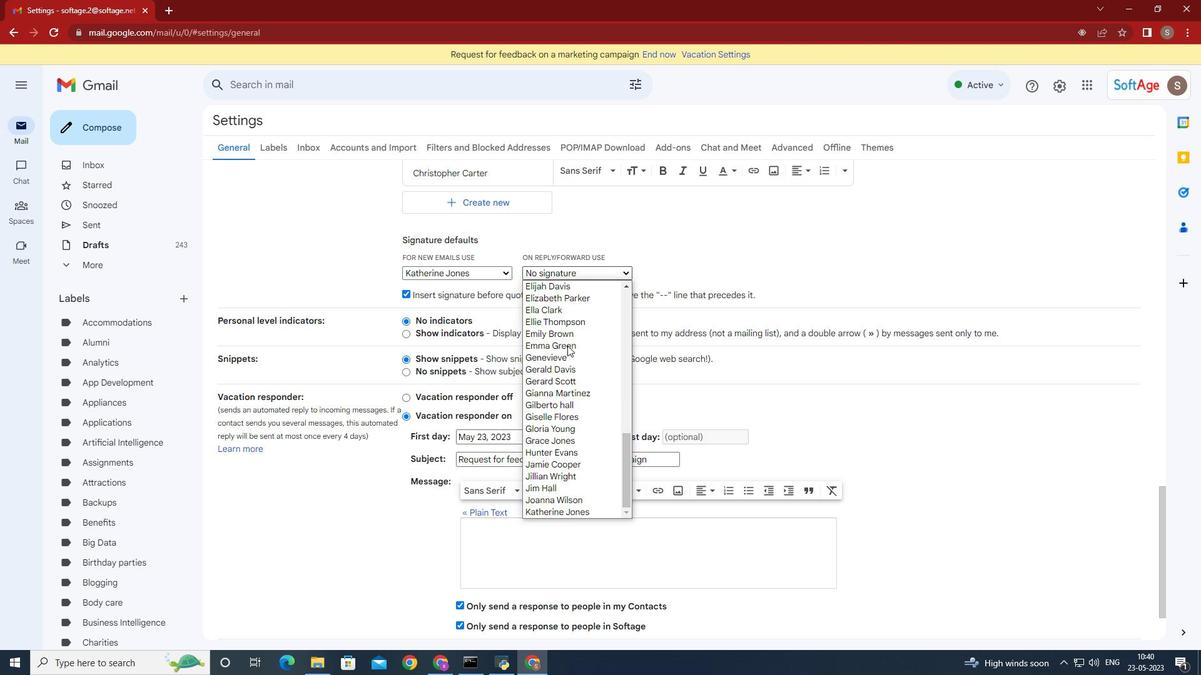 
Action: Mouse scrolled (567, 345) with delta (0, 0)
Screenshot: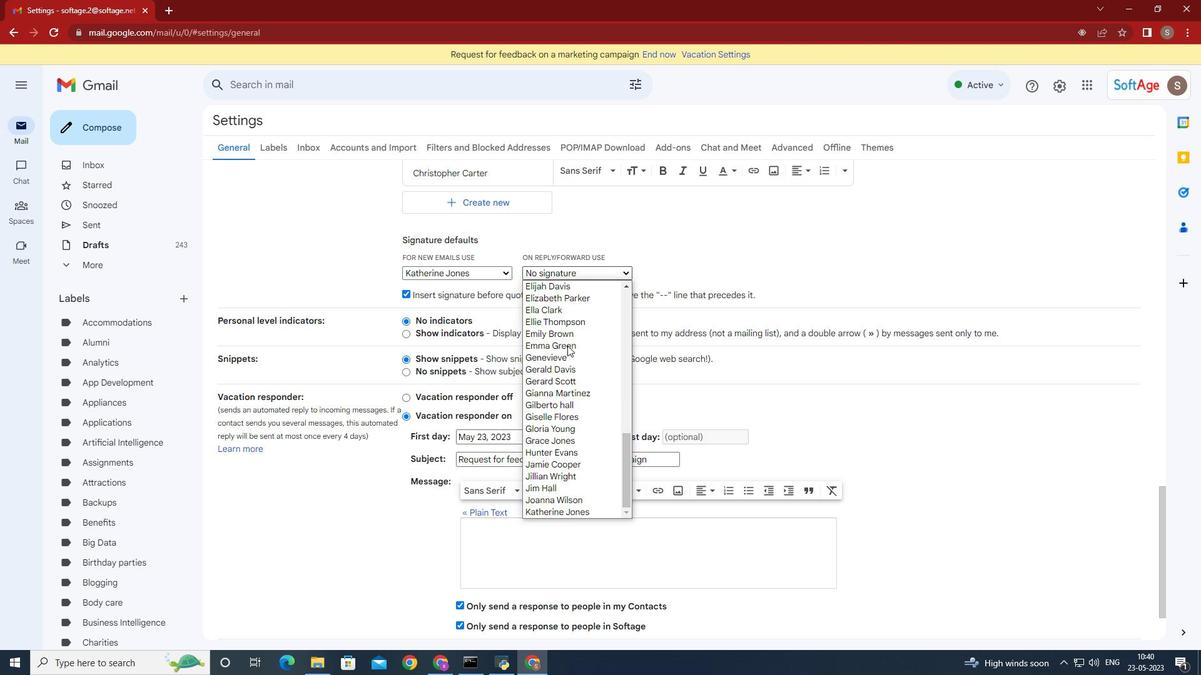 
Action: Mouse moved to (585, 508)
Screenshot: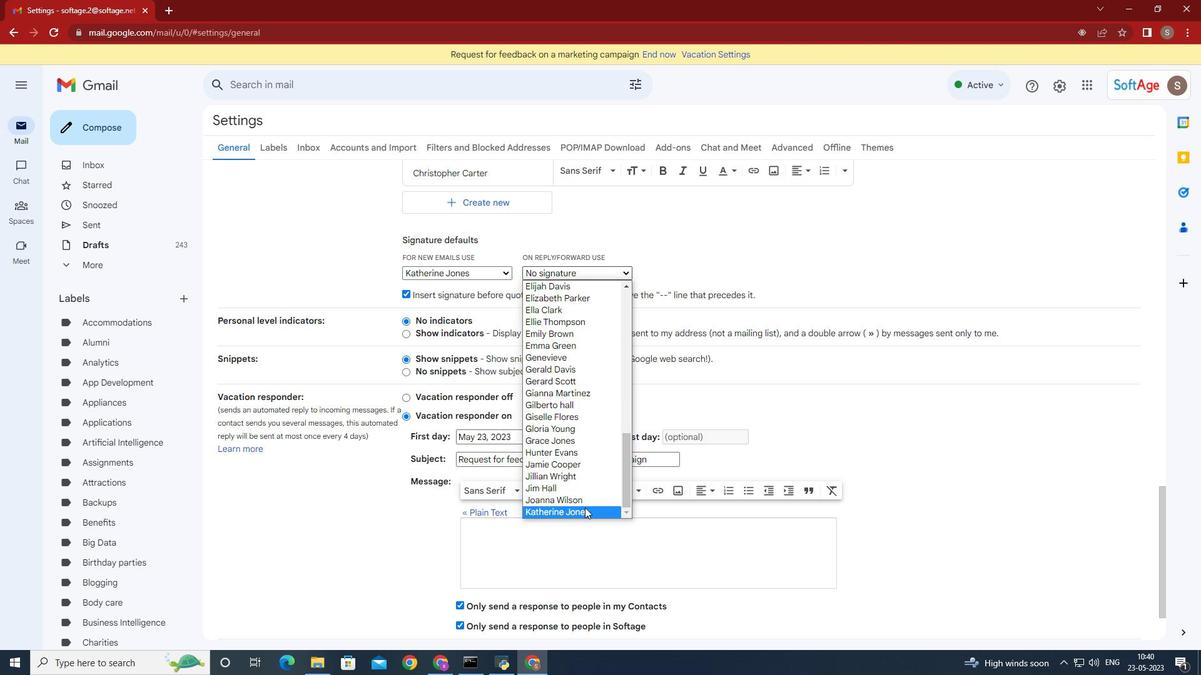 
Action: Mouse pressed left at (585, 508)
Screenshot: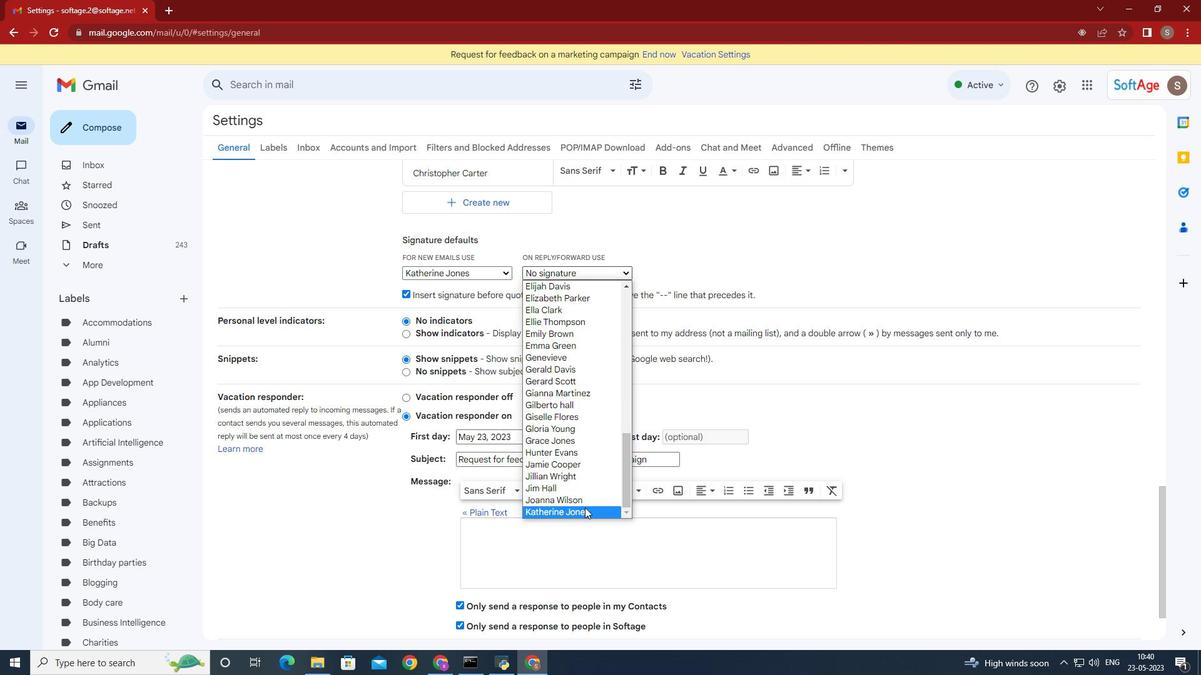 
Action: Mouse moved to (558, 597)
Screenshot: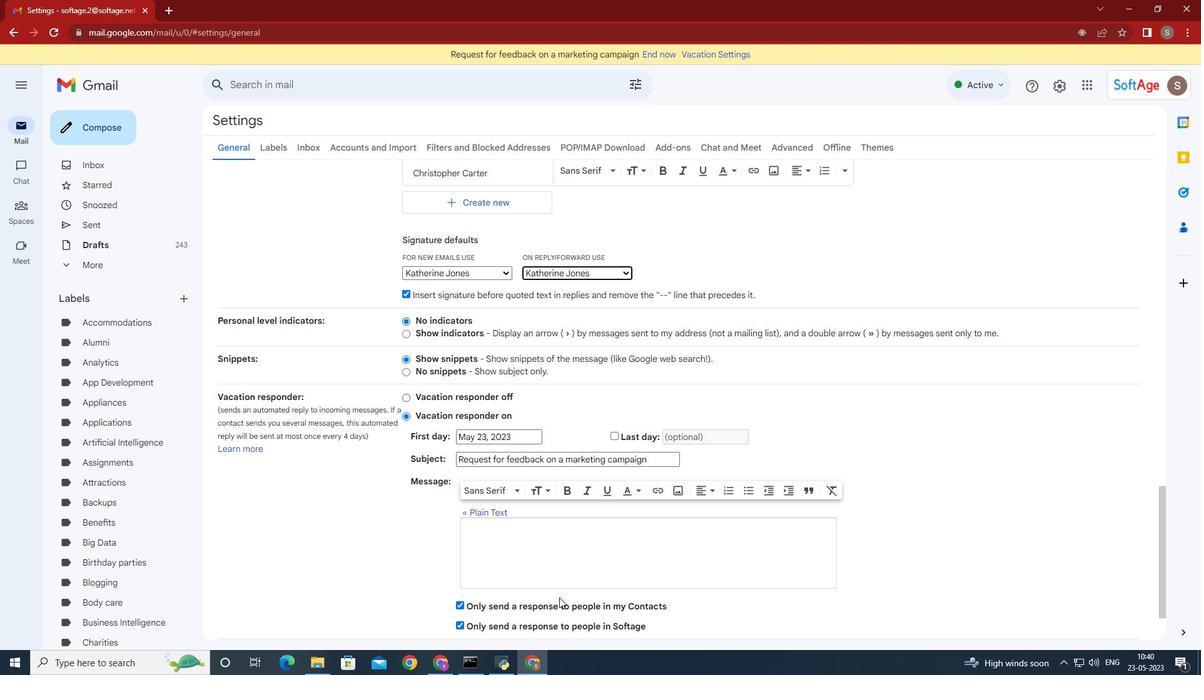
Action: Mouse scrolled (558, 597) with delta (0, 0)
Screenshot: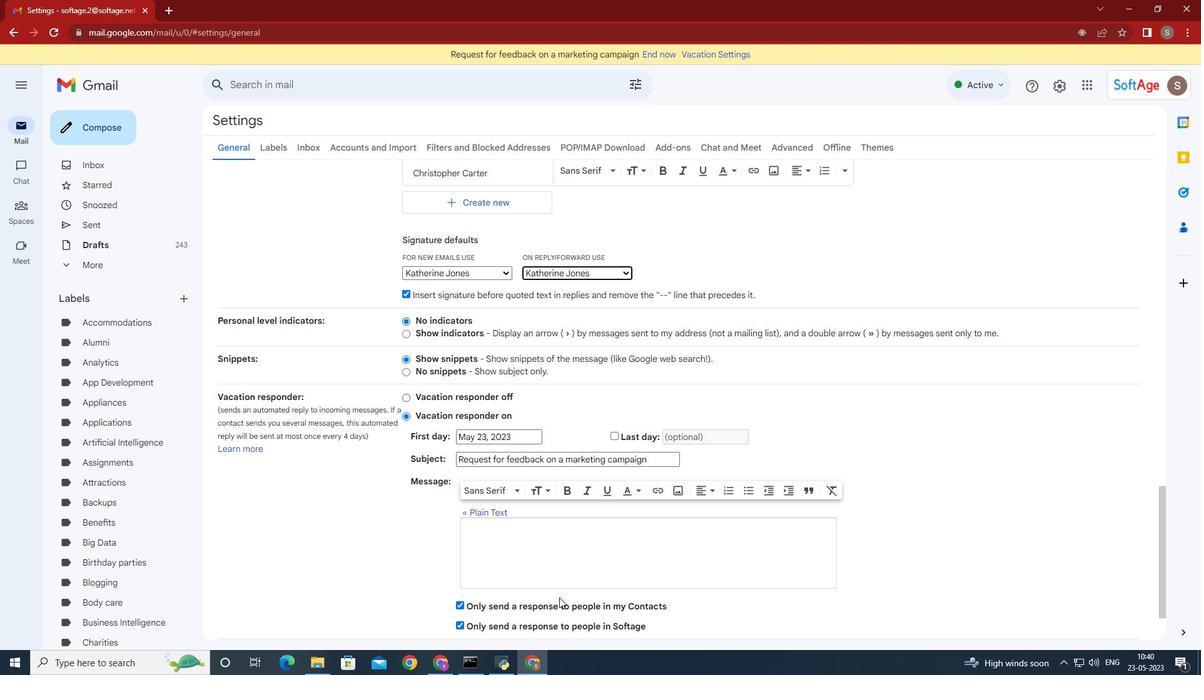 
Action: Mouse moved to (557, 597)
Screenshot: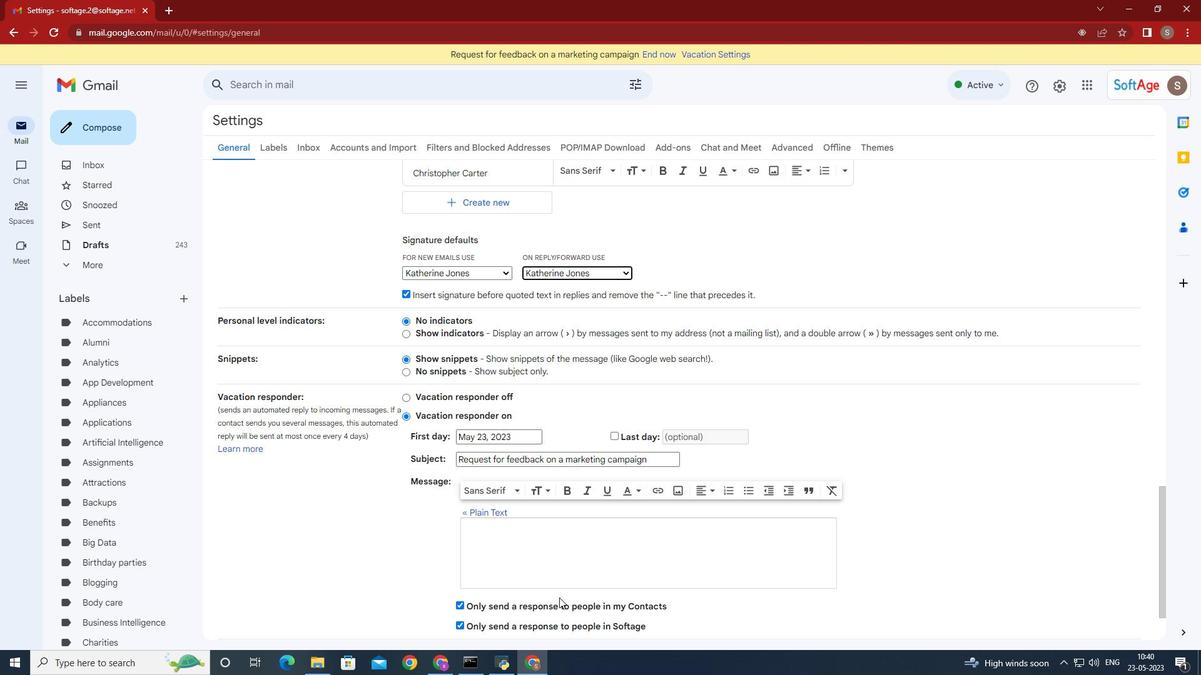 
Action: Mouse scrolled (557, 597) with delta (0, 0)
Screenshot: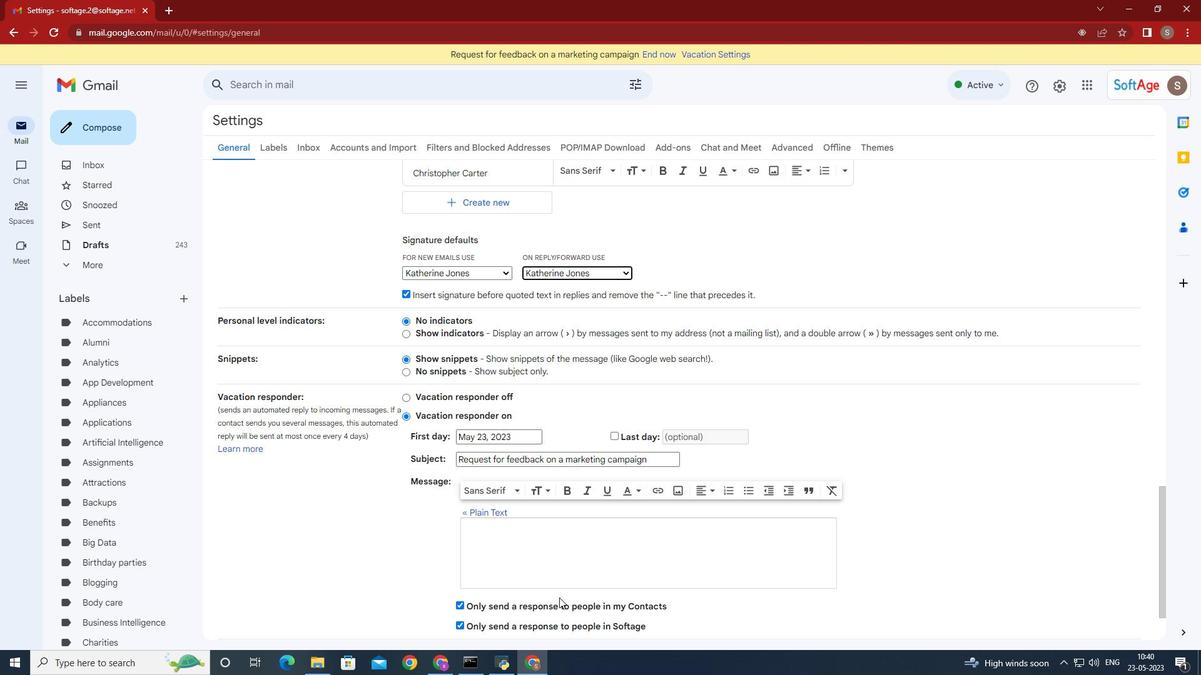 
Action: Mouse moved to (557, 597)
Screenshot: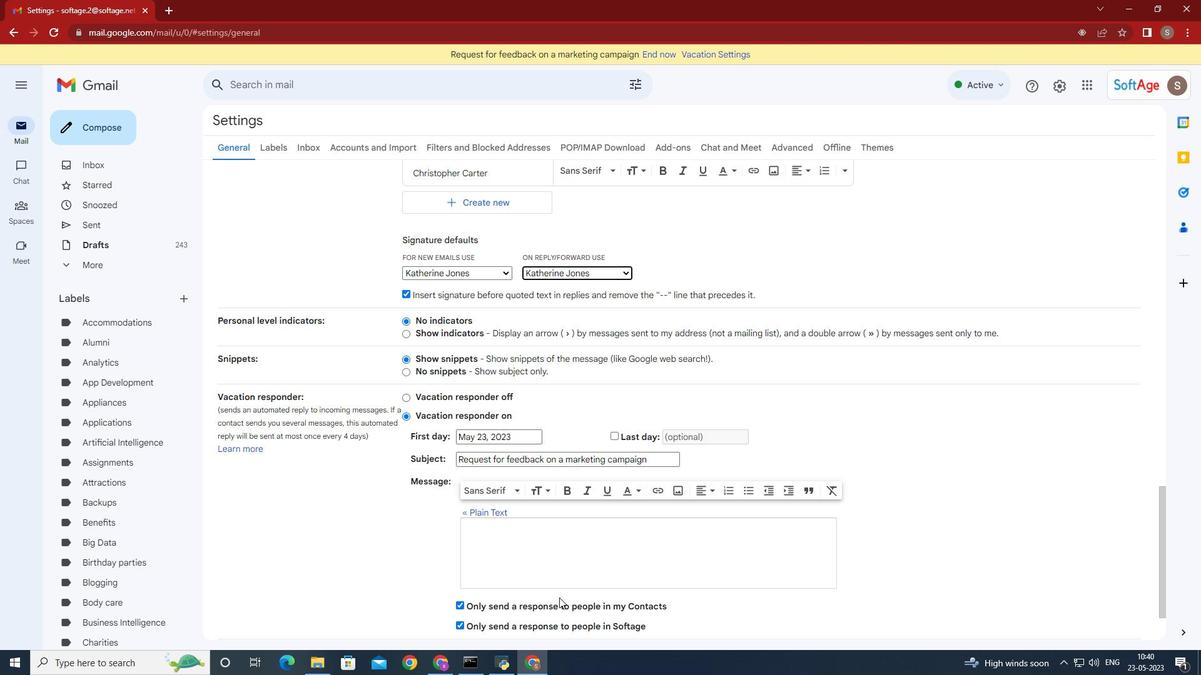 
Action: Mouse scrolled (557, 597) with delta (0, 0)
Screenshot: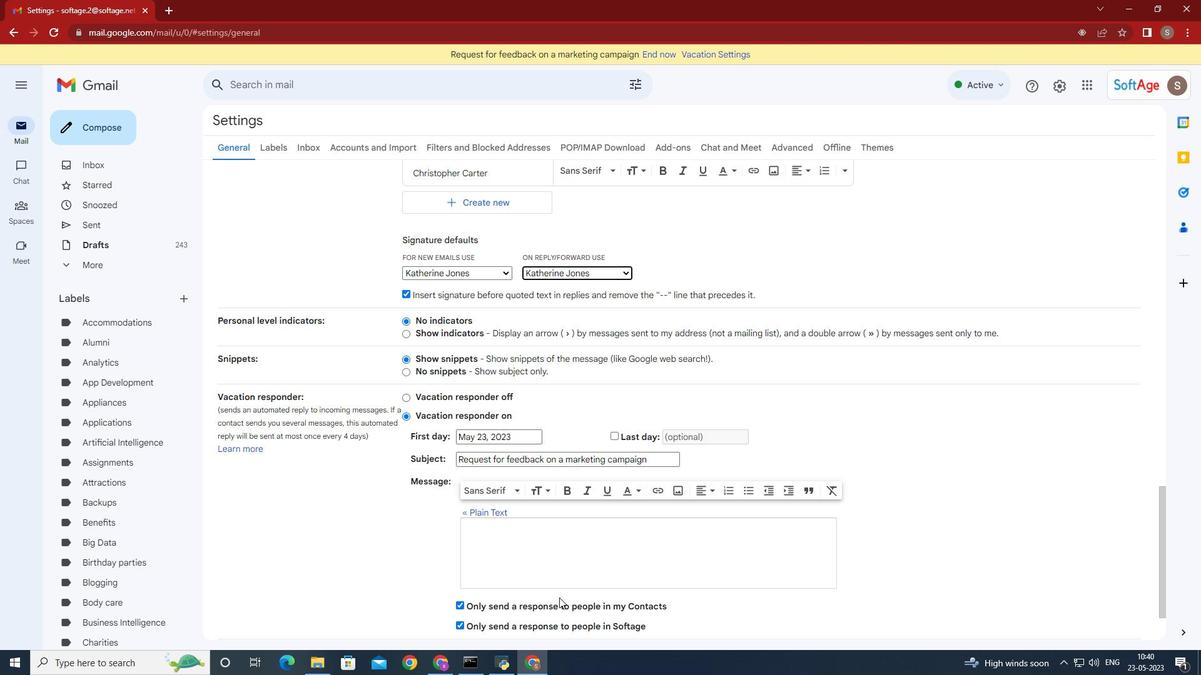 
Action: Mouse moved to (557, 595)
Screenshot: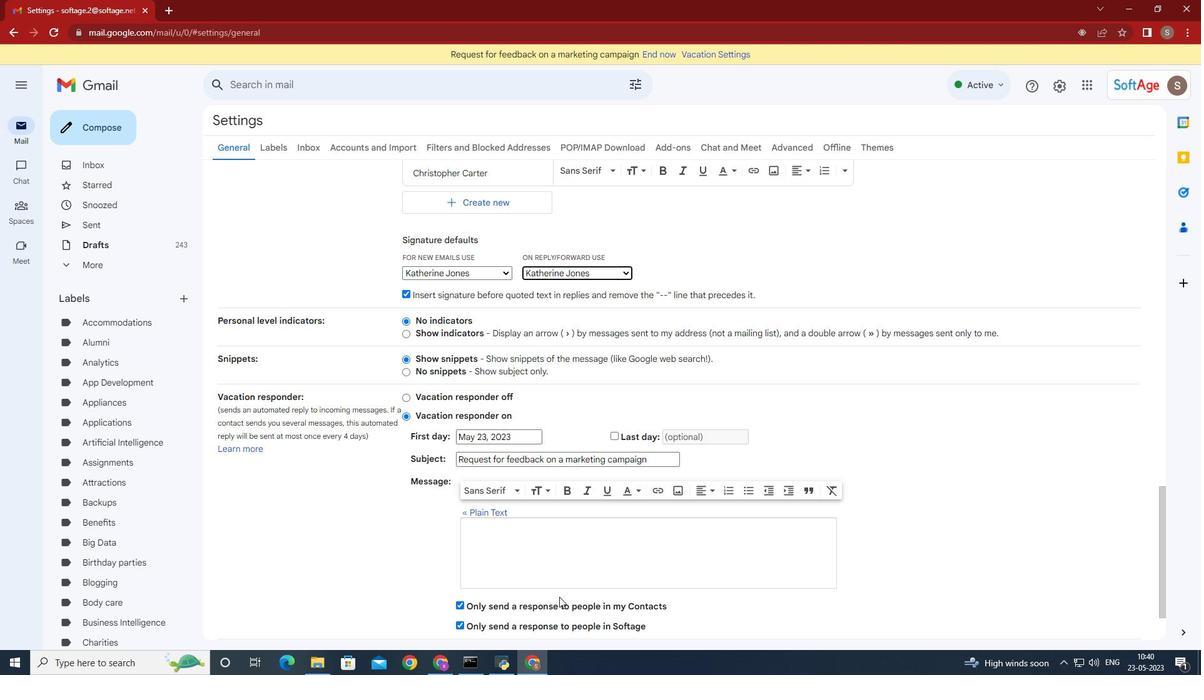 
Action: Mouse scrolled (557, 595) with delta (0, 0)
Screenshot: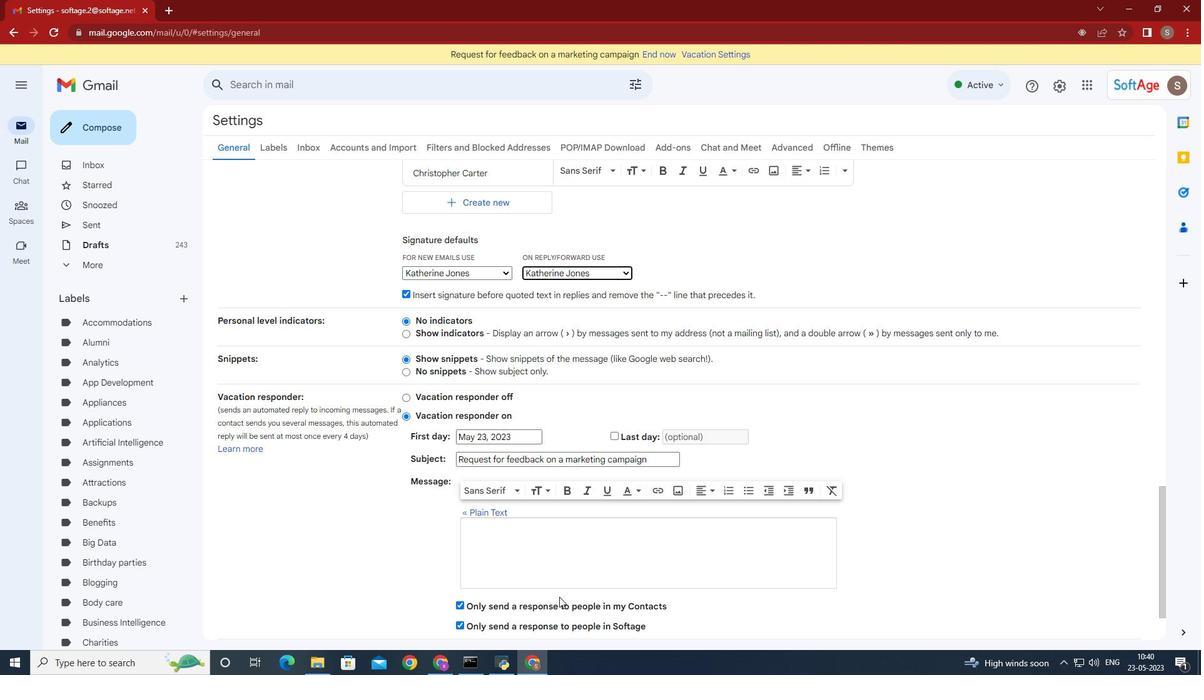 
Action: Mouse moved to (556, 588)
Screenshot: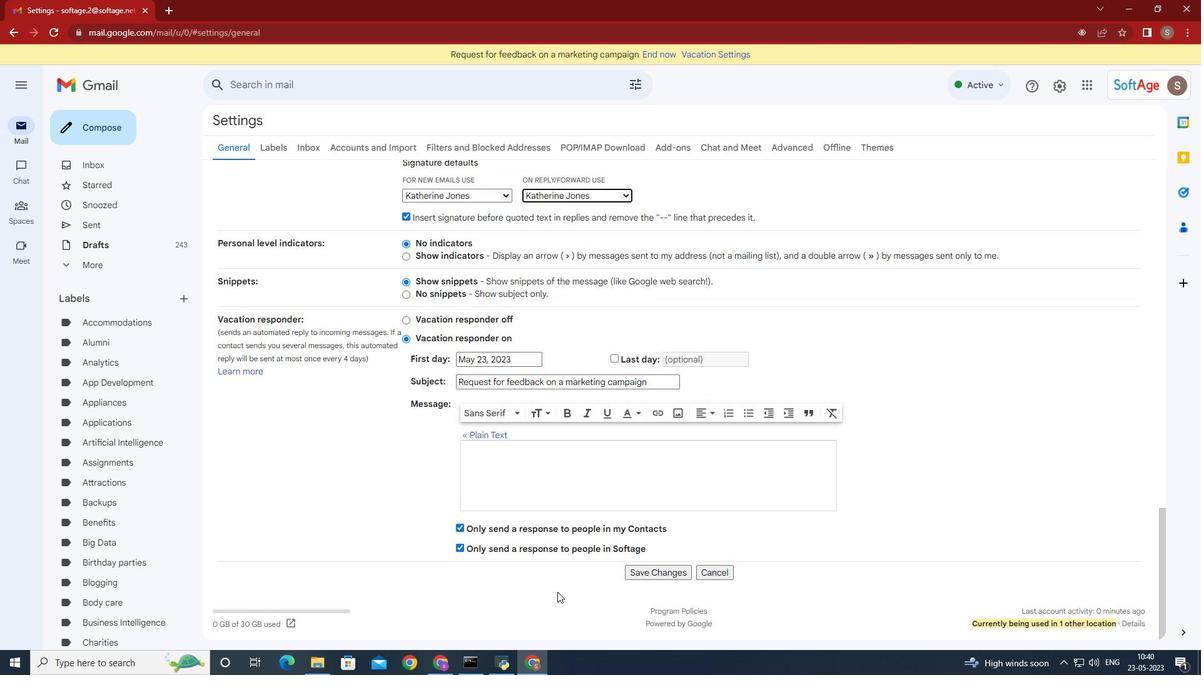 
Action: Mouse scrolled (556, 587) with delta (0, 0)
Screenshot: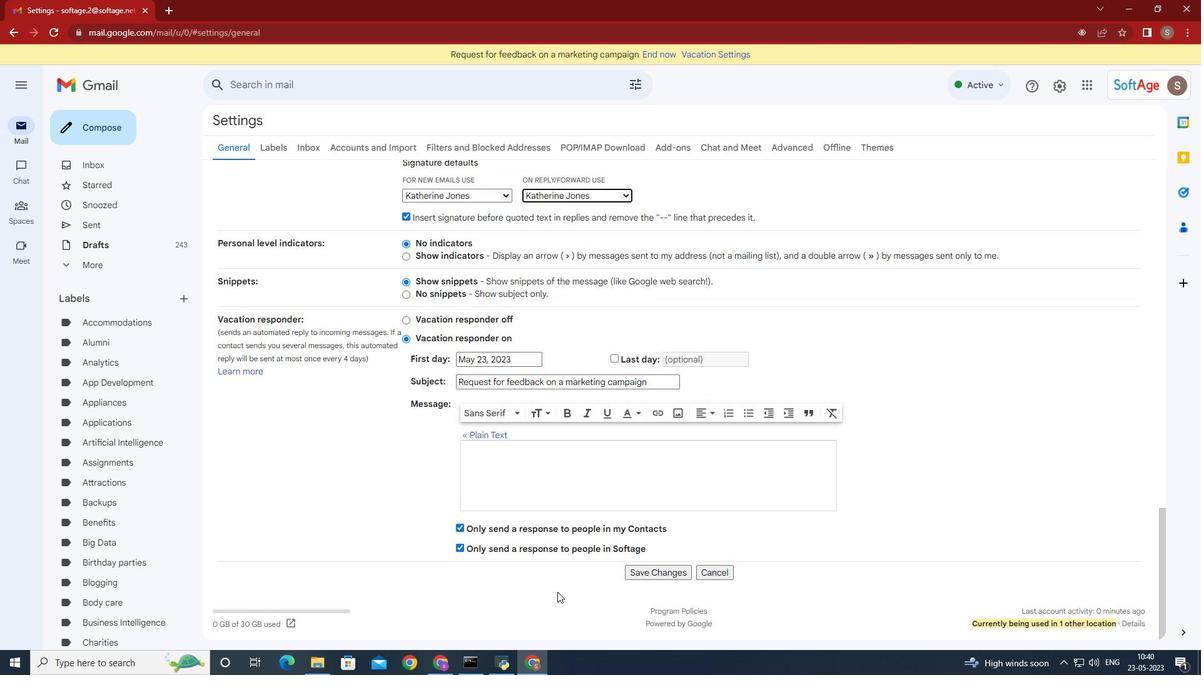 
Action: Mouse moved to (556, 588)
Screenshot: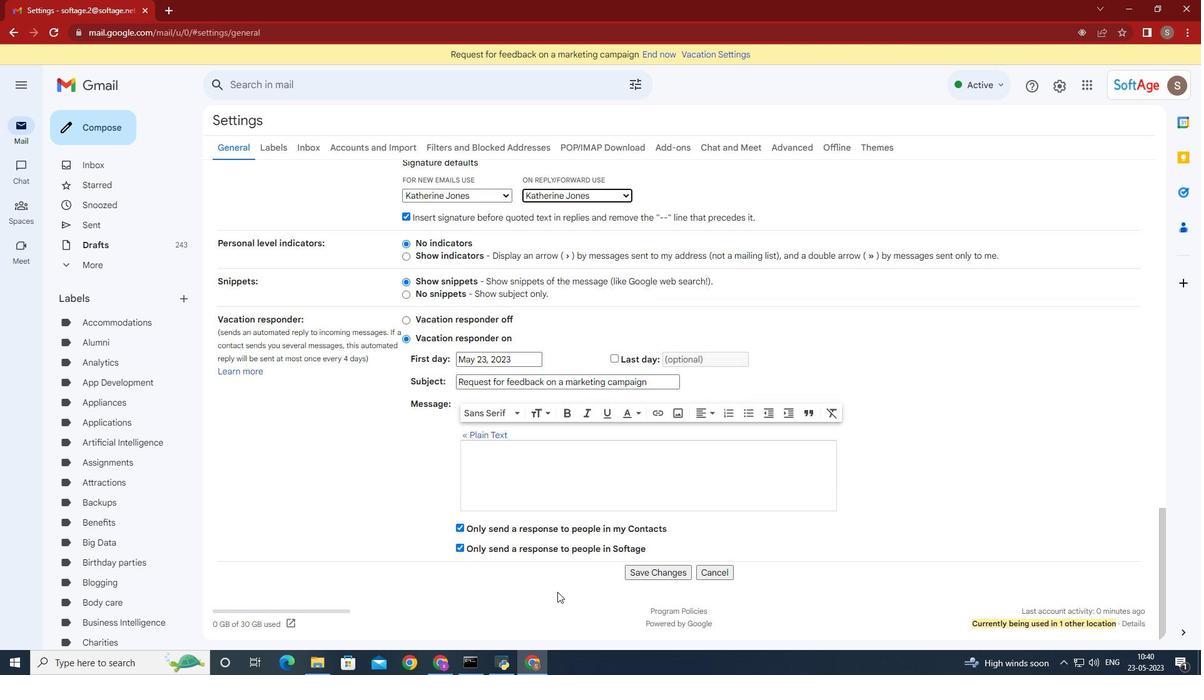 
Action: Mouse scrolled (556, 587) with delta (0, 0)
Screenshot: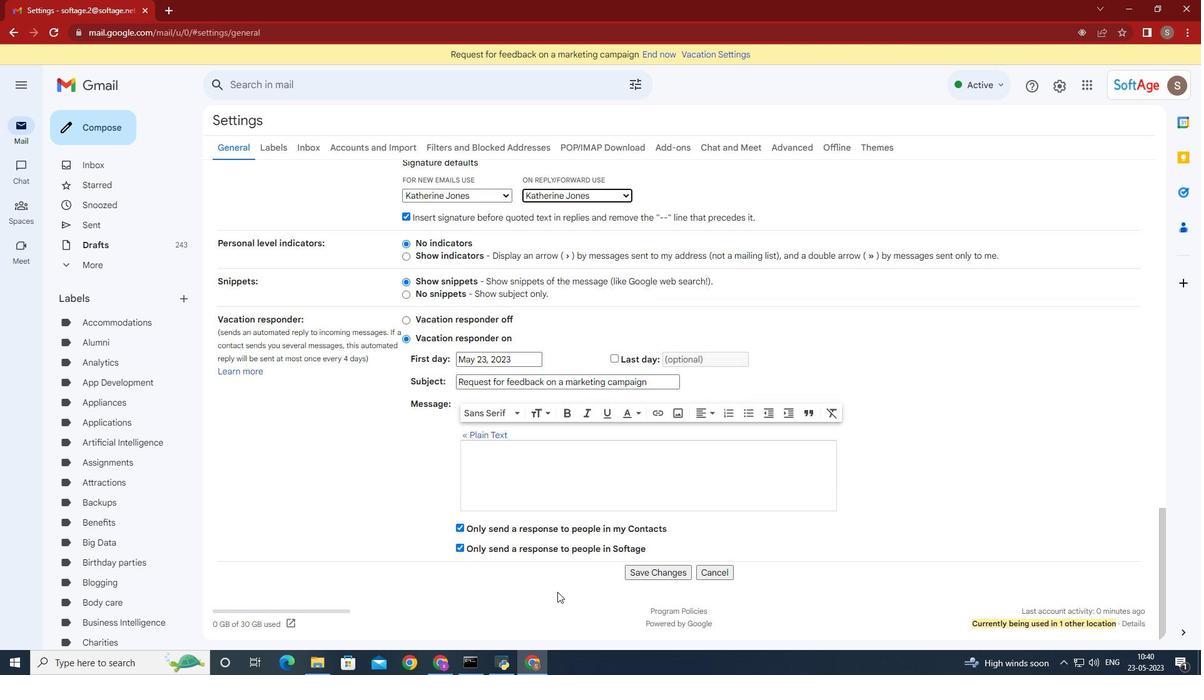 
Action: Mouse scrolled (556, 587) with delta (0, 0)
Screenshot: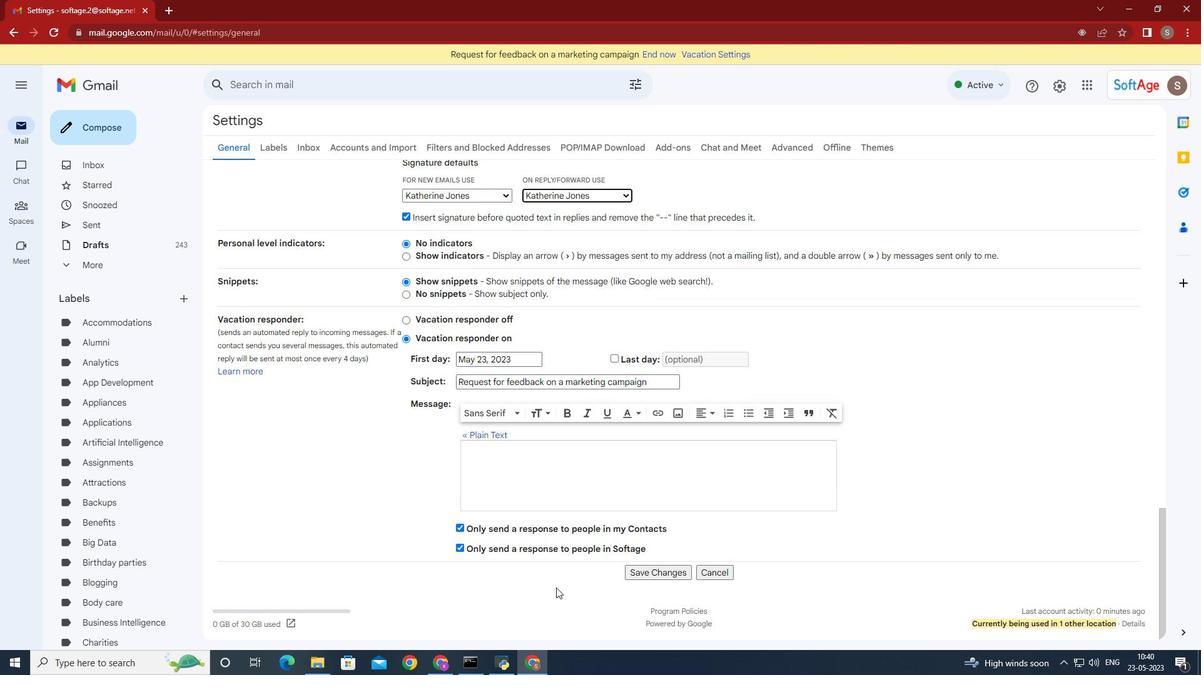 
Action: Mouse scrolled (556, 587) with delta (0, 0)
Screenshot: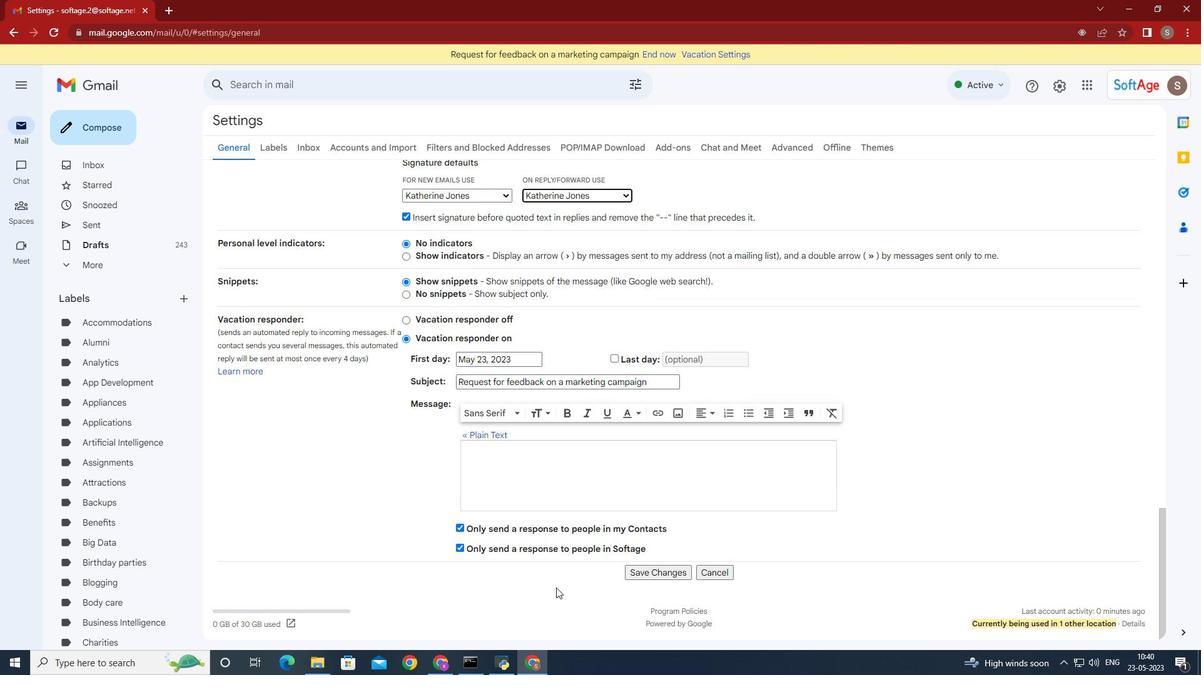 
Action: Mouse scrolled (556, 587) with delta (0, 0)
Screenshot: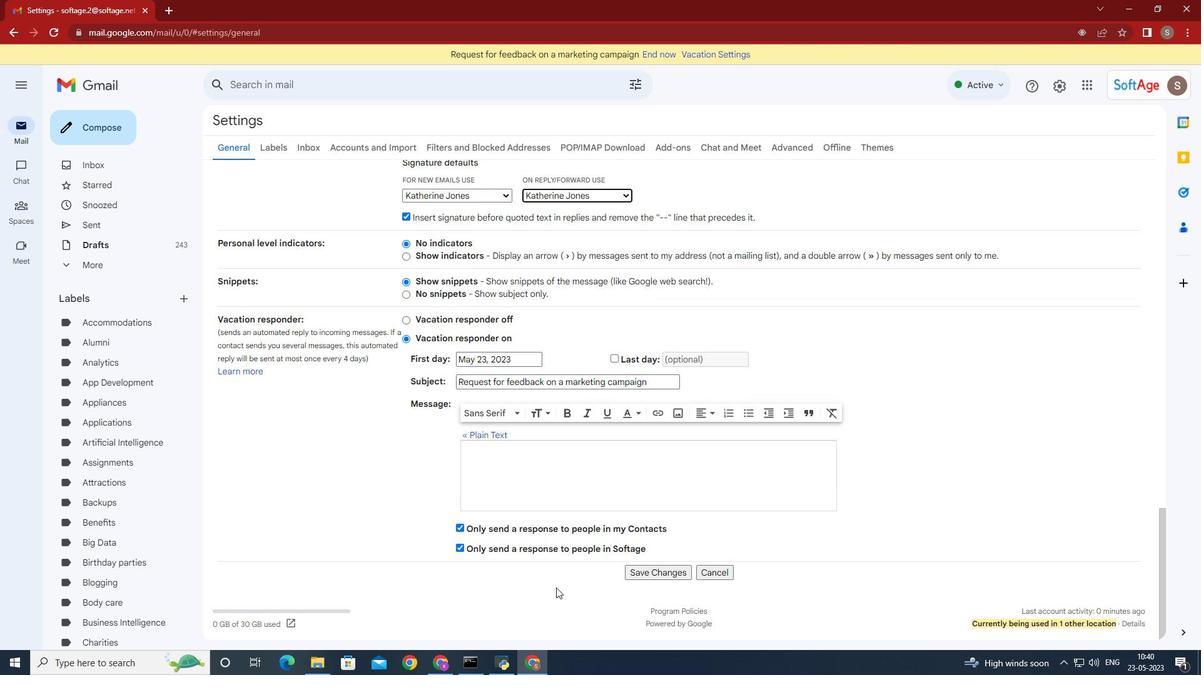 
Action: Mouse scrolled (556, 587) with delta (0, 0)
Screenshot: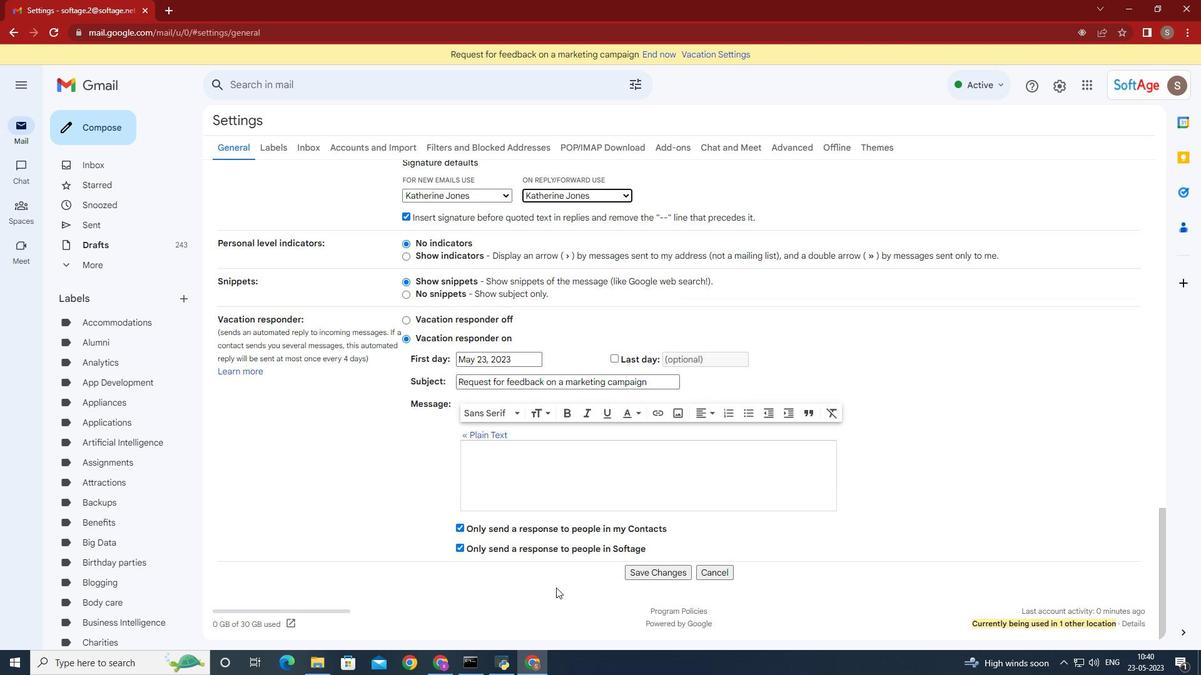
Action: Mouse moved to (642, 574)
Screenshot: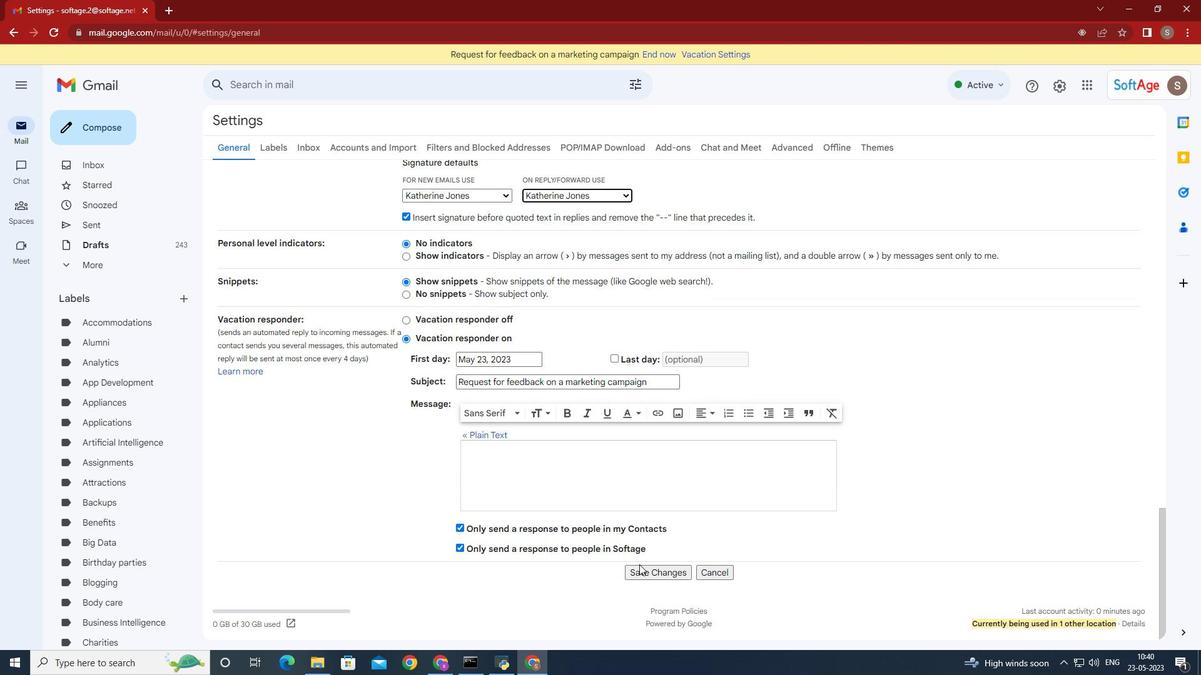 
Action: Mouse pressed left at (642, 574)
Screenshot: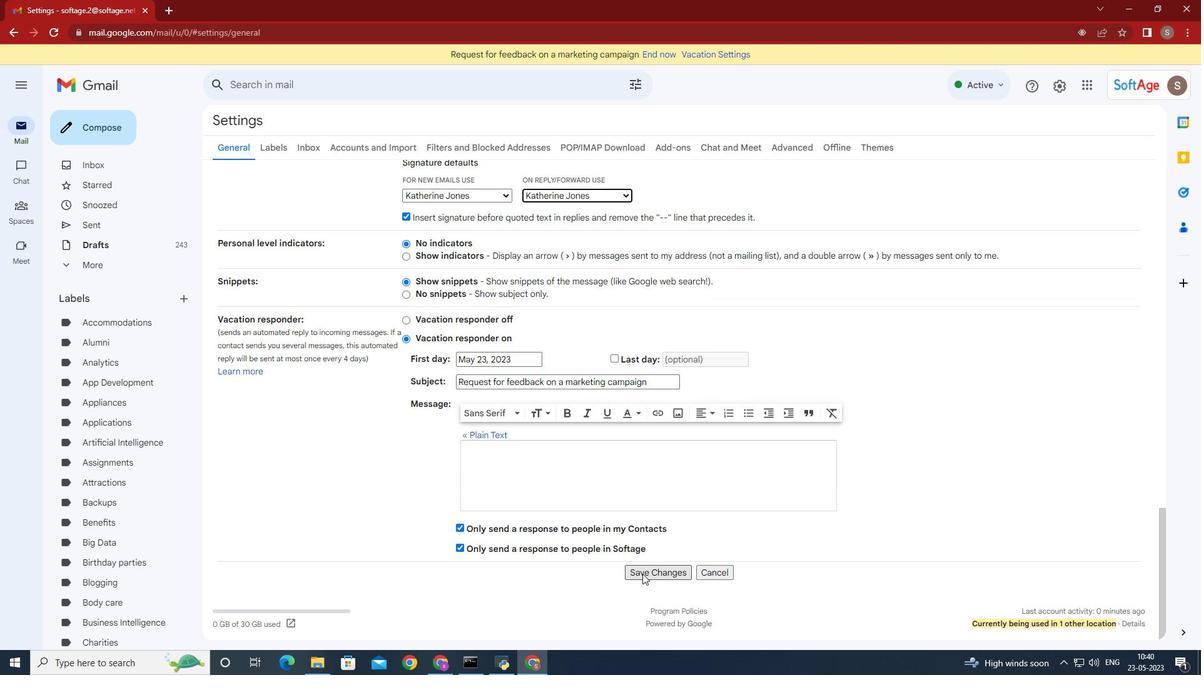 
Action: Mouse moved to (97, 103)
Screenshot: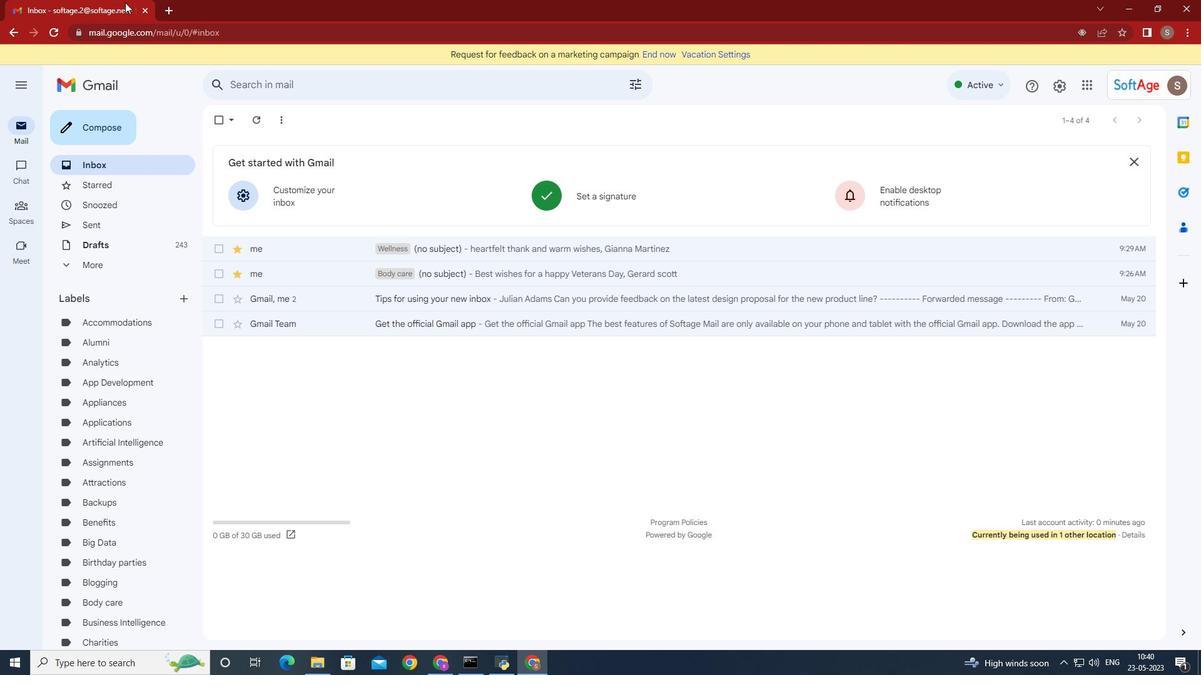 
Action: Mouse pressed left at (97, 103)
Screenshot: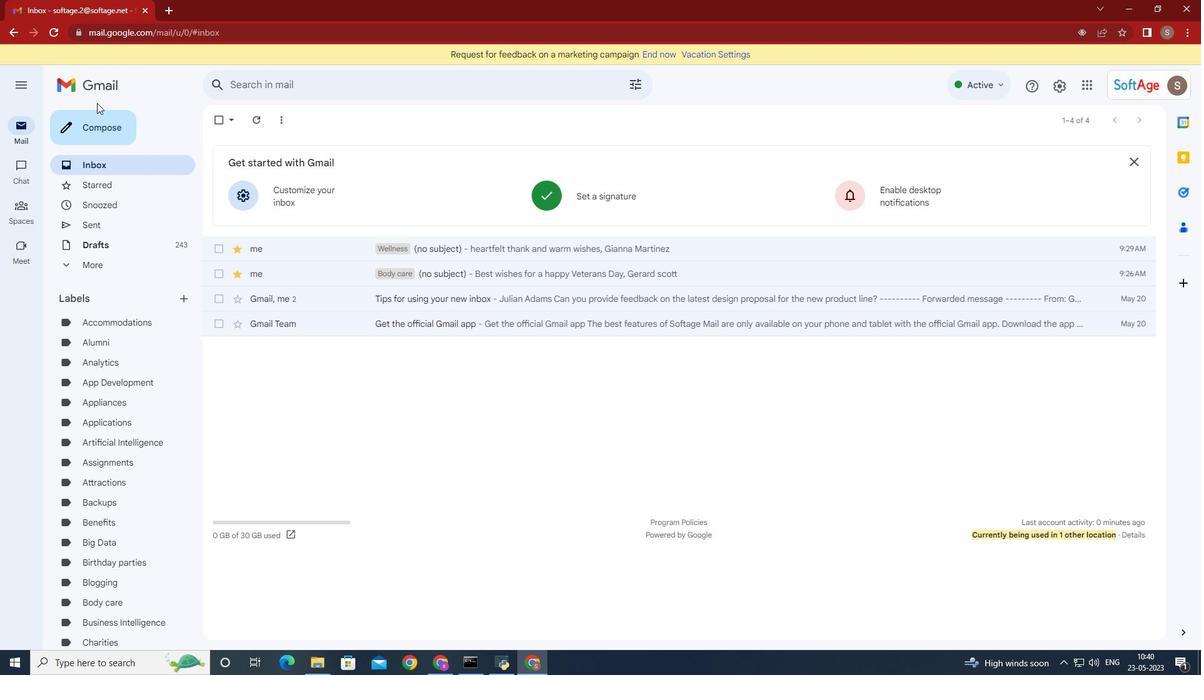 
Action: Mouse moved to (95, 125)
Screenshot: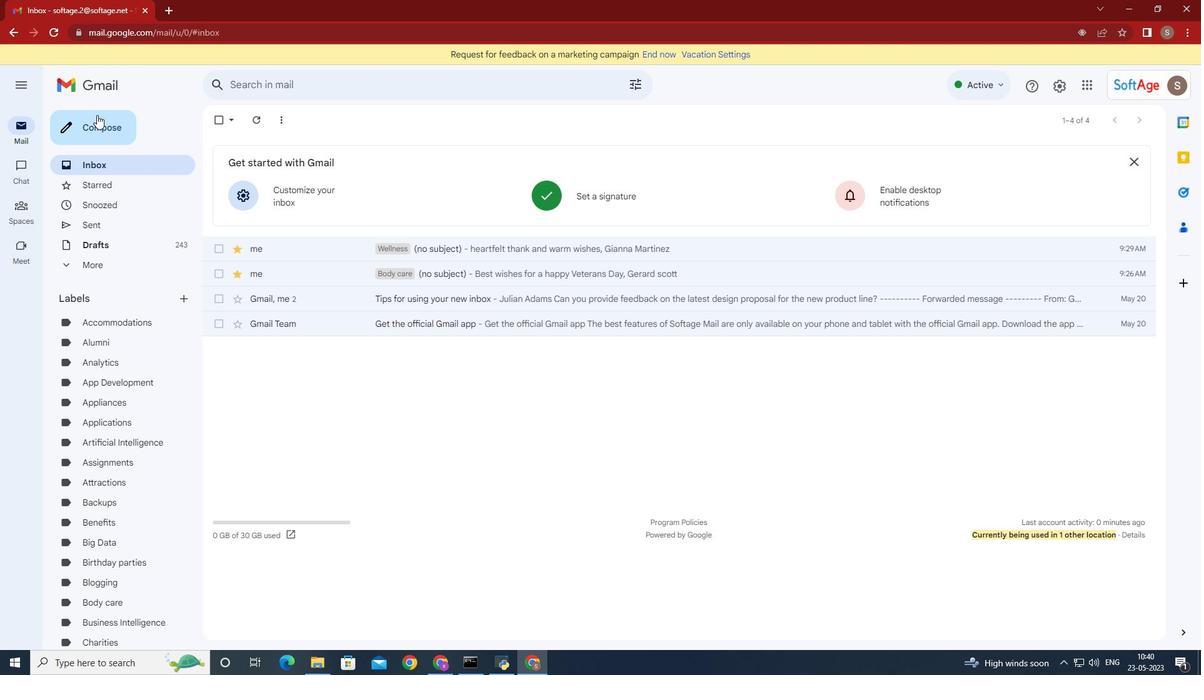
Action: Mouse pressed left at (95, 125)
Screenshot: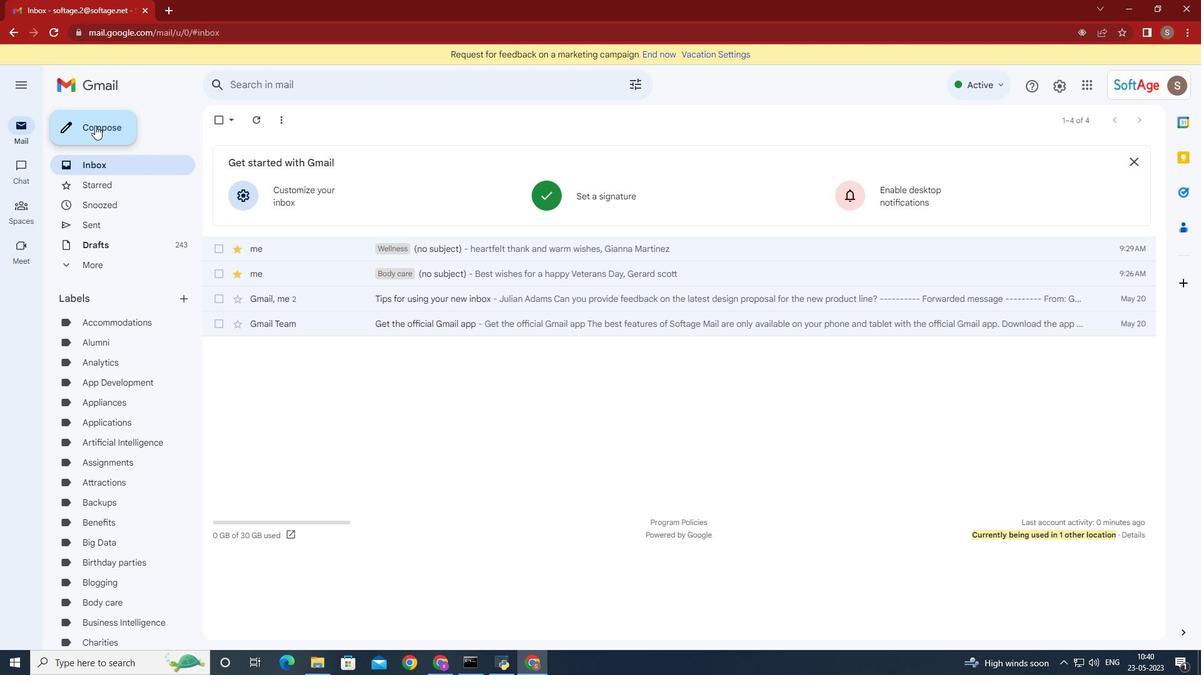
Action: Mouse moved to (102, 128)
Screenshot: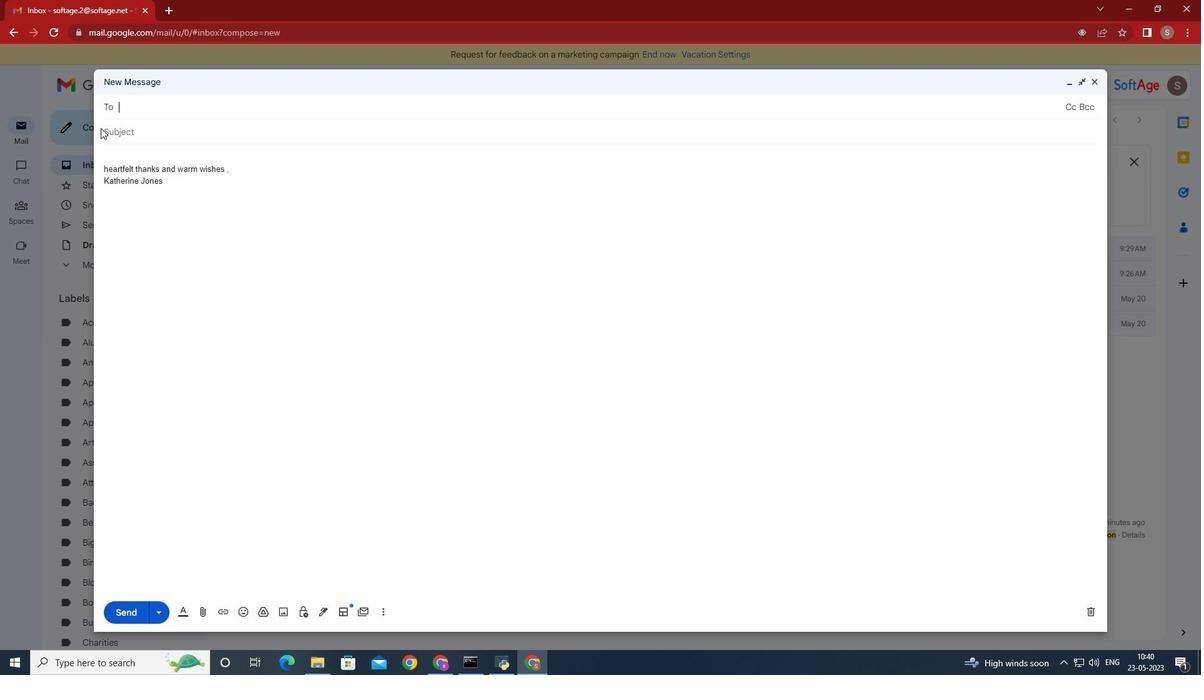 
Action: Key pressed softage.8
Screenshot: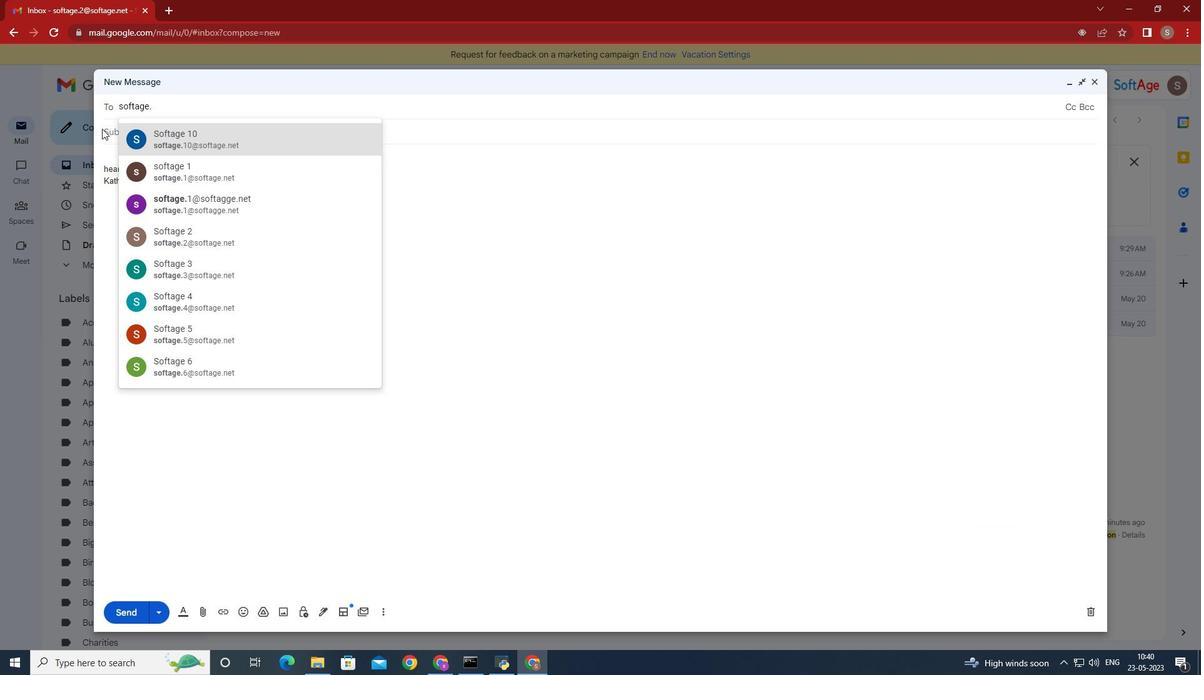
Action: Mouse moved to (192, 136)
Screenshot: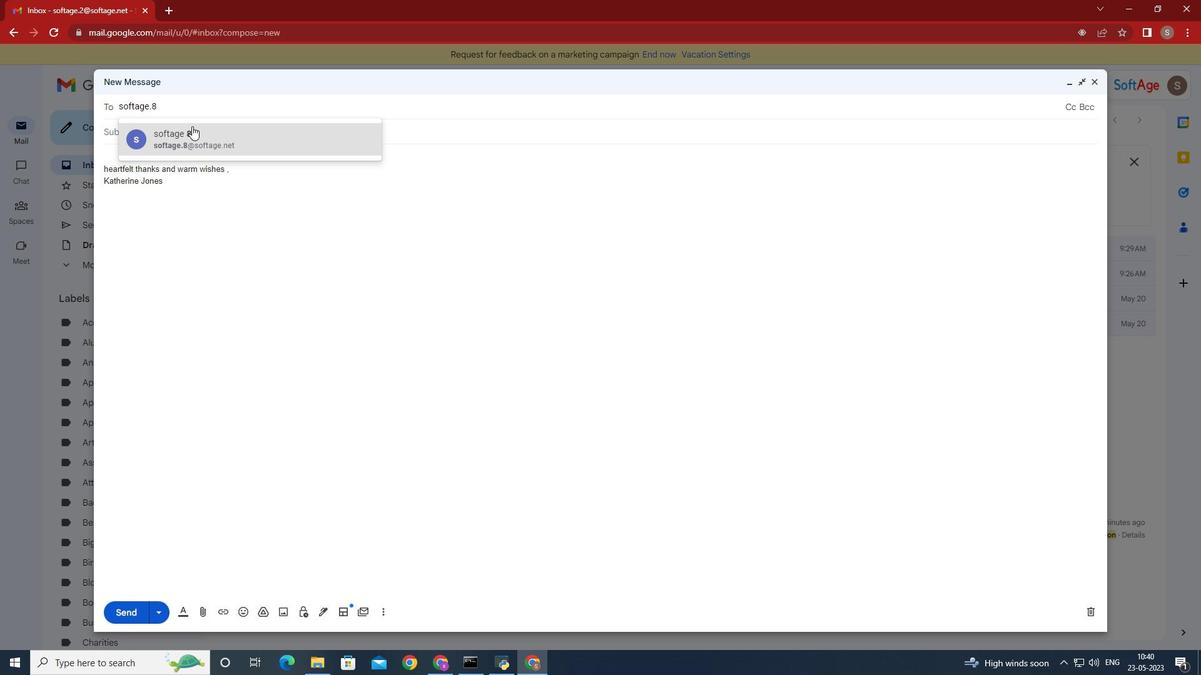 
Action: Mouse pressed left at (192, 136)
Screenshot: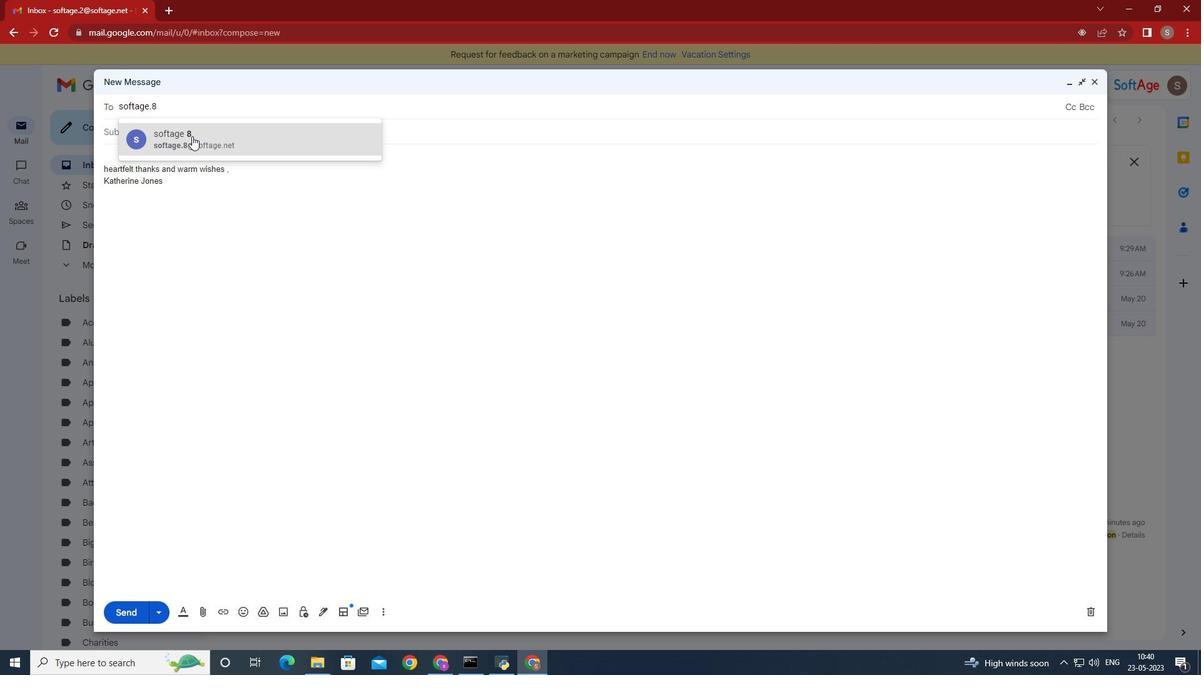 
Action: Mouse moved to (383, 614)
Screenshot: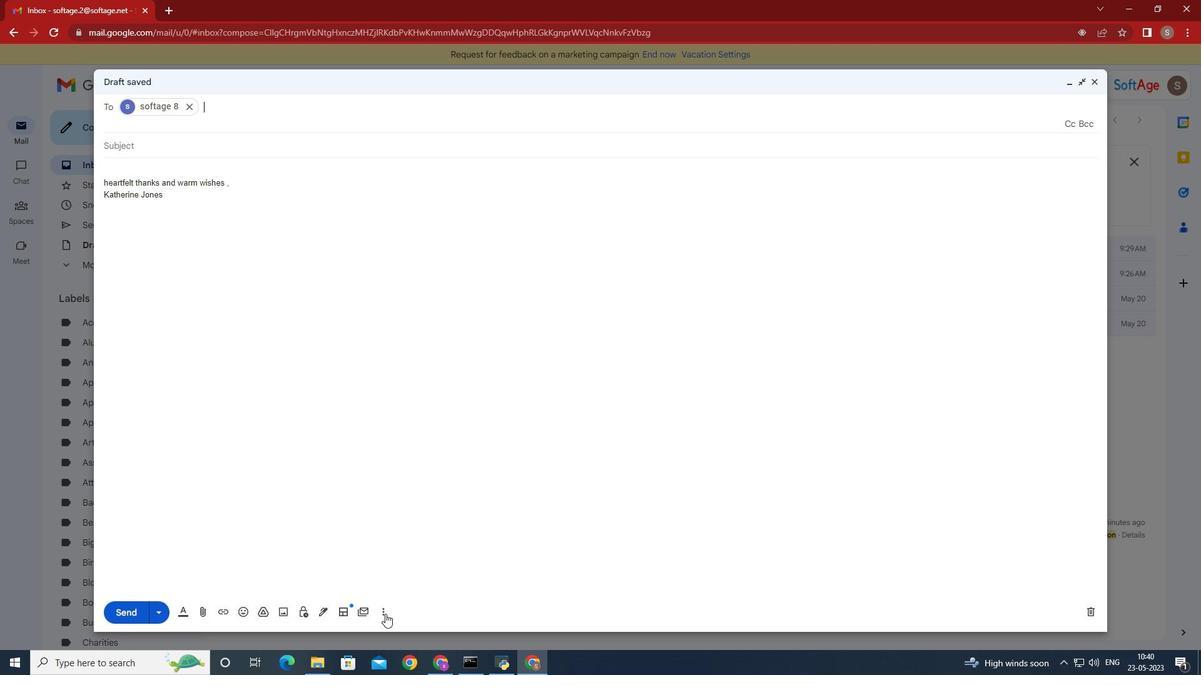 
Action: Mouse pressed left at (383, 614)
Screenshot: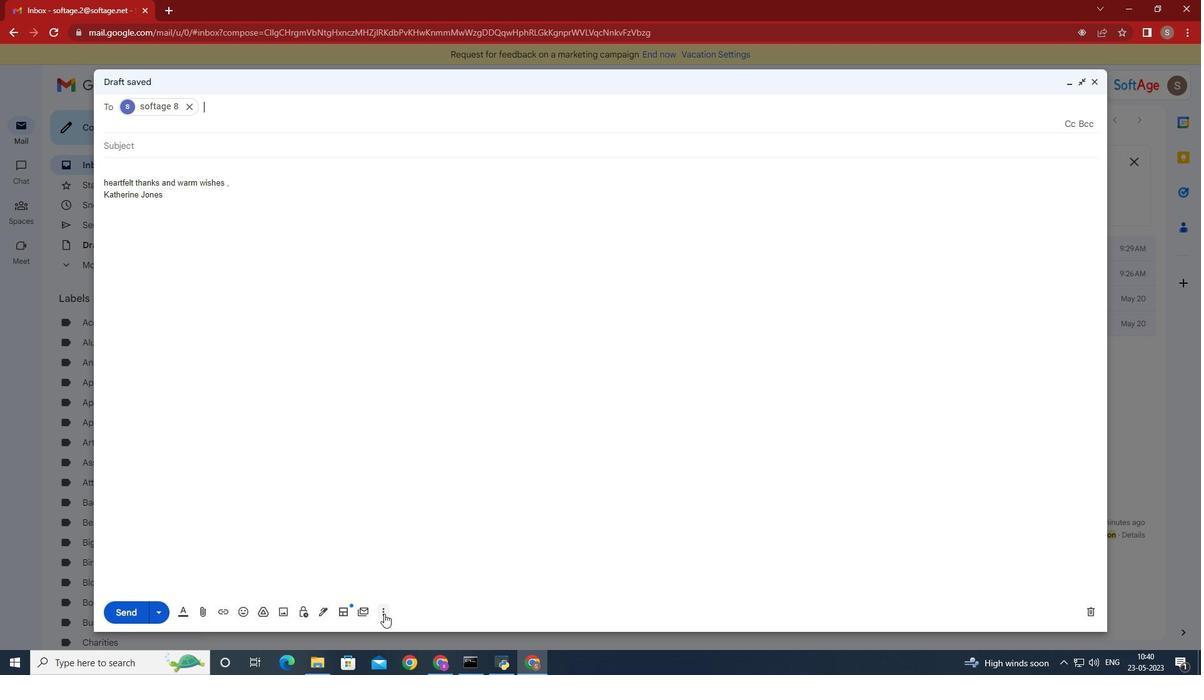 
Action: Mouse moved to (424, 504)
Screenshot: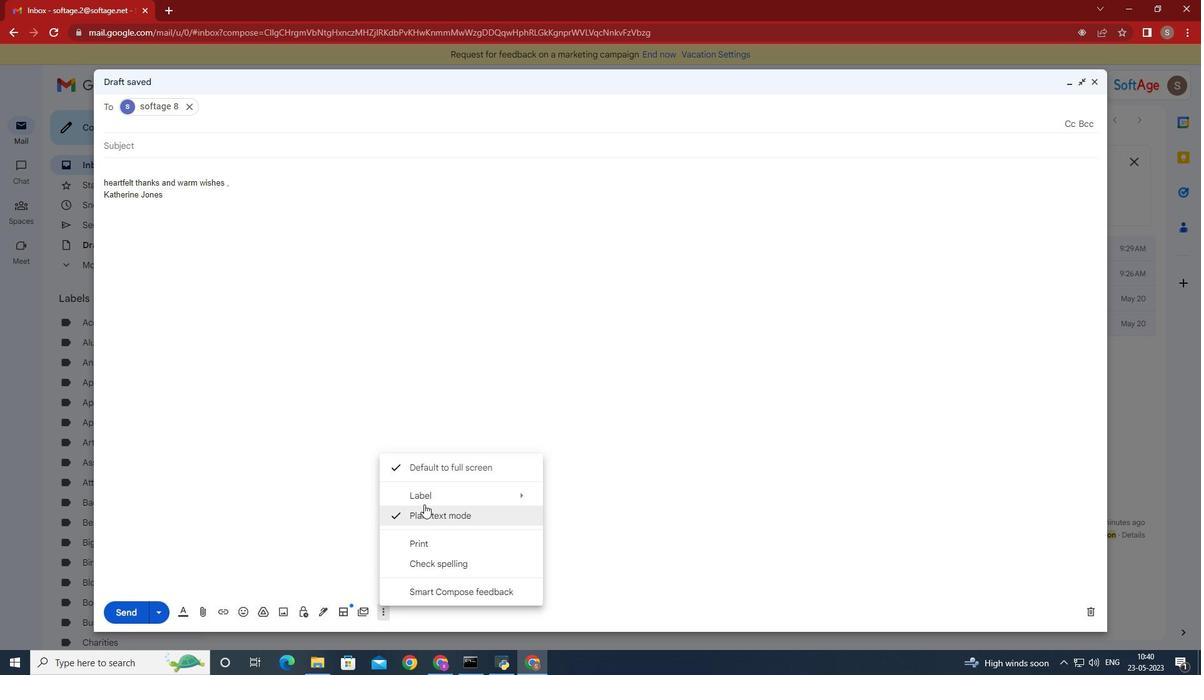 
Action: Mouse pressed left at (424, 504)
Screenshot: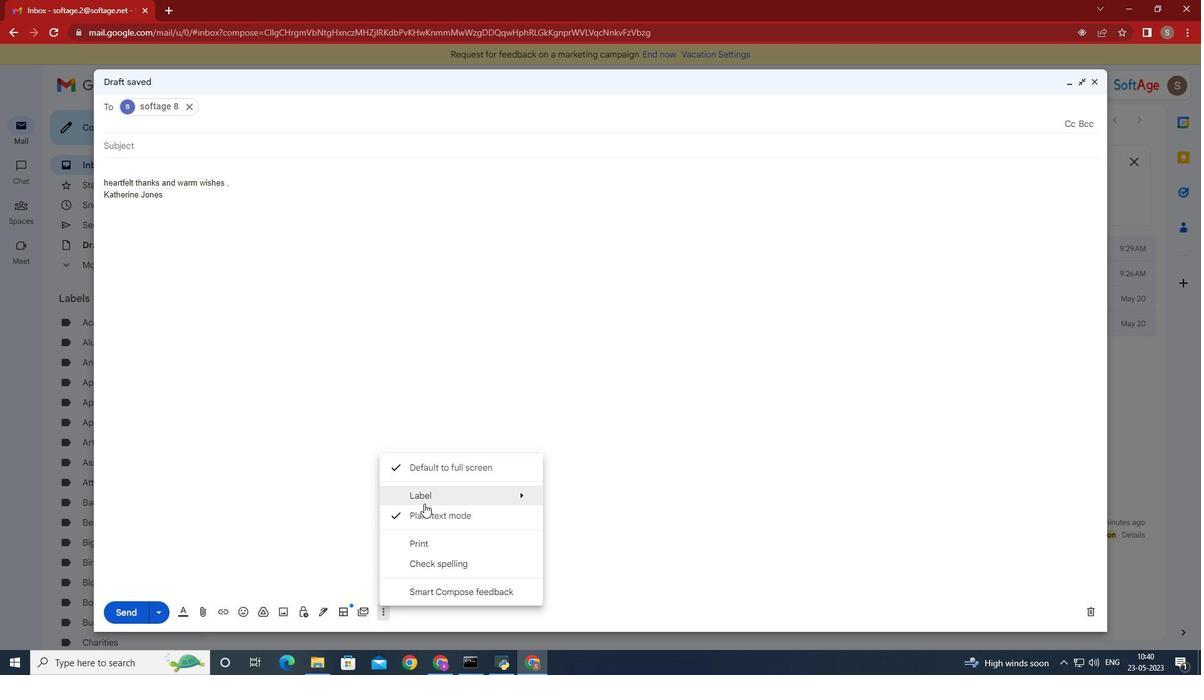 
Action: Mouse moved to (564, 242)
Screenshot: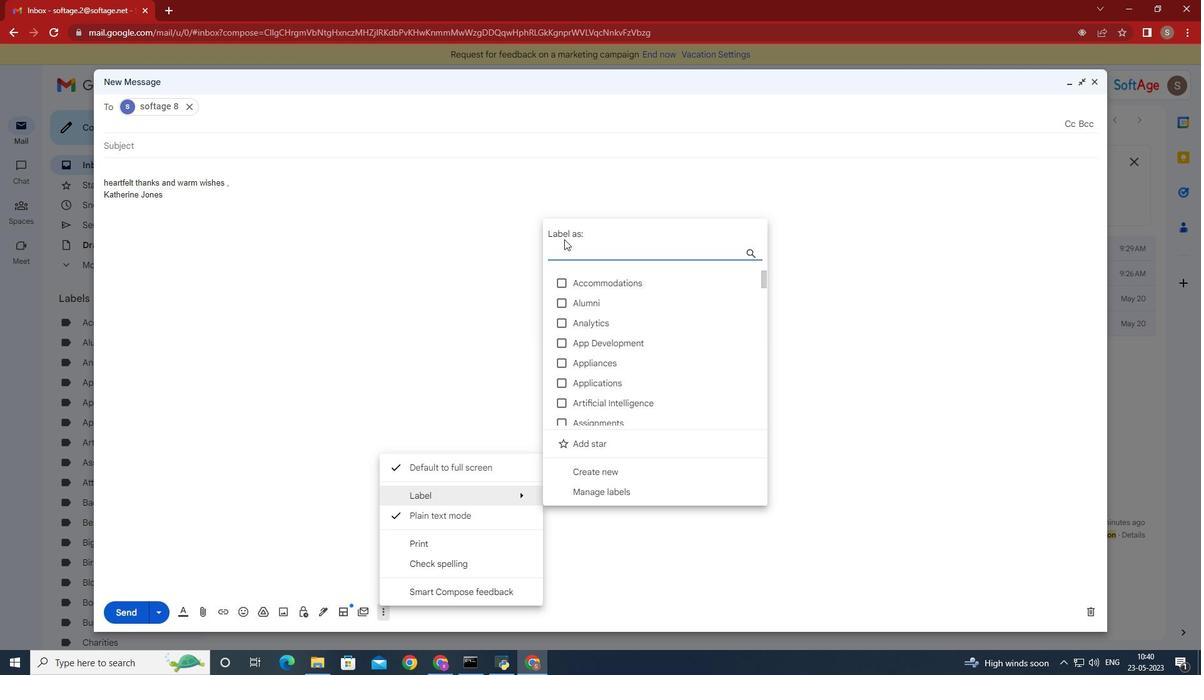 
Action: Mouse pressed left at (564, 242)
Screenshot: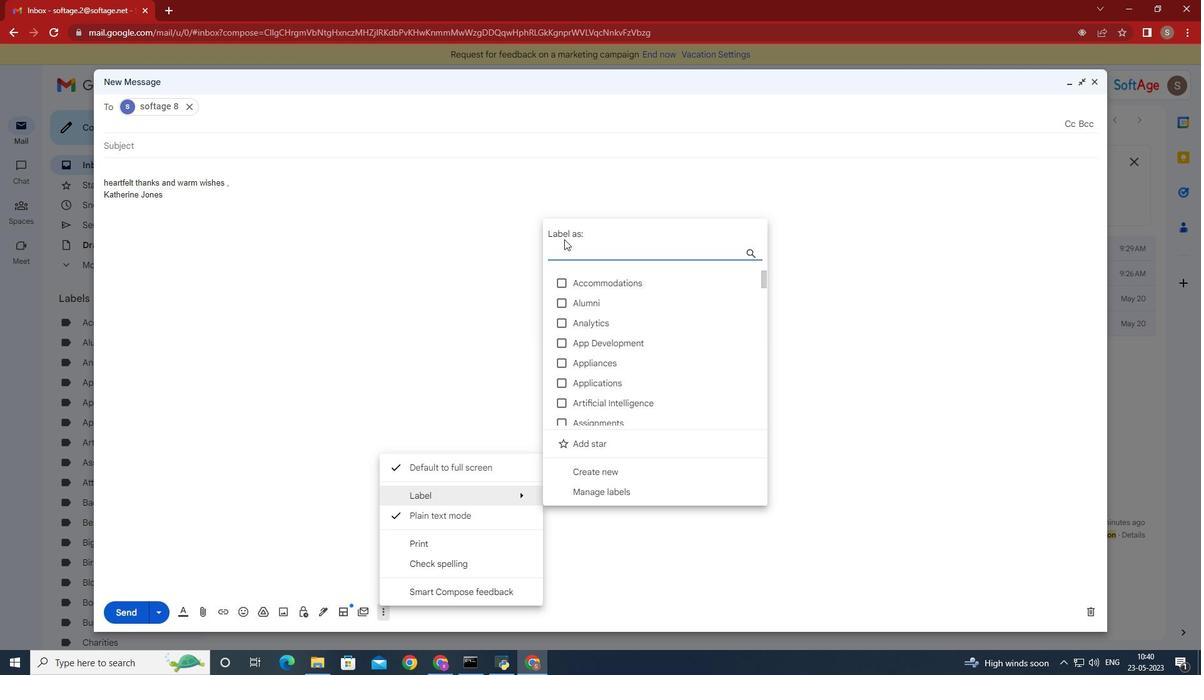 
Action: Mouse moved to (566, 250)
Screenshot: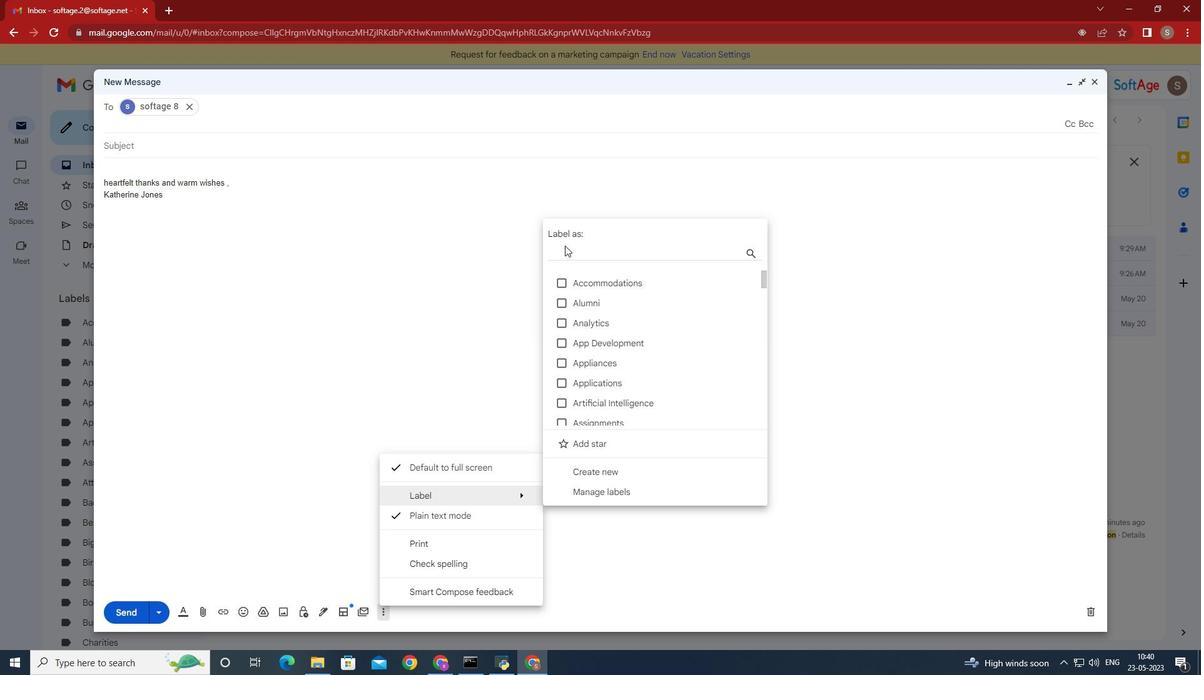 
Action: Mouse pressed left at (566, 250)
Screenshot: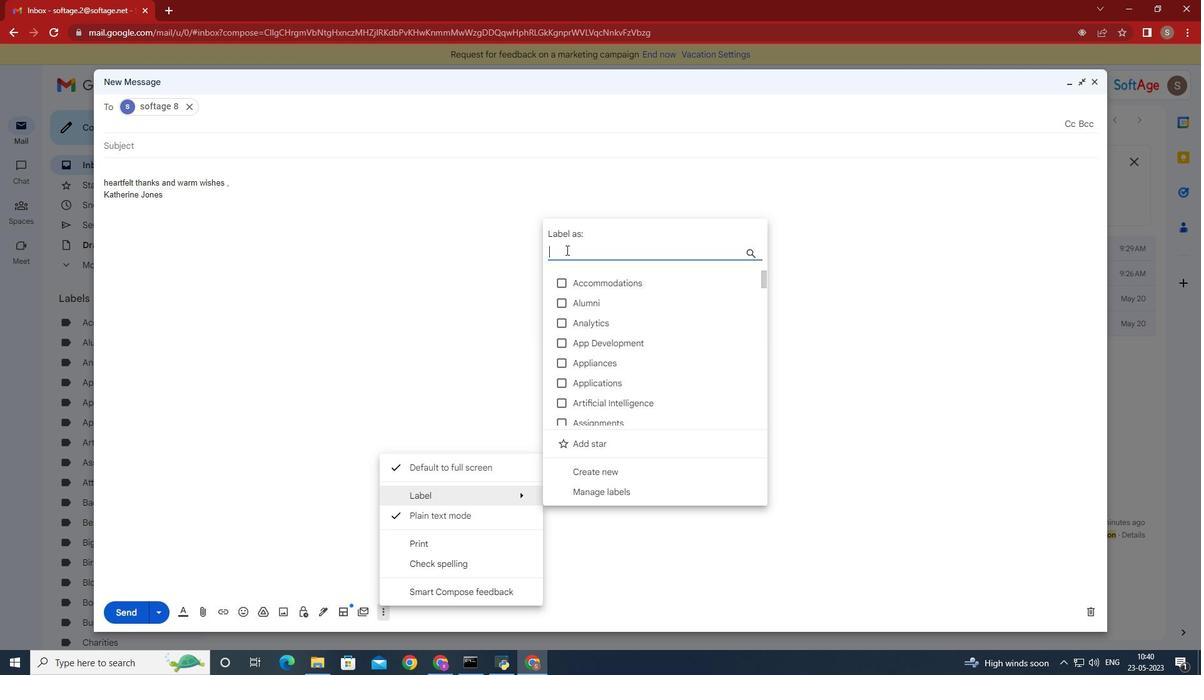 
Action: Key pressed <Key.shift>Gree
Screenshot: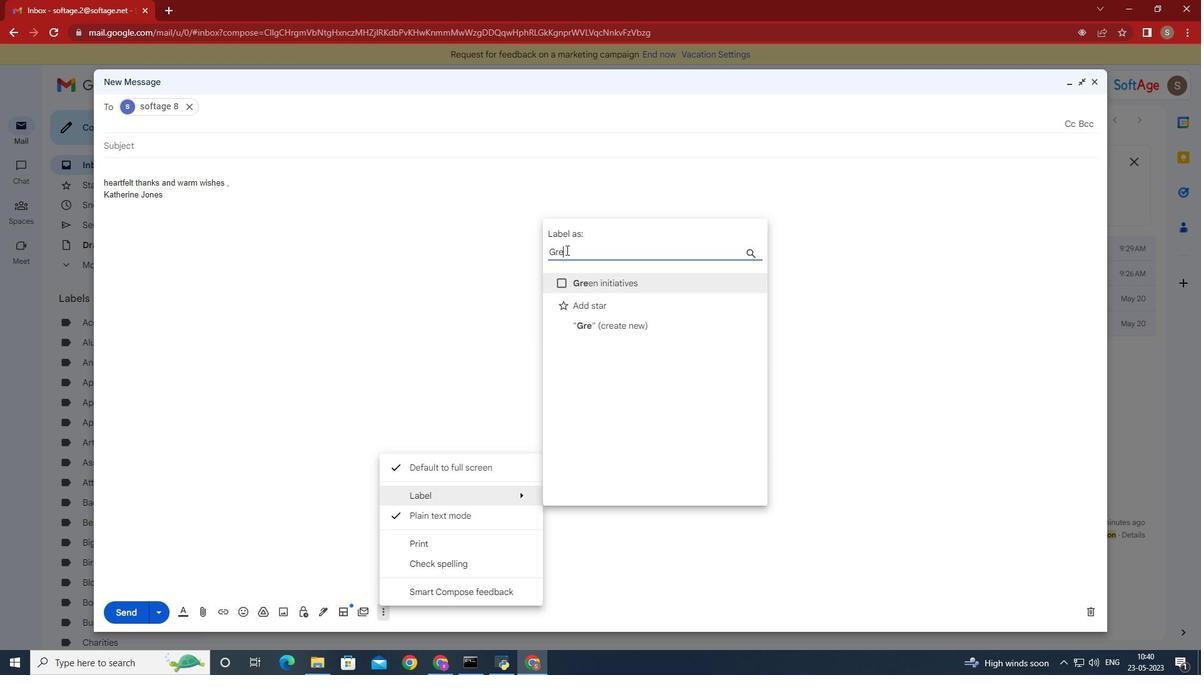 
Action: Mouse moved to (591, 282)
Screenshot: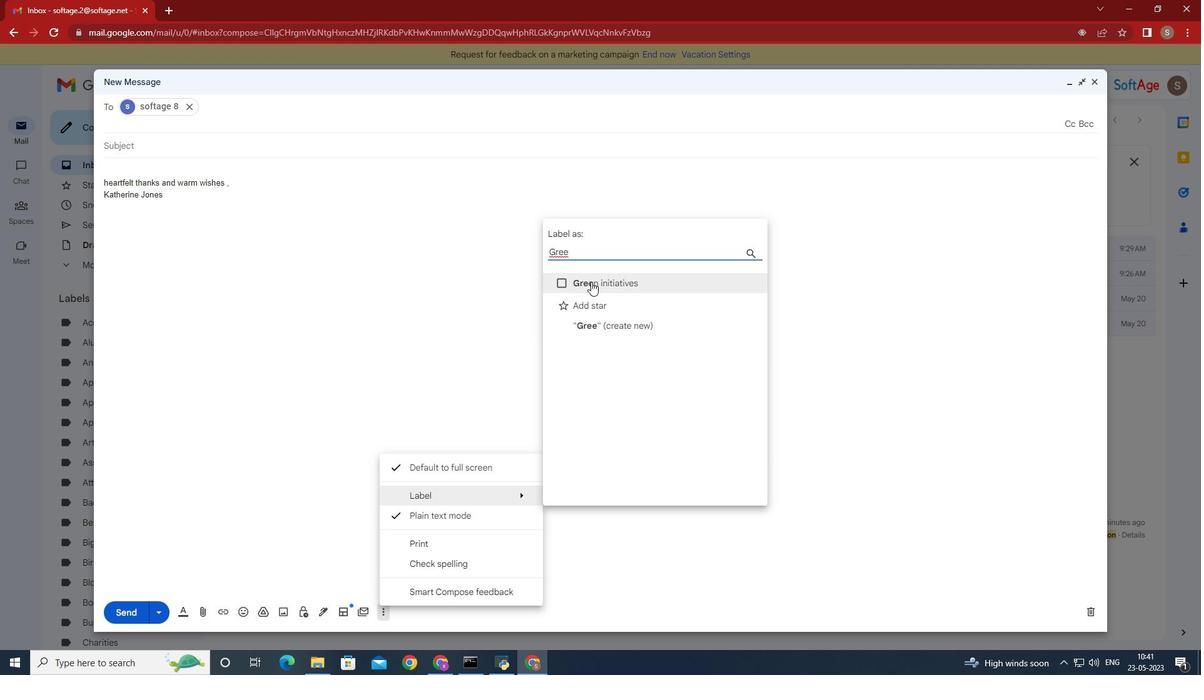 
Action: Mouse pressed left at (591, 282)
Screenshot: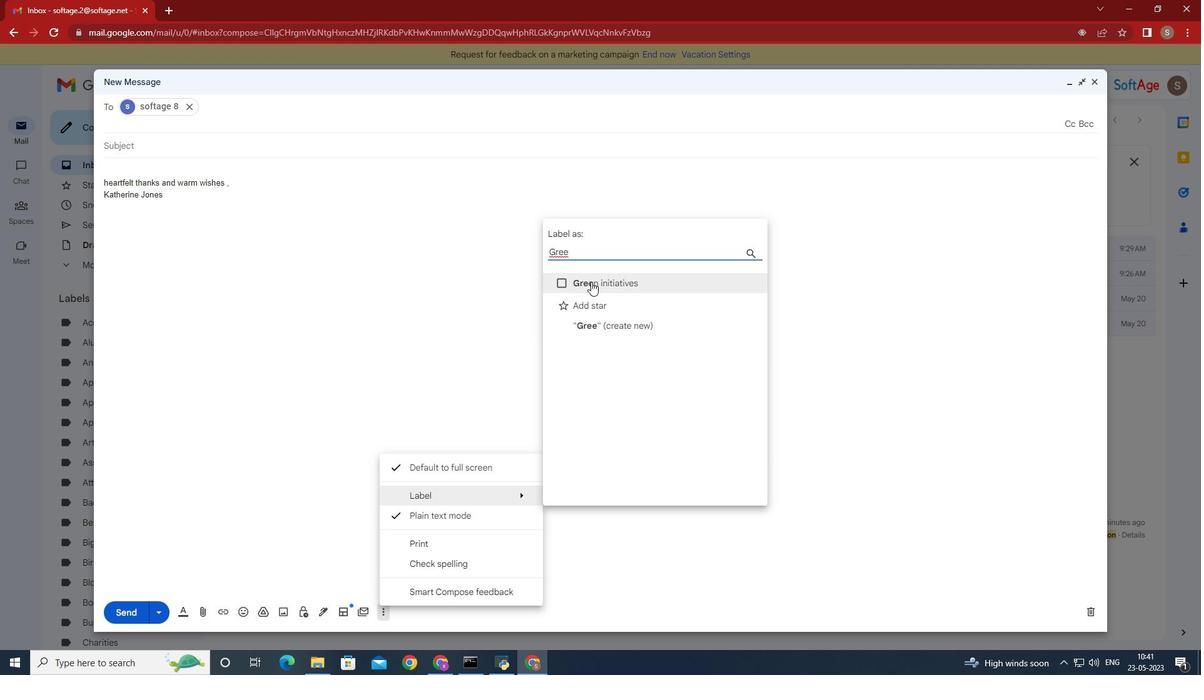 
Action: Mouse moved to (472, 373)
Screenshot: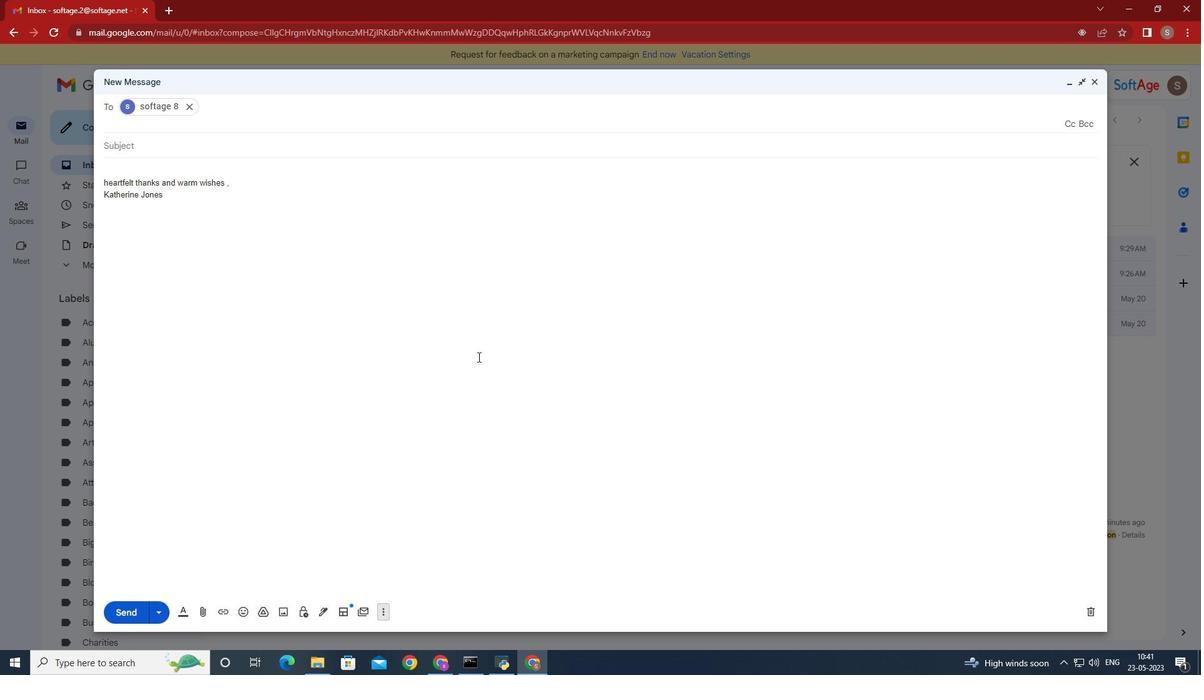 
